 Task: Create Tasks for custom objects Student and course.
Action: Mouse moved to (25, 69)
Screenshot: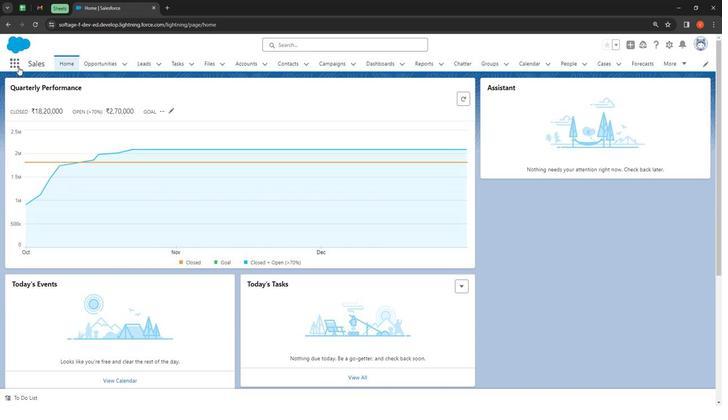 
Action: Mouse pressed left at (25, 69)
Screenshot: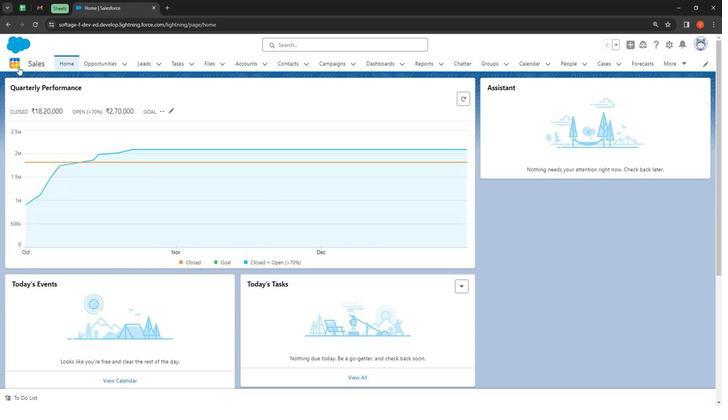
Action: Mouse moved to (132, 151)
Screenshot: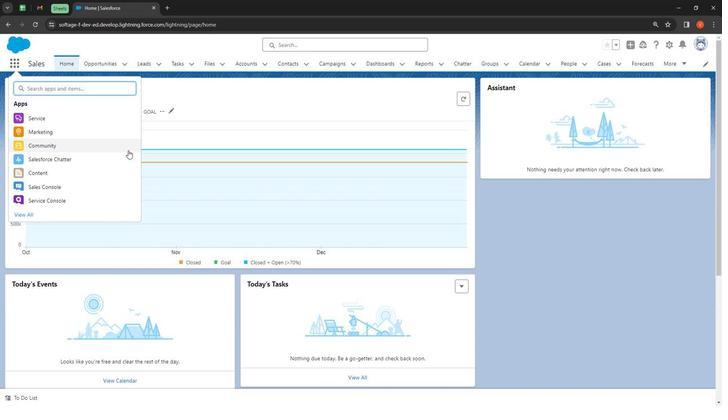 
Action: Key pressed tas
Screenshot: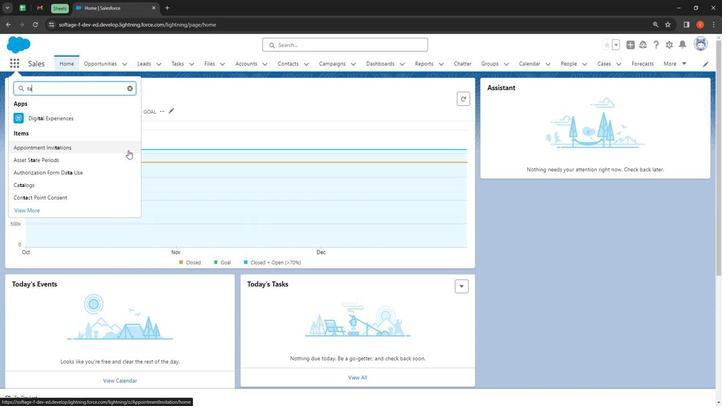 
Action: Mouse moved to (81, 156)
Screenshot: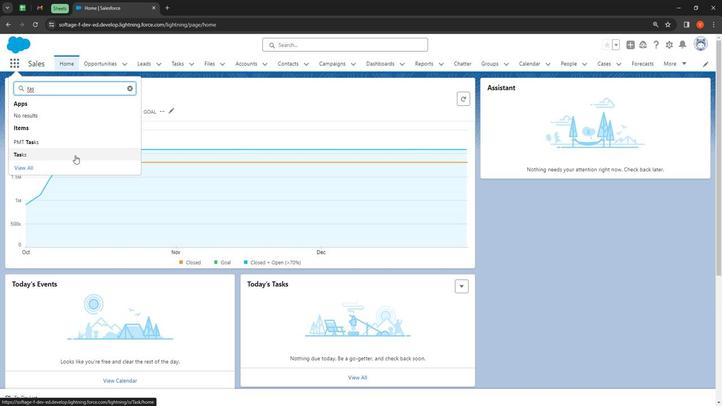 
Action: Mouse pressed left at (81, 156)
Screenshot: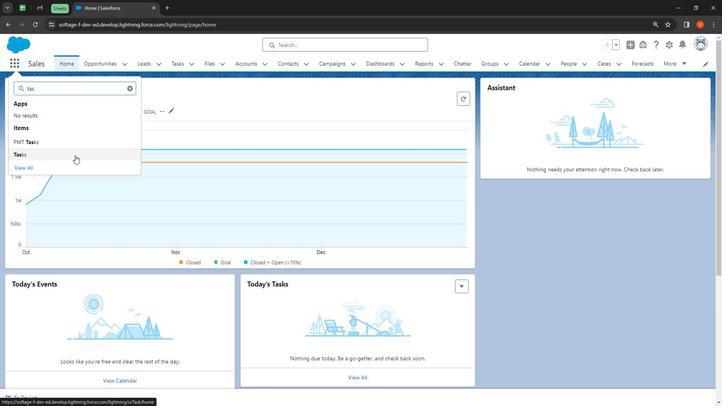 
Action: Mouse moved to (156, 98)
Screenshot: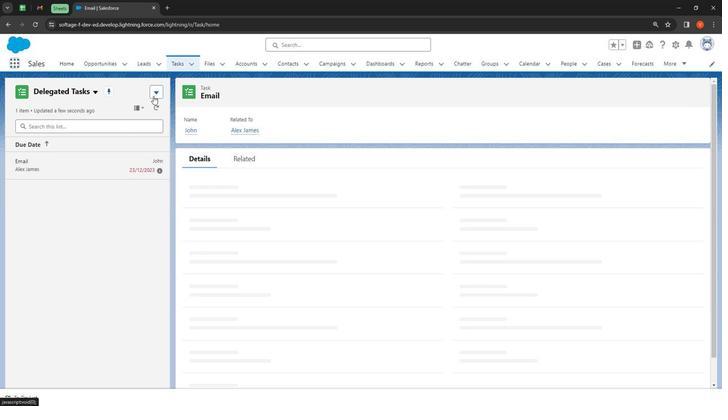 
Action: Mouse pressed left at (156, 98)
Screenshot: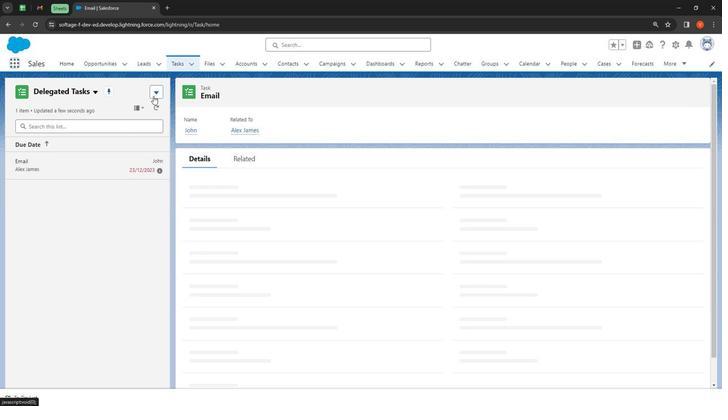 
Action: Mouse moved to (151, 112)
Screenshot: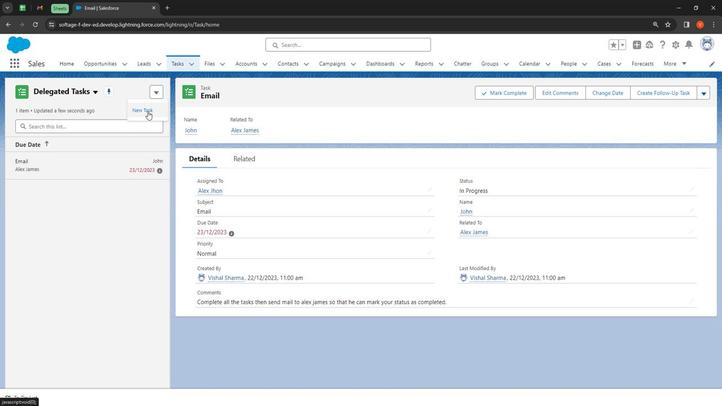 
Action: Mouse pressed left at (151, 112)
Screenshot: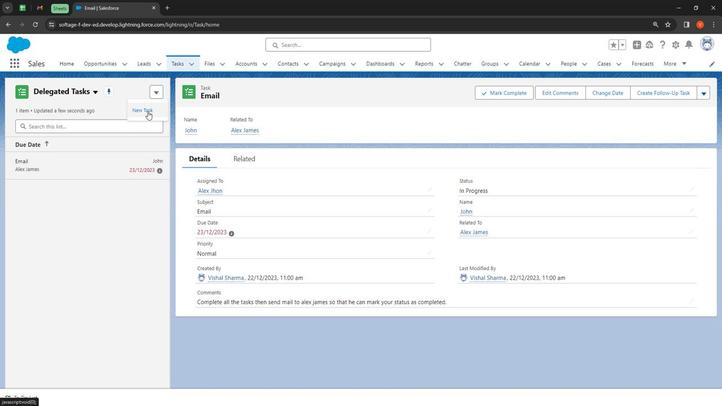 
Action: Mouse moved to (396, 125)
Screenshot: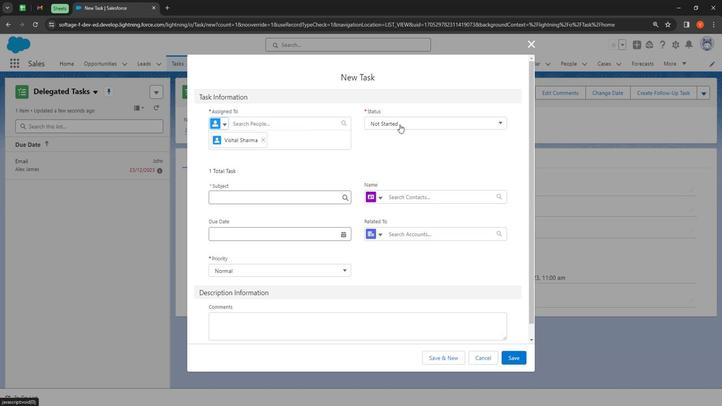 
Action: Mouse pressed left at (396, 125)
Screenshot: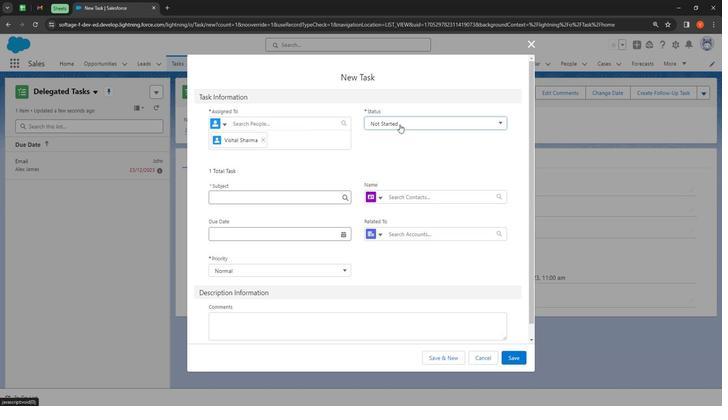 
Action: Mouse moved to (397, 169)
Screenshot: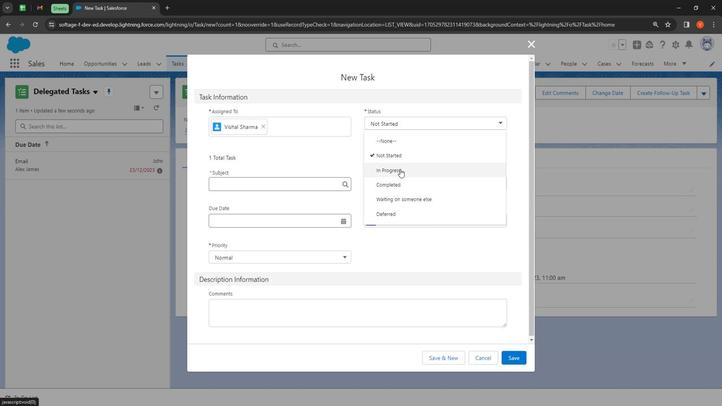 
Action: Mouse pressed left at (397, 169)
Screenshot: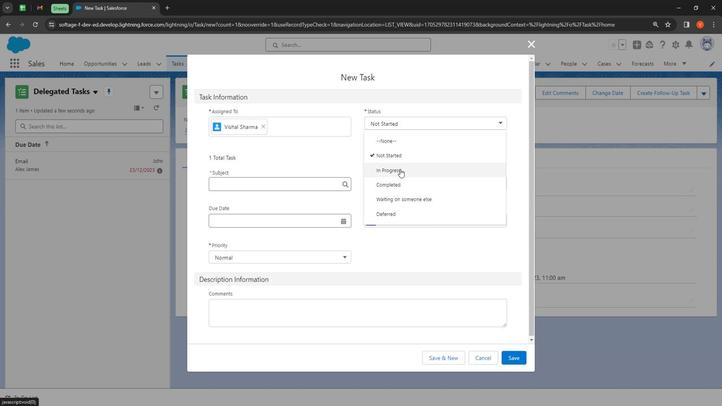 
Action: Mouse moved to (281, 188)
Screenshot: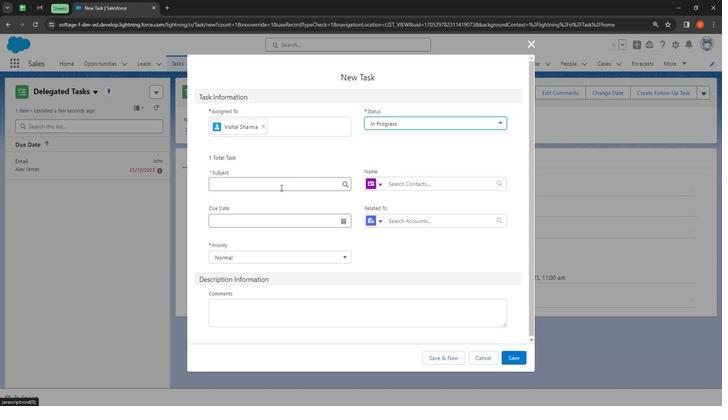 
Action: Mouse pressed left at (281, 188)
Screenshot: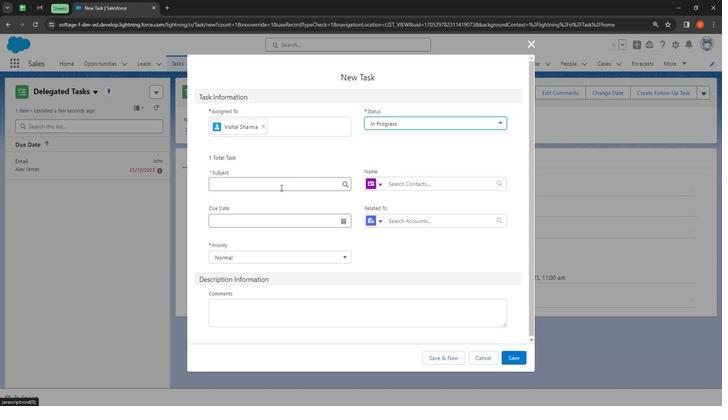 
Action: Mouse moved to (283, 217)
Screenshot: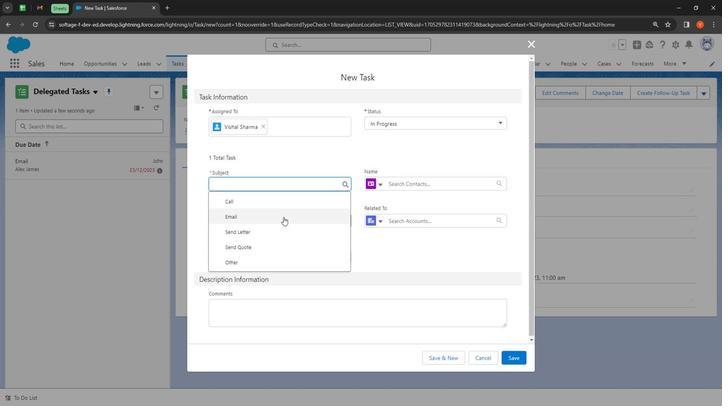 
Action: Mouse pressed left at (283, 217)
Screenshot: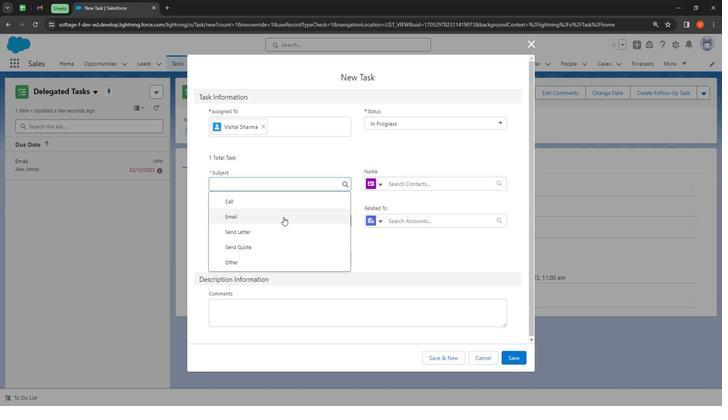 
Action: Mouse moved to (406, 189)
Screenshot: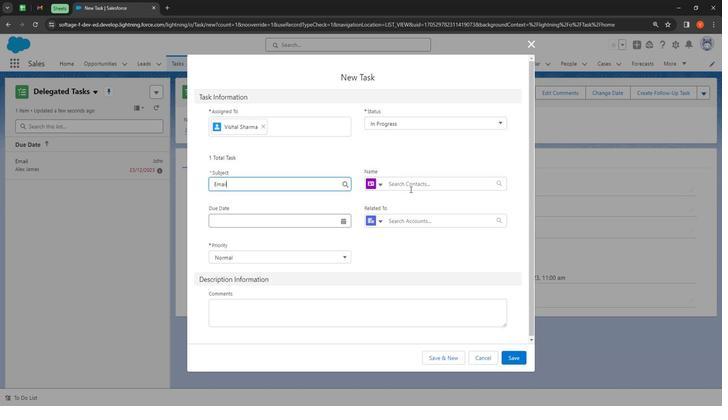 
Action: Mouse pressed left at (406, 189)
Screenshot: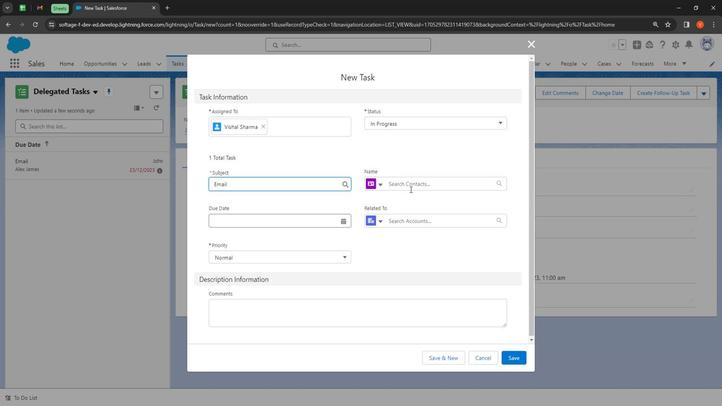 
Action: Mouse moved to (414, 258)
Screenshot: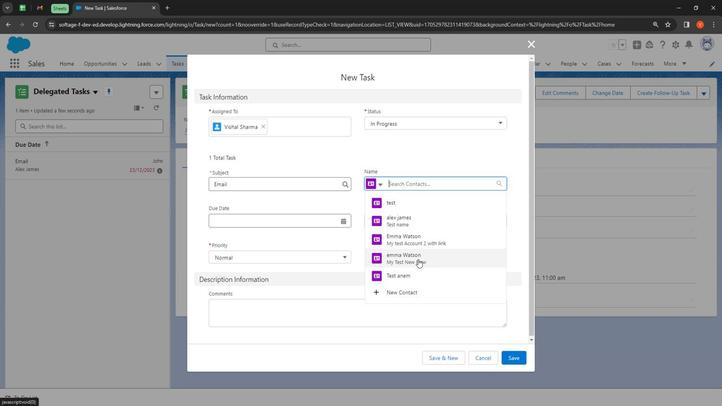 
Action: Mouse pressed left at (414, 258)
Screenshot: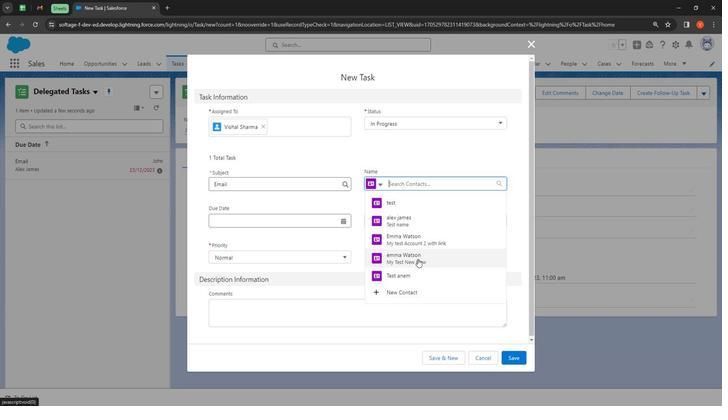 
Action: Mouse moved to (379, 228)
Screenshot: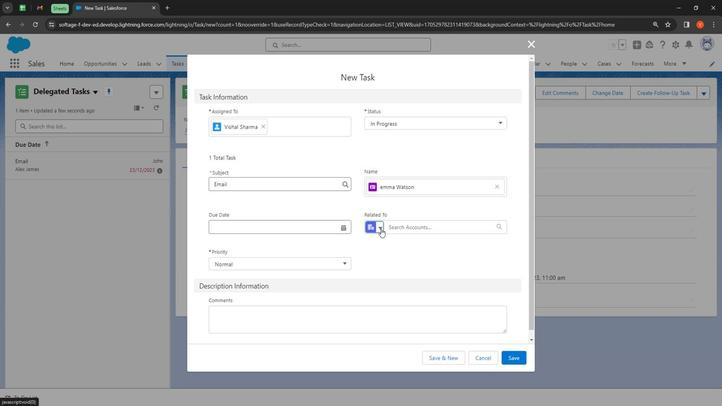
Action: Mouse pressed left at (379, 228)
Screenshot: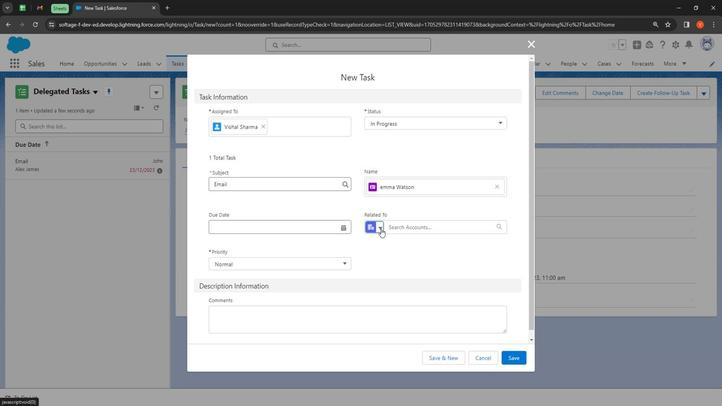 
Action: Mouse moved to (424, 292)
Screenshot: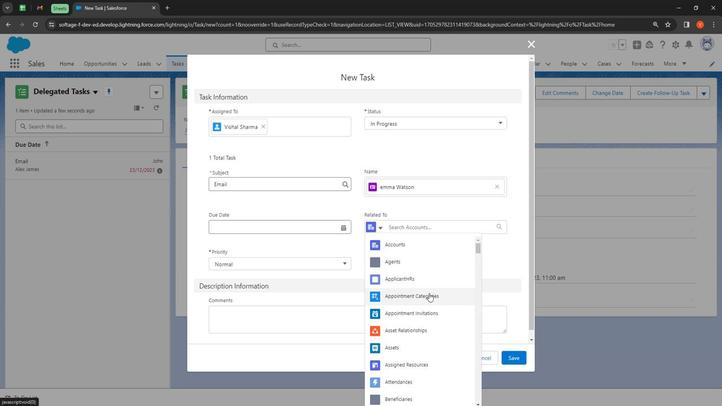 
Action: Mouse scrolled (424, 291) with delta (0, 0)
Screenshot: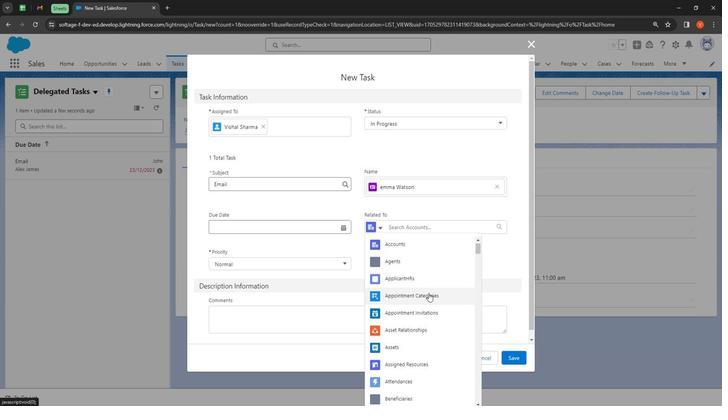
Action: Mouse moved to (424, 292)
Screenshot: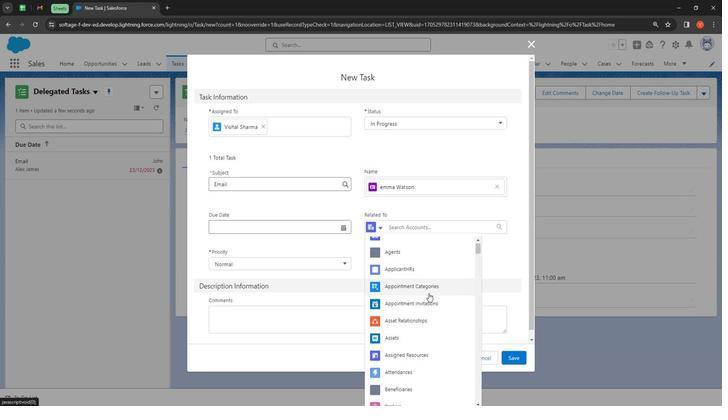 
Action: Mouse scrolled (424, 291) with delta (0, 0)
Screenshot: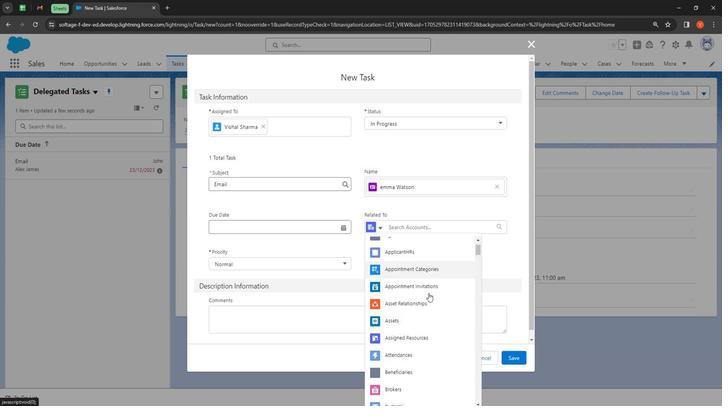 
Action: Mouse scrolled (424, 291) with delta (0, 0)
Screenshot: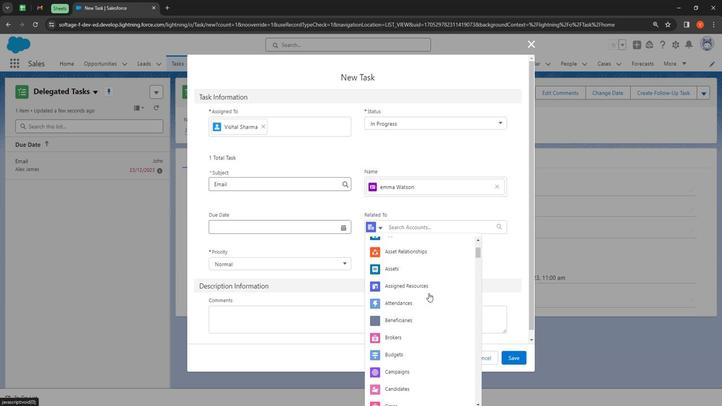 
Action: Mouse moved to (424, 292)
Screenshot: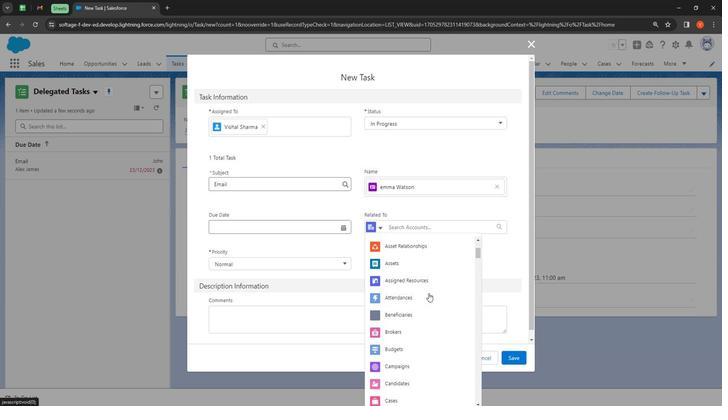 
Action: Mouse scrolled (424, 291) with delta (0, 0)
Screenshot: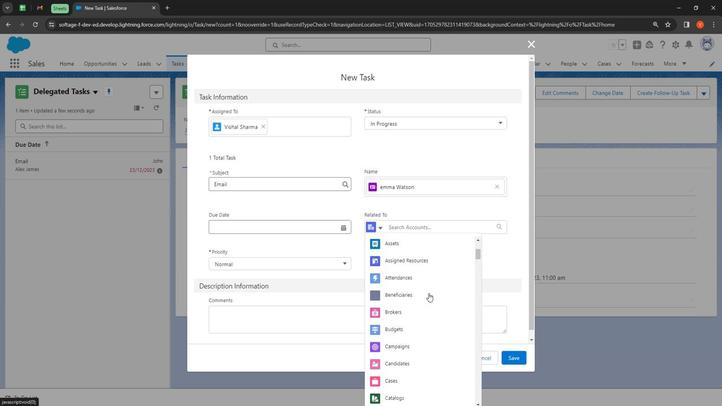 
Action: Mouse moved to (424, 289)
Screenshot: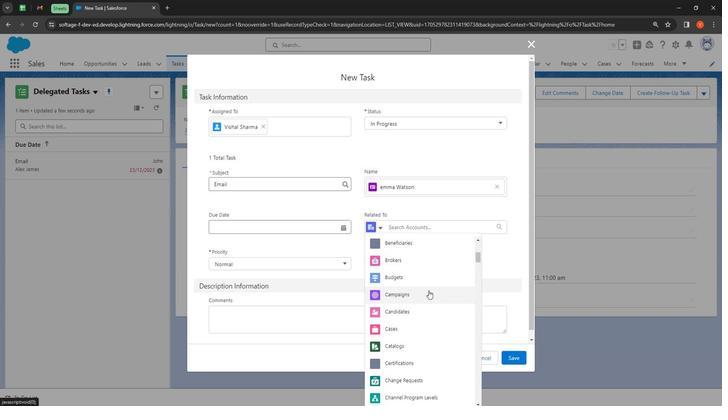 
Action: Mouse scrolled (424, 288) with delta (0, 0)
Screenshot: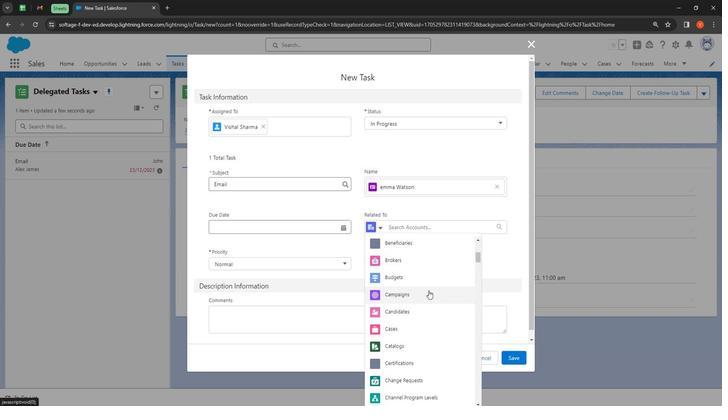 
Action: Mouse moved to (424, 289)
Screenshot: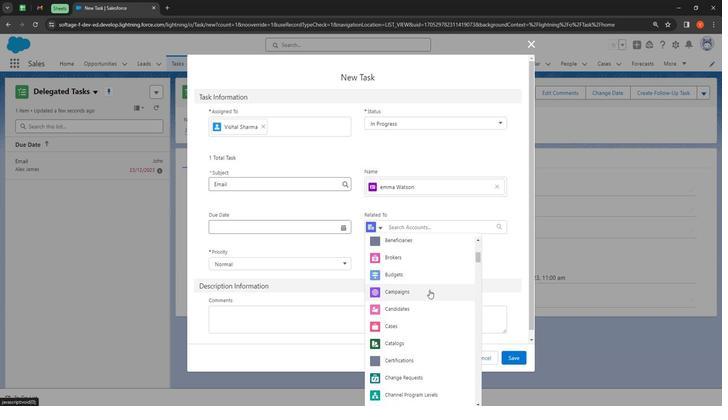 
Action: Mouse scrolled (424, 288) with delta (0, 0)
Screenshot: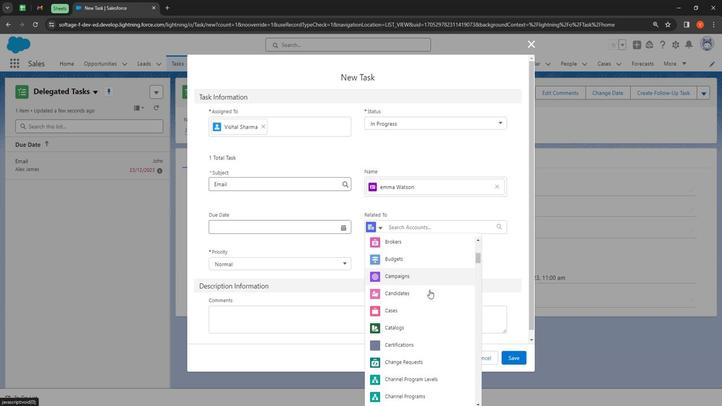 
Action: Mouse moved to (425, 288)
Screenshot: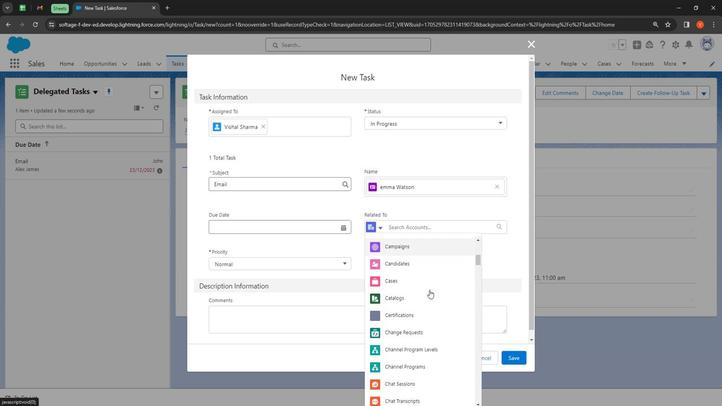 
Action: Mouse scrolled (425, 288) with delta (0, 0)
Screenshot: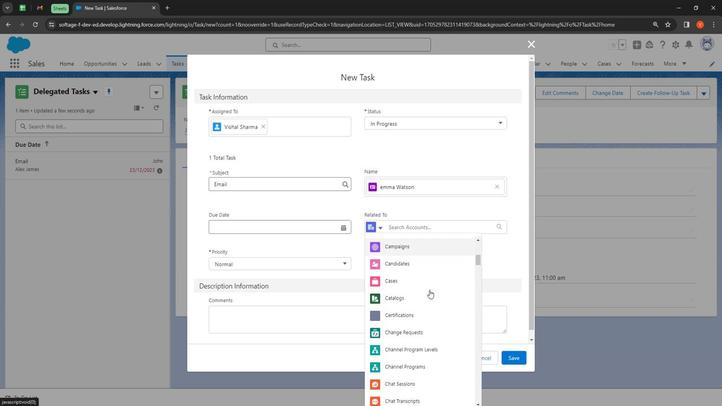 
Action: Mouse scrolled (425, 288) with delta (0, 0)
Screenshot: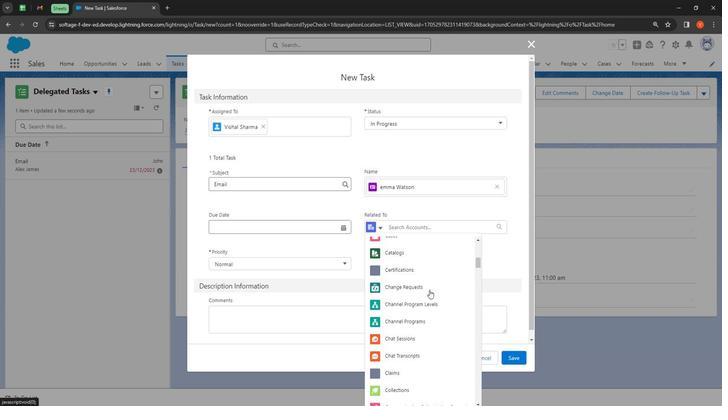 
Action: Mouse scrolled (425, 288) with delta (0, 0)
Screenshot: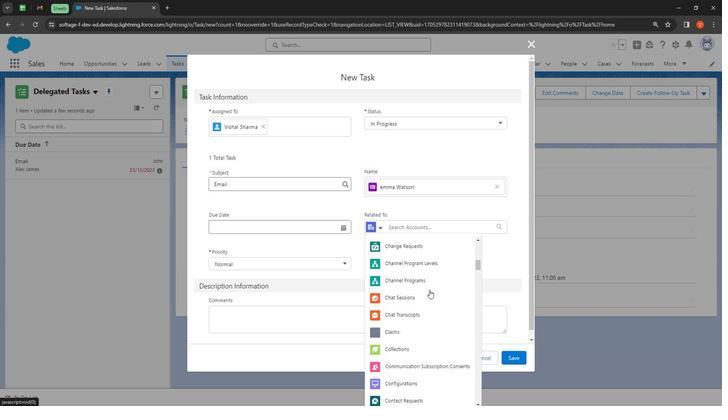 
Action: Mouse scrolled (425, 288) with delta (0, 0)
Screenshot: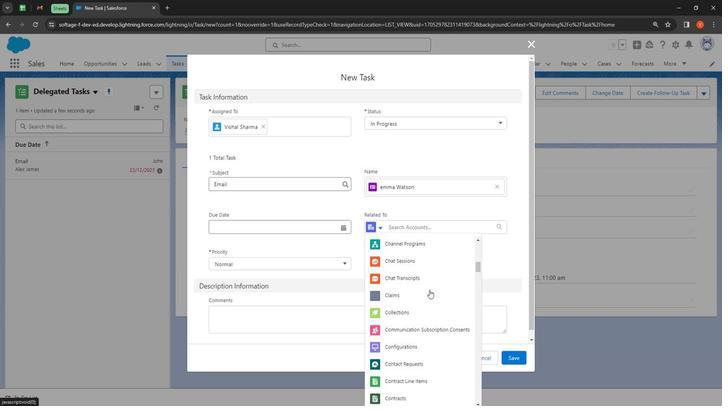 
Action: Mouse moved to (425, 284)
Screenshot: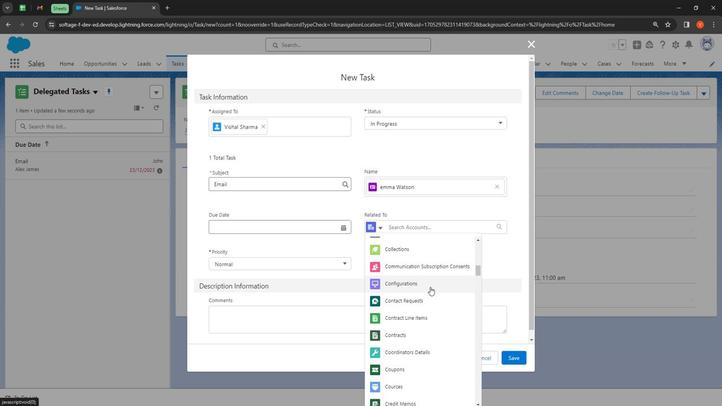 
Action: Mouse scrolled (425, 283) with delta (0, 0)
Screenshot: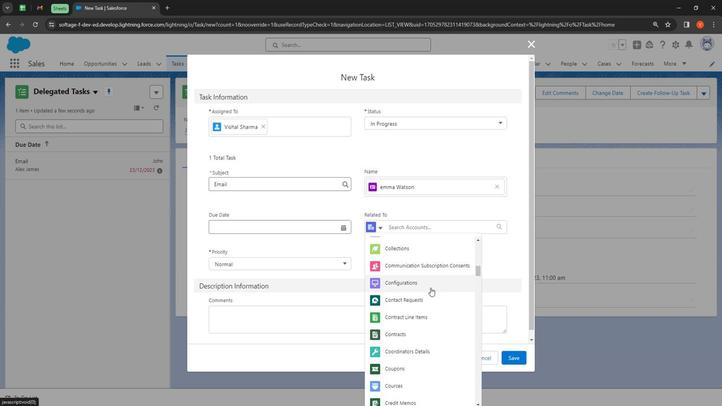 
Action: Mouse moved to (426, 286)
Screenshot: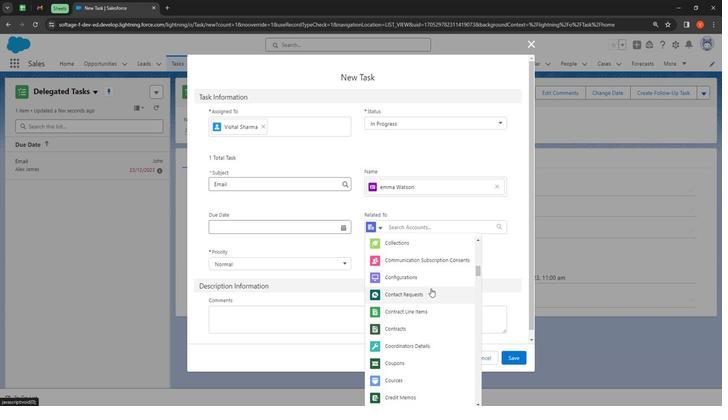 
Action: Mouse scrolled (426, 286) with delta (0, 0)
Screenshot: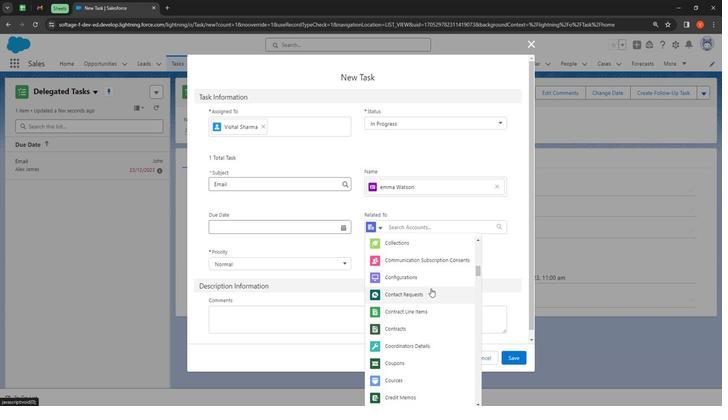 
Action: Mouse moved to (427, 287)
Screenshot: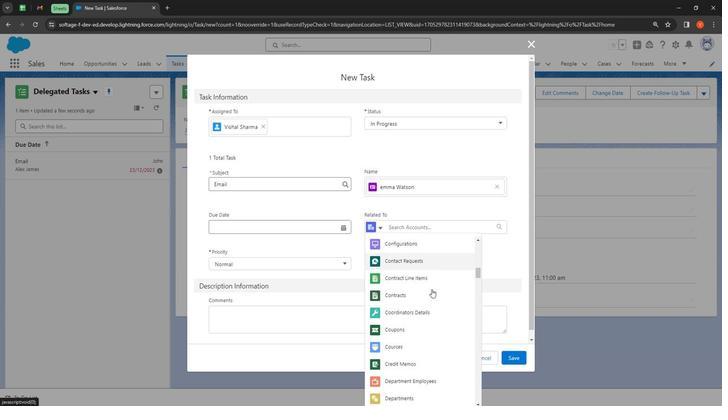 
Action: Mouse scrolled (427, 287) with delta (0, 0)
Screenshot: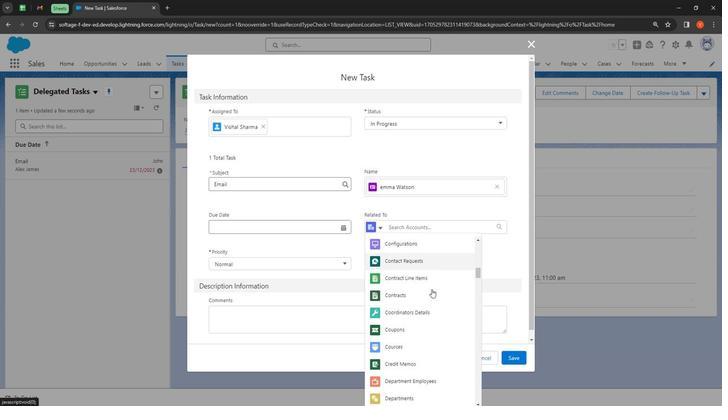 
Action: Mouse moved to (427, 288)
Screenshot: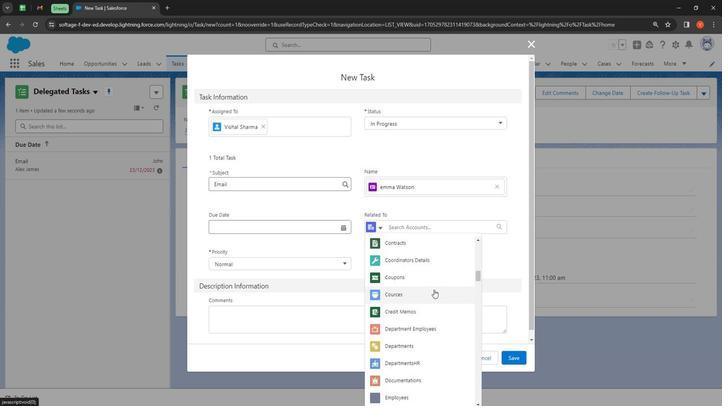 
Action: Mouse scrolled (427, 287) with delta (0, 0)
Screenshot: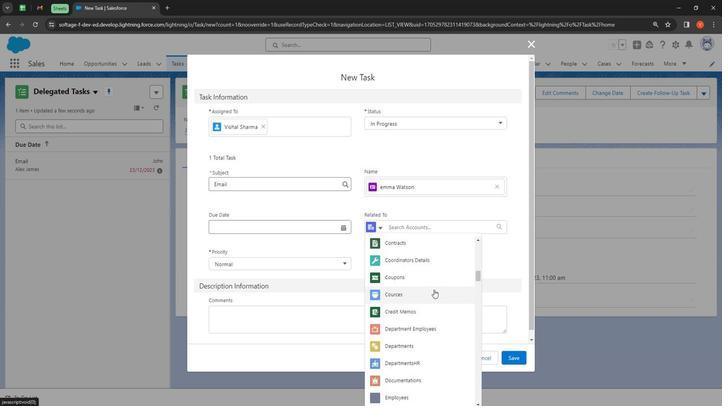 
Action: Mouse moved to (429, 288)
Screenshot: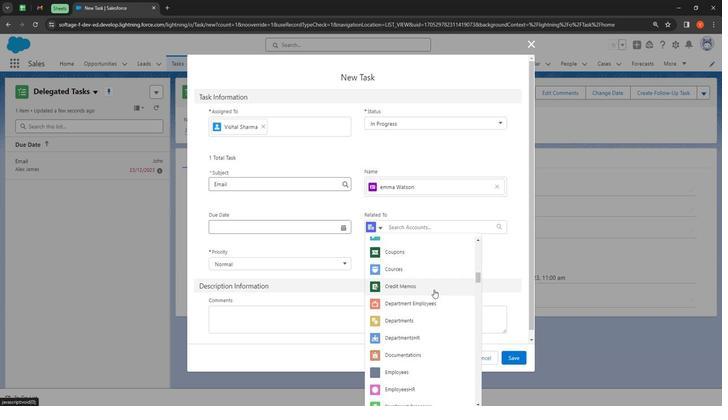 
Action: Mouse scrolled (429, 288) with delta (0, 0)
Screenshot: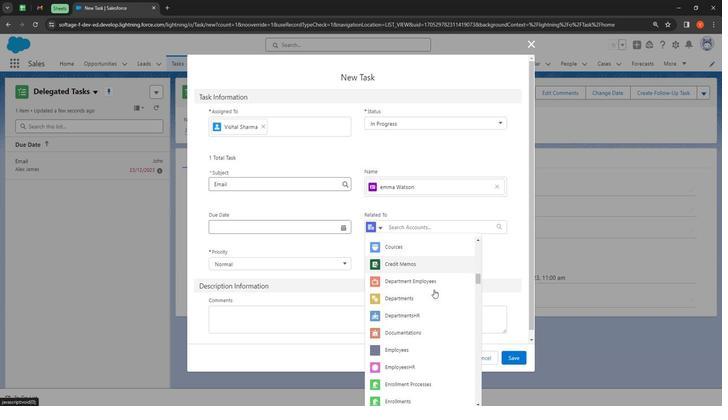 
Action: Mouse scrolled (429, 288) with delta (0, 0)
Screenshot: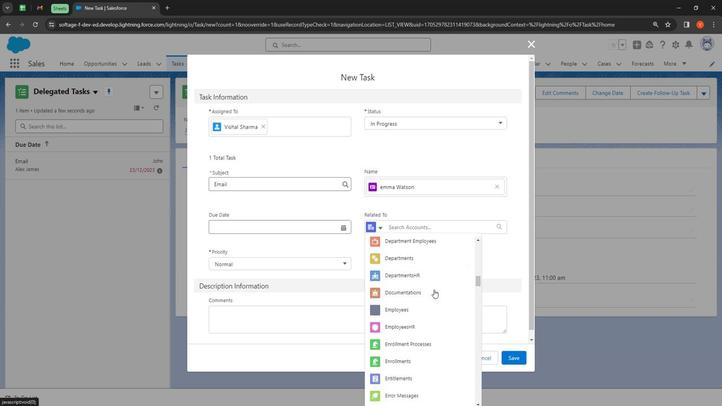 
Action: Mouse moved to (430, 288)
Screenshot: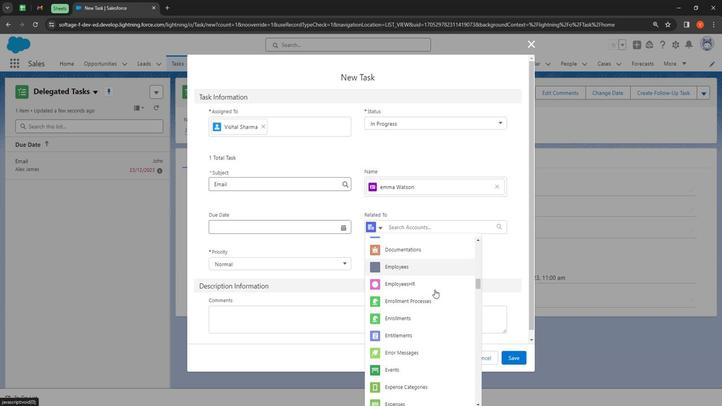 
Action: Mouse scrolled (430, 288) with delta (0, 0)
Screenshot: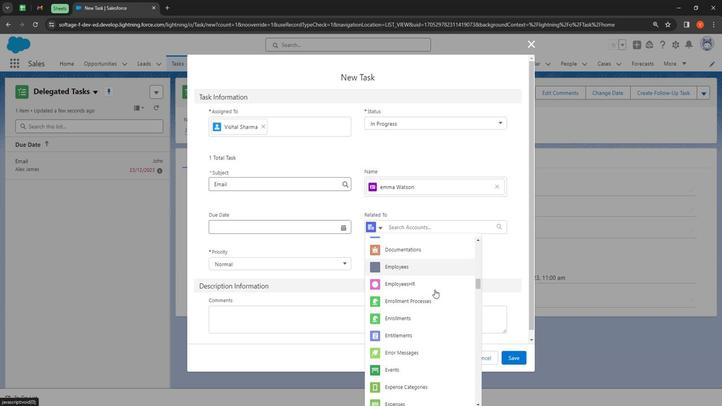 
Action: Mouse moved to (431, 288)
Screenshot: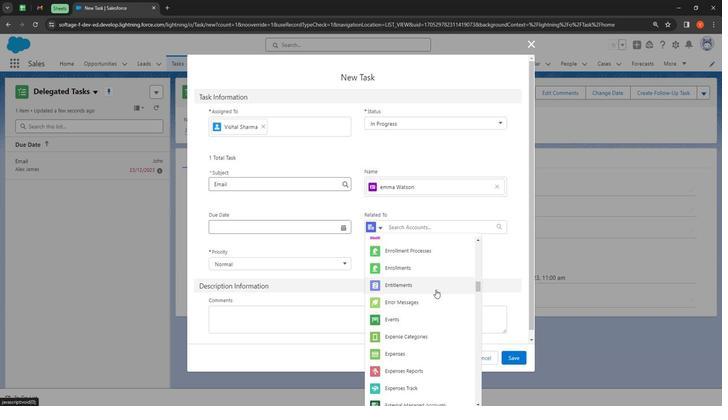 
Action: Mouse scrolled (431, 288) with delta (0, 0)
Screenshot: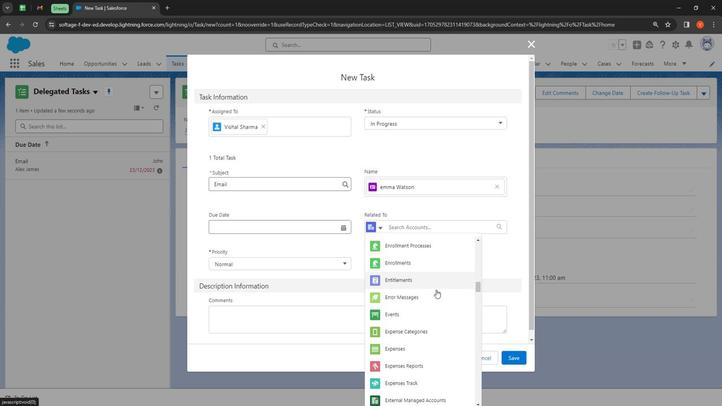 
Action: Mouse moved to (432, 288)
Screenshot: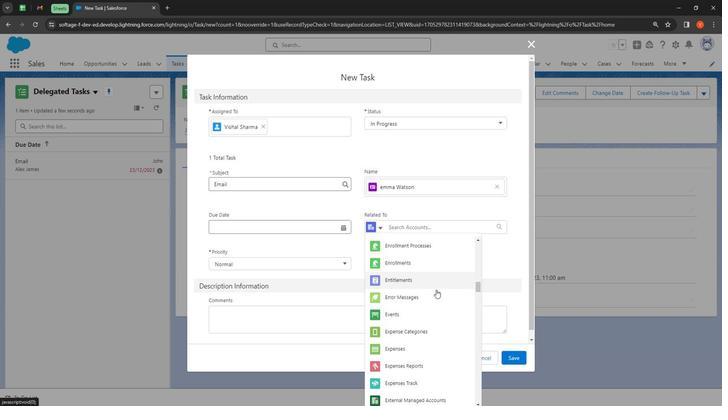 
Action: Mouse scrolled (432, 288) with delta (0, 0)
Screenshot: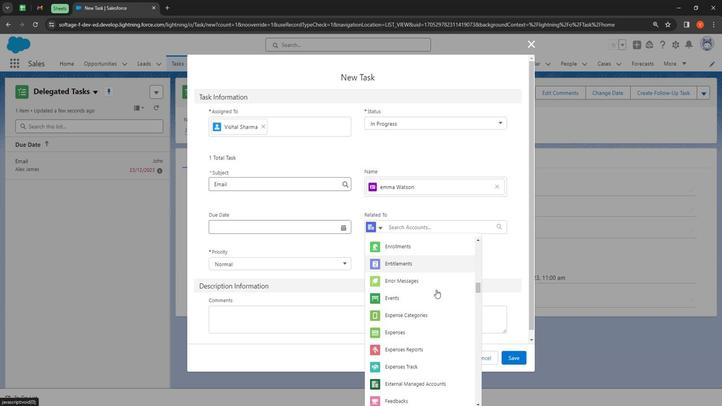 
Action: Mouse scrolled (432, 288) with delta (0, 0)
Screenshot: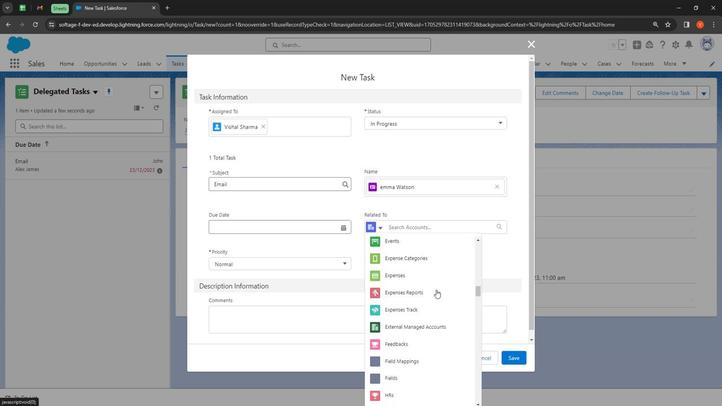 
Action: Mouse moved to (432, 288)
Screenshot: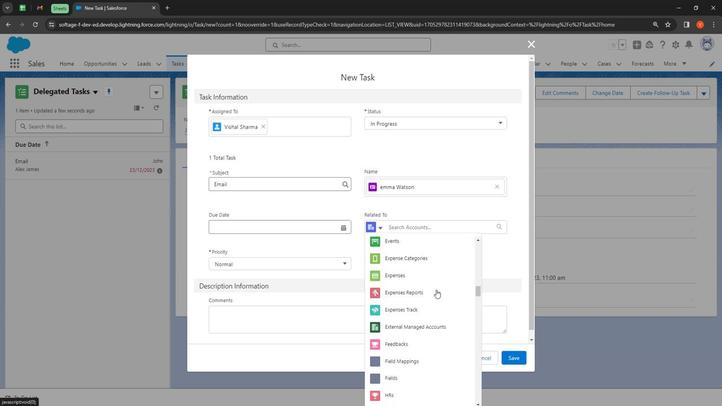 
Action: Mouse scrolled (432, 288) with delta (0, 0)
Screenshot: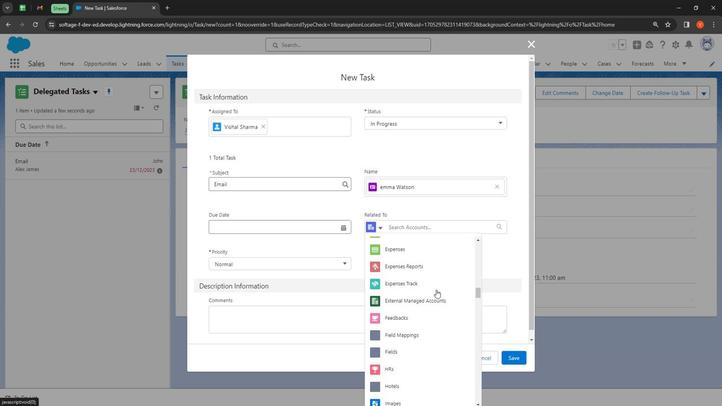 
Action: Mouse scrolled (432, 288) with delta (0, 0)
Screenshot: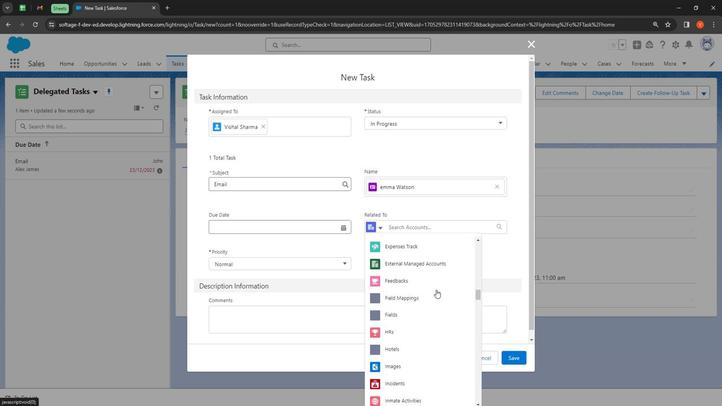 
Action: Mouse scrolled (432, 288) with delta (0, 0)
Screenshot: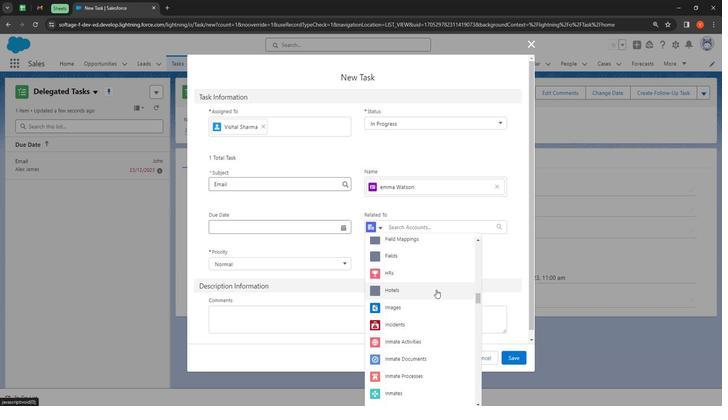 
Action: Mouse scrolled (432, 288) with delta (0, 0)
Screenshot: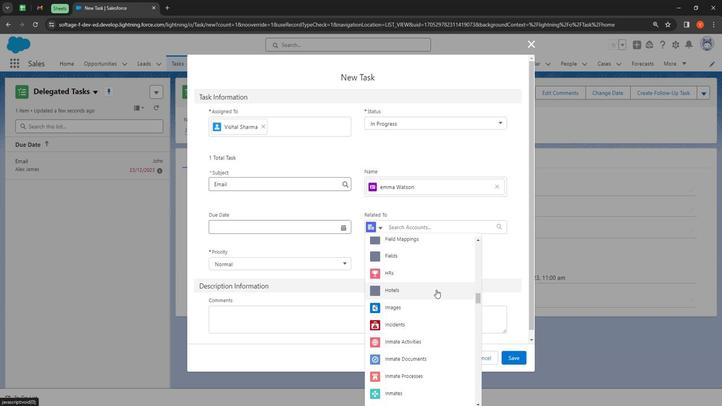 
Action: Mouse scrolled (432, 288) with delta (0, 0)
Screenshot: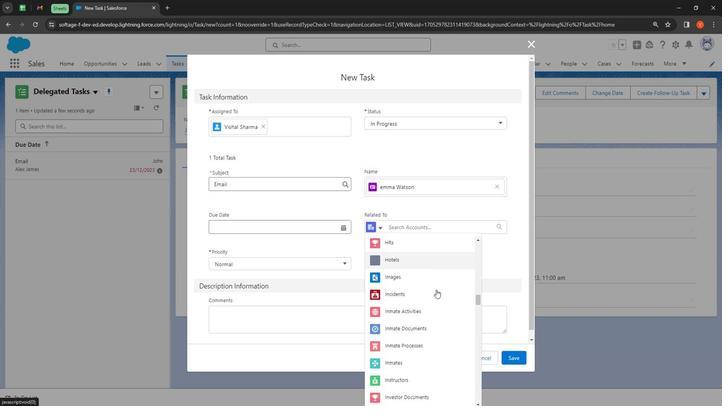 
Action: Mouse scrolled (432, 288) with delta (0, 0)
Screenshot: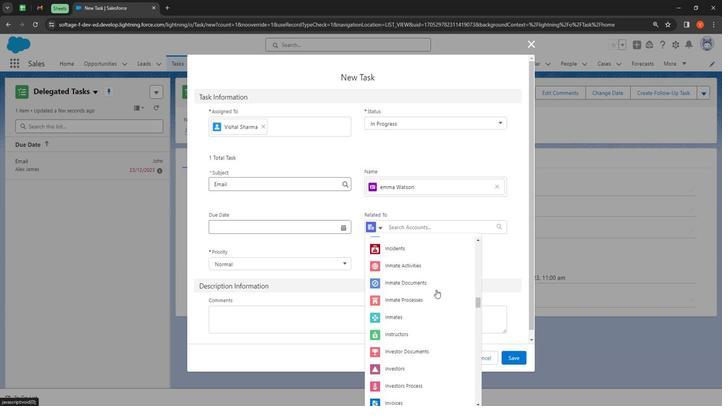 
Action: Mouse scrolled (432, 288) with delta (0, 0)
Screenshot: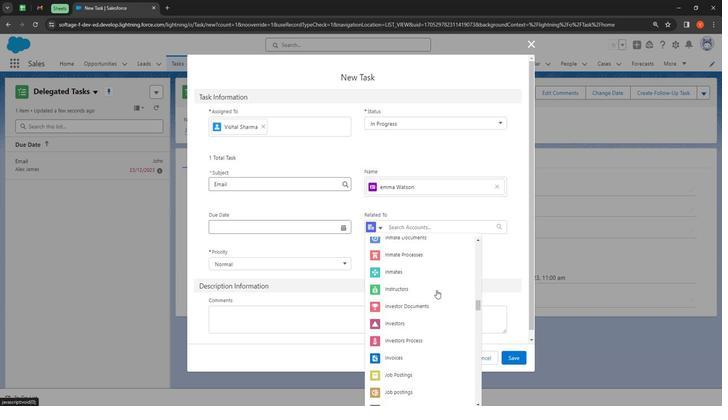 
Action: Mouse moved to (432, 288)
Screenshot: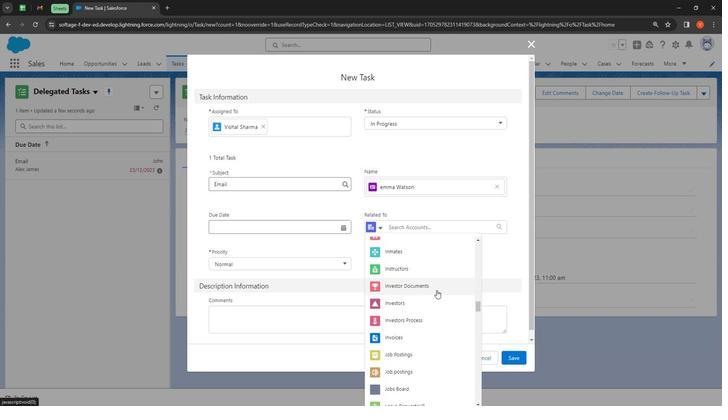 
Action: Mouse scrolled (432, 288) with delta (0, 0)
Screenshot: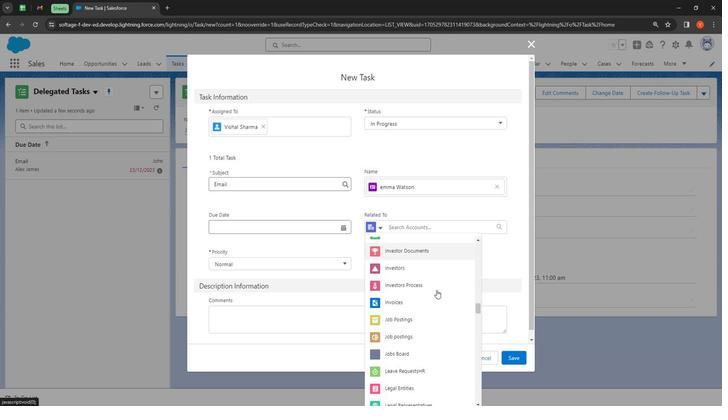 
Action: Mouse moved to (432, 288)
Screenshot: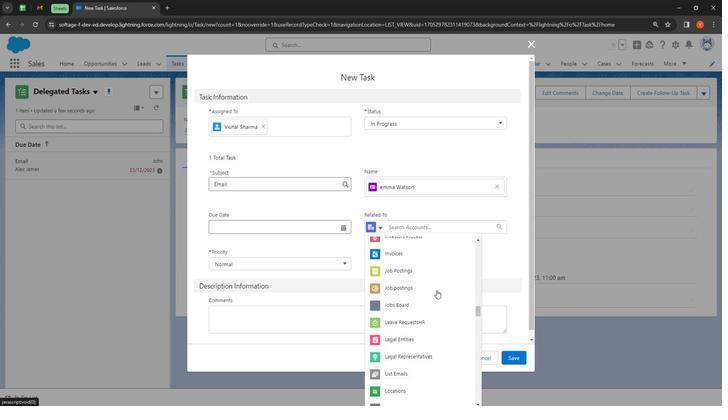 
Action: Mouse scrolled (432, 288) with delta (0, 0)
Screenshot: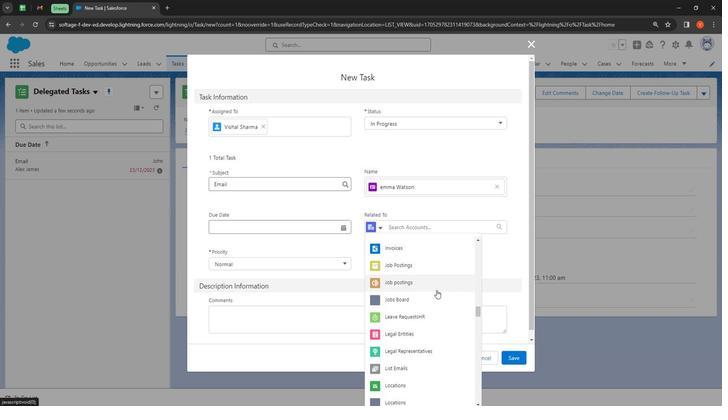 
Action: Mouse scrolled (432, 288) with delta (0, 0)
Screenshot: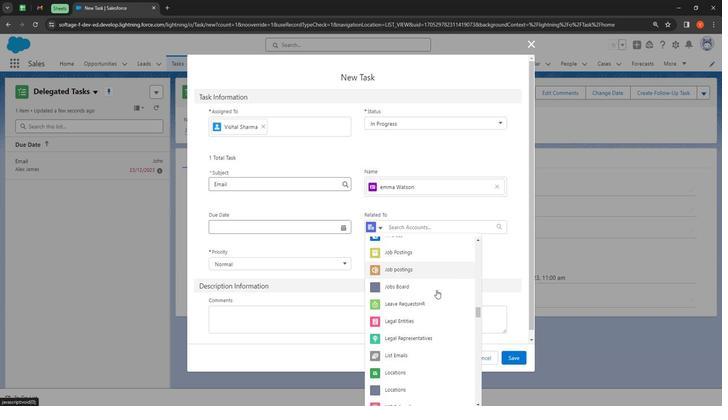 
Action: Mouse scrolled (432, 288) with delta (0, 0)
Screenshot: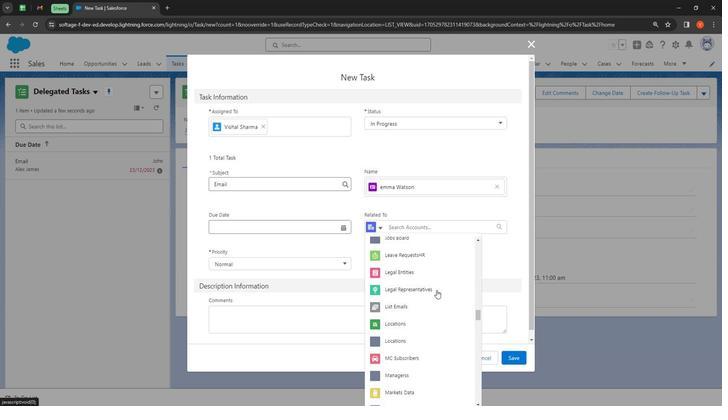 
Action: Mouse scrolled (432, 288) with delta (0, 0)
Screenshot: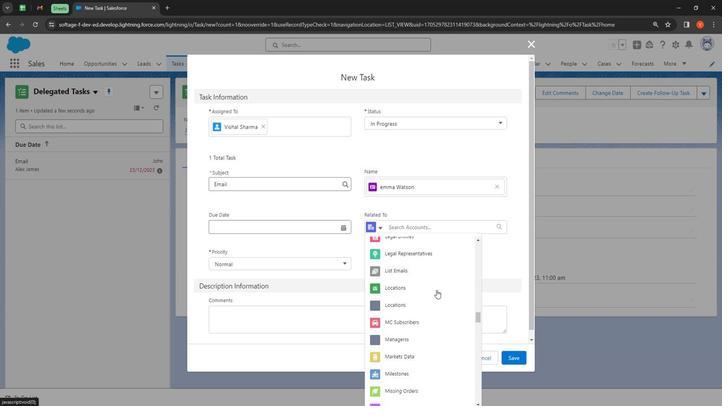 
Action: Mouse scrolled (432, 288) with delta (0, 0)
Screenshot: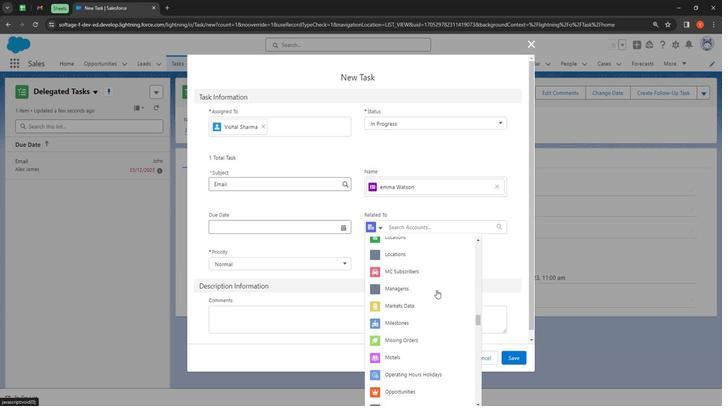 
Action: Mouse moved to (433, 289)
Screenshot: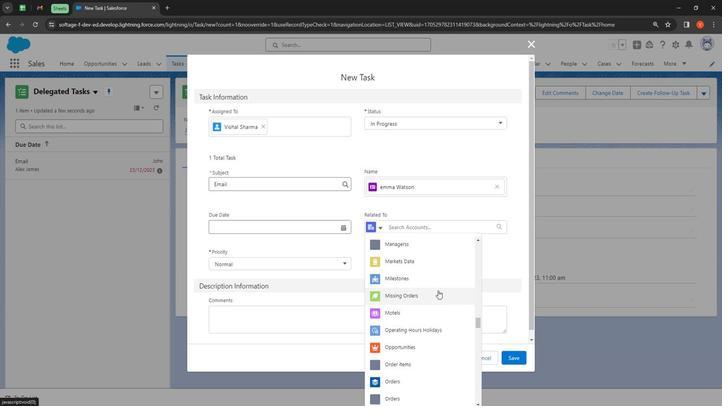 
Action: Mouse scrolled (433, 288) with delta (0, 0)
Screenshot: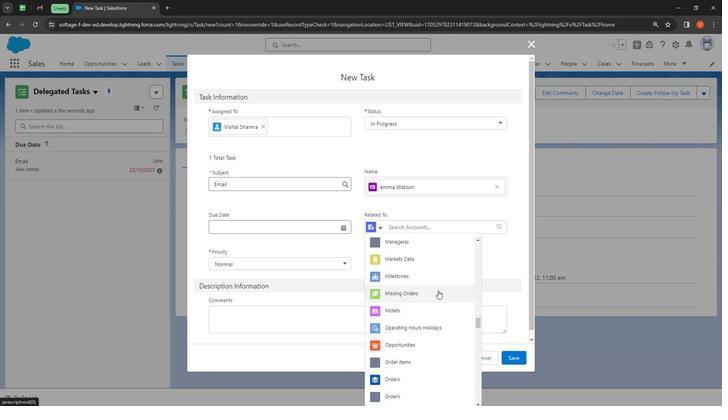
Action: Mouse scrolled (433, 288) with delta (0, 0)
Screenshot: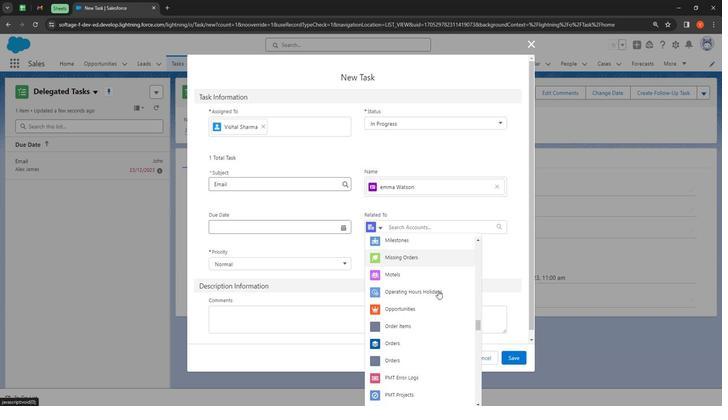 
Action: Mouse scrolled (433, 288) with delta (0, 0)
Screenshot: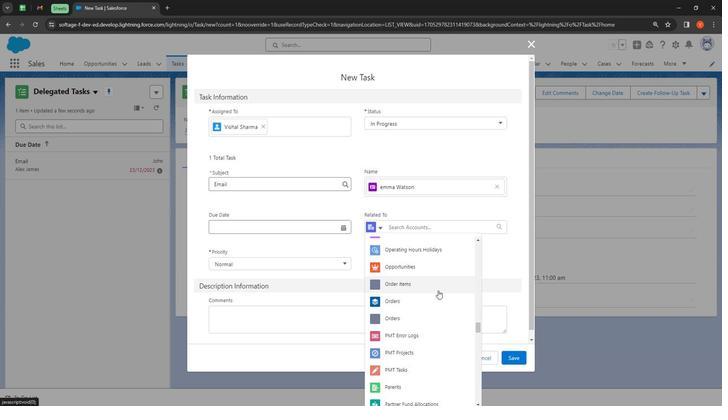 
Action: Mouse scrolled (433, 288) with delta (0, 0)
Screenshot: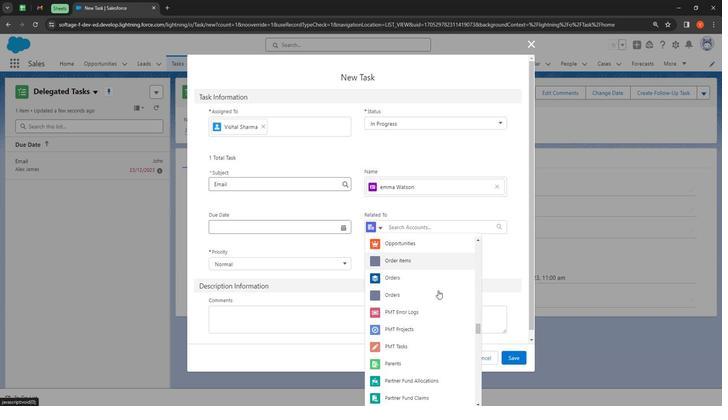 
Action: Mouse scrolled (433, 288) with delta (0, 0)
Screenshot: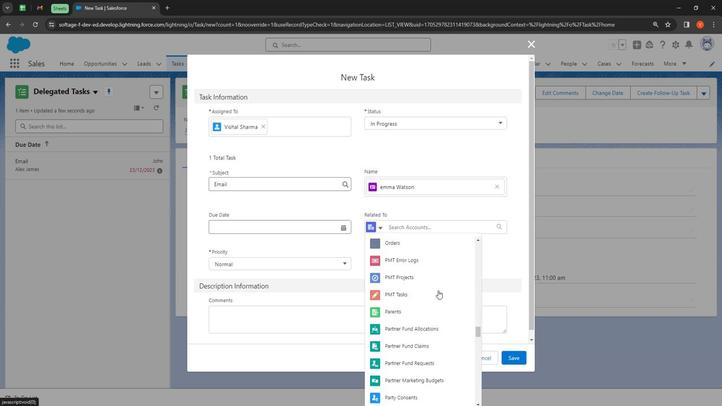 
Action: Mouse scrolled (433, 288) with delta (0, 0)
Screenshot: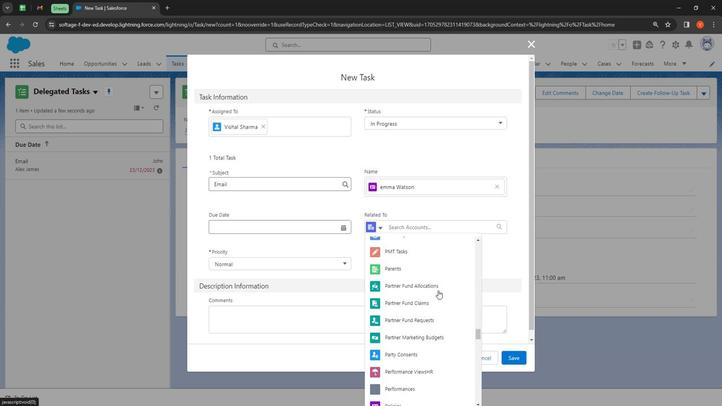 
Action: Mouse moved to (434, 288)
Screenshot: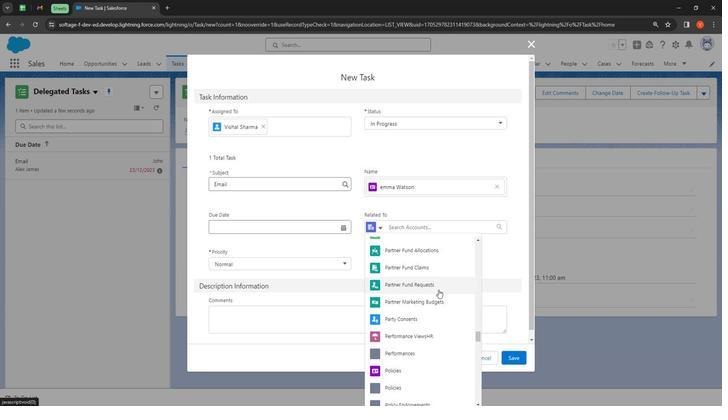 
Action: Mouse scrolled (434, 288) with delta (0, 0)
Screenshot: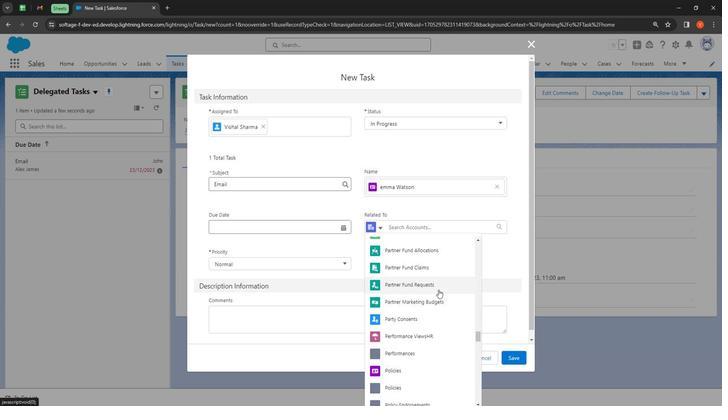 
Action: Mouse scrolled (434, 288) with delta (0, 0)
Screenshot: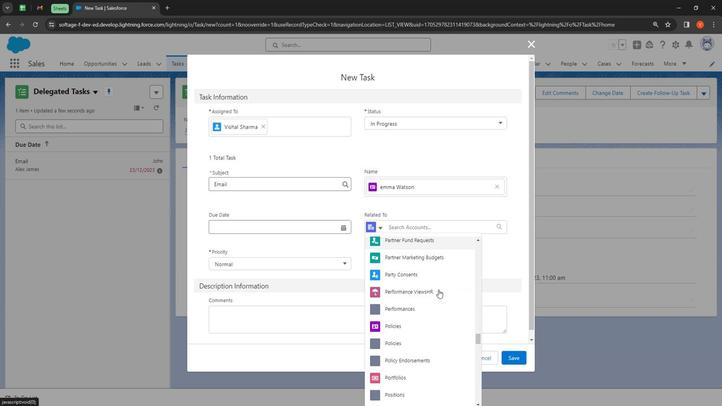 
Action: Mouse moved to (434, 288)
Screenshot: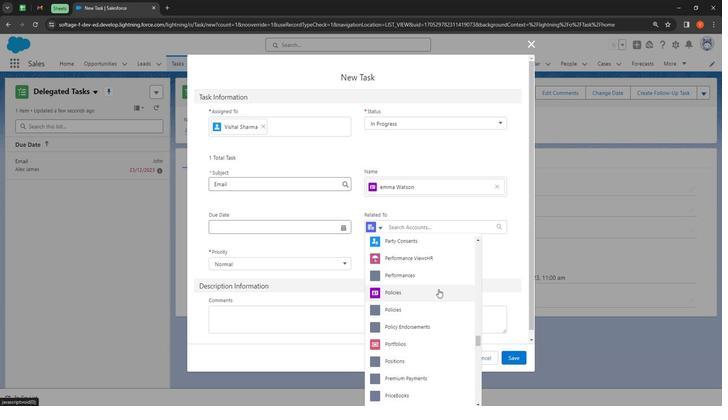 
Action: Mouse scrolled (434, 287) with delta (0, 0)
Screenshot: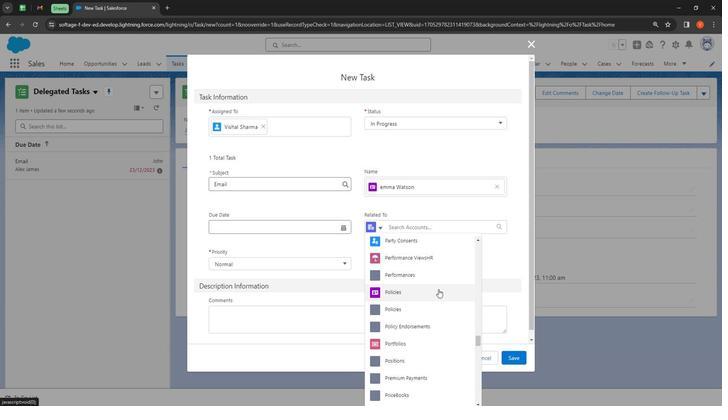 
Action: Mouse scrolled (434, 287) with delta (0, 0)
Screenshot: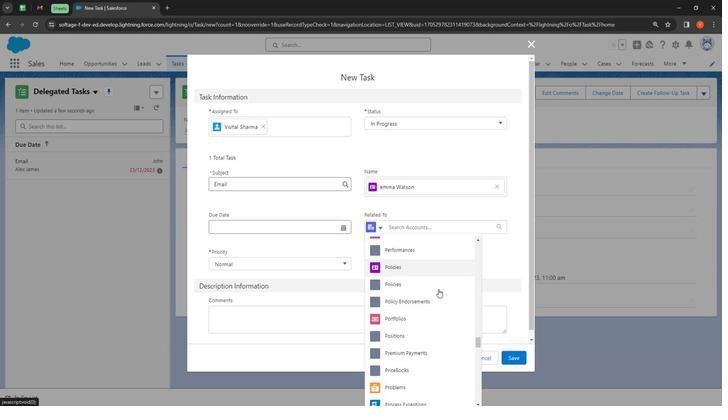 
Action: Mouse moved to (435, 287)
Screenshot: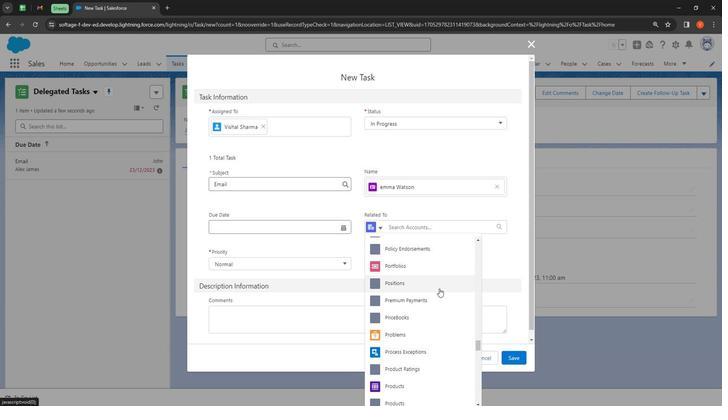 
Action: Mouse scrolled (435, 287) with delta (0, 0)
Screenshot: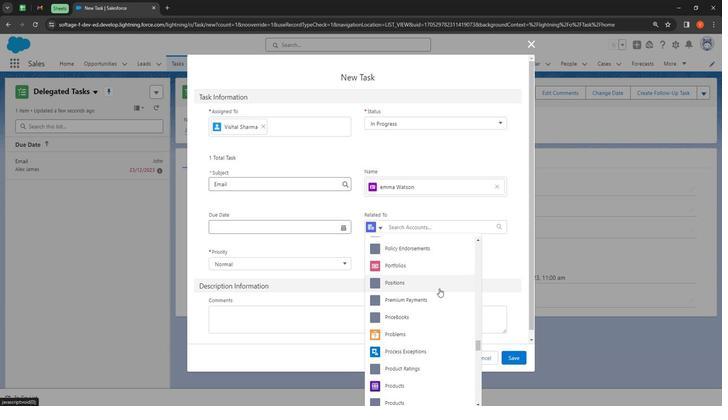 
Action: Mouse scrolled (435, 287) with delta (0, 0)
Screenshot: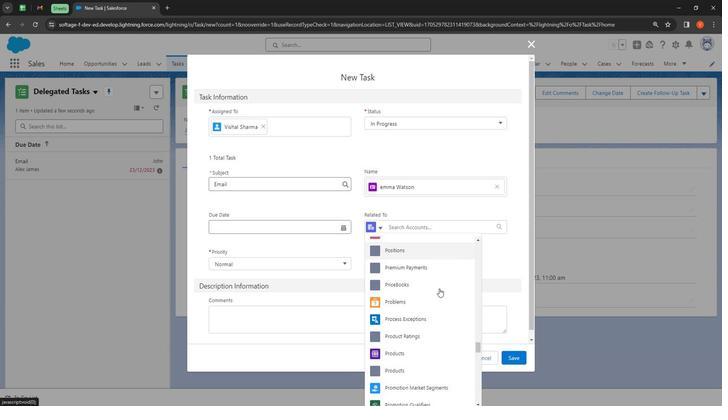 
Action: Mouse moved to (435, 287)
Screenshot: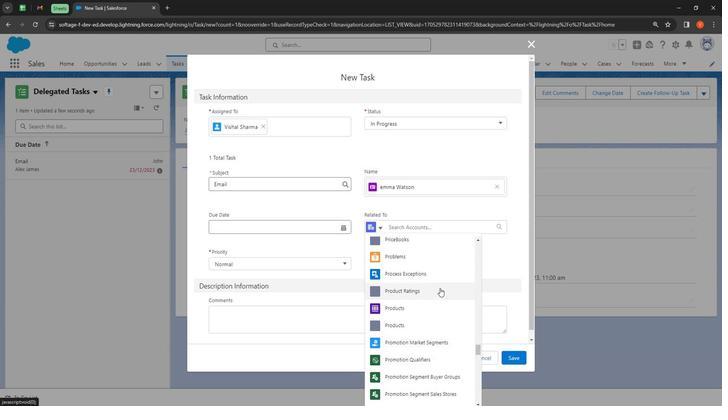 
Action: Mouse scrolled (435, 286) with delta (0, 0)
Screenshot: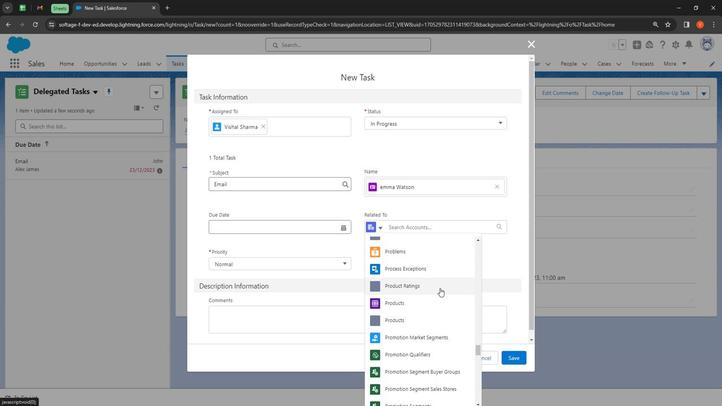 
Action: Mouse scrolled (435, 286) with delta (0, 0)
Screenshot: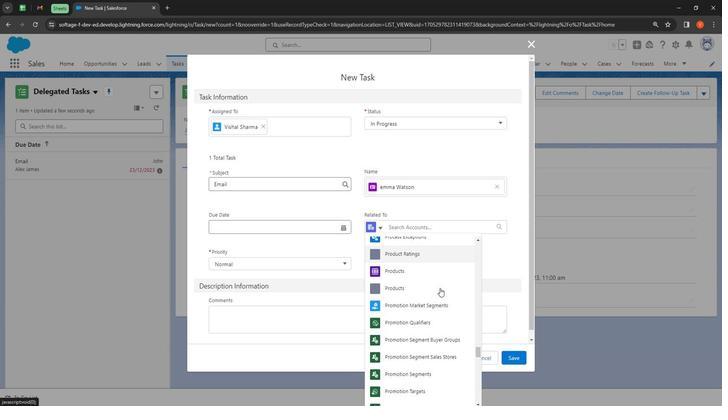 
Action: Mouse scrolled (435, 286) with delta (0, 0)
Screenshot: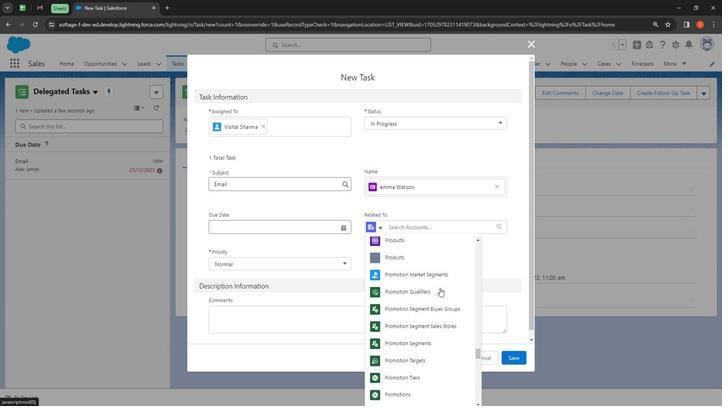 
Action: Mouse scrolled (435, 286) with delta (0, 0)
Screenshot: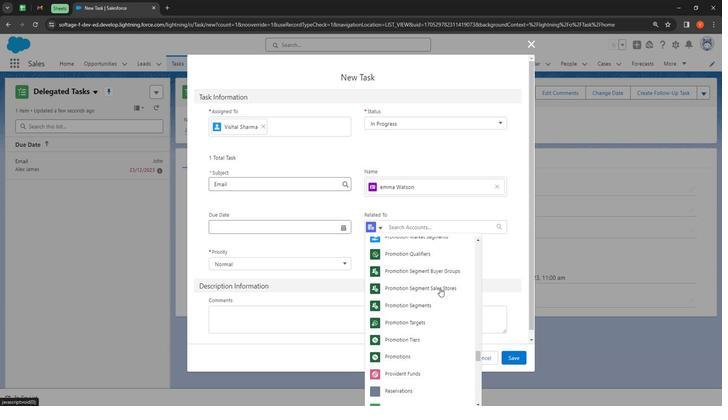 
Action: Mouse scrolled (435, 286) with delta (0, 0)
Screenshot: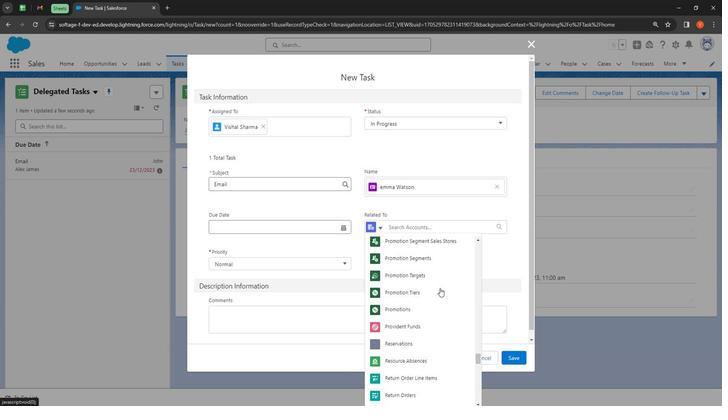 
Action: Mouse moved to (437, 284)
Screenshot: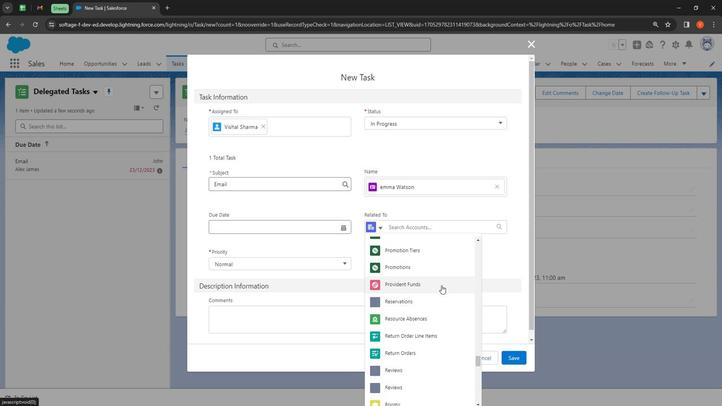 
Action: Mouse scrolled (437, 283) with delta (0, 0)
Screenshot: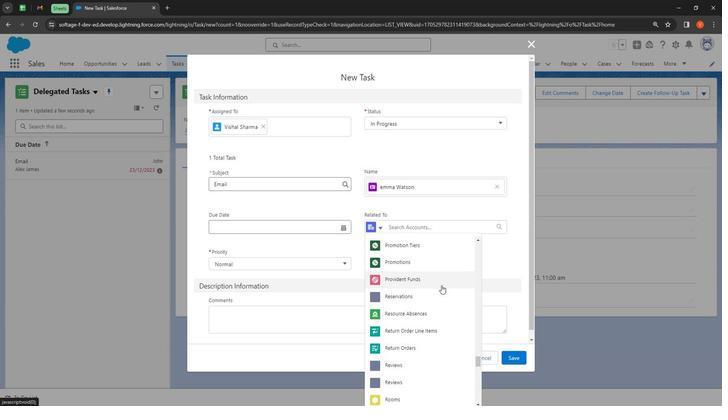
Action: Mouse scrolled (437, 283) with delta (0, 0)
Screenshot: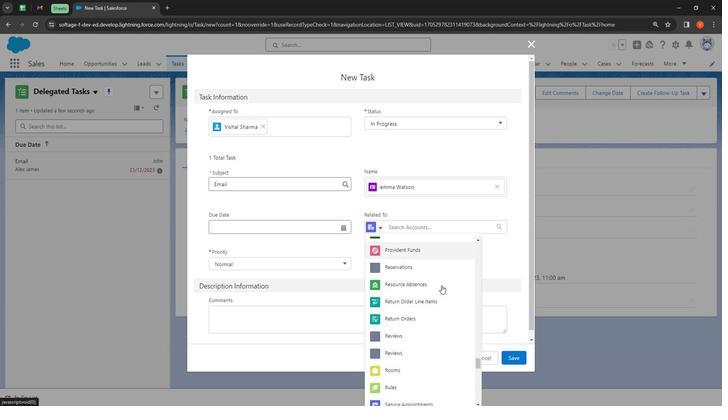 
Action: Mouse scrolled (437, 283) with delta (0, 0)
Screenshot: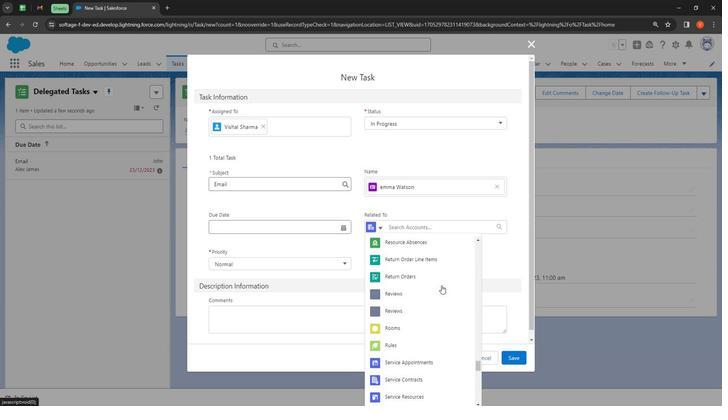 
Action: Mouse scrolled (437, 283) with delta (0, 0)
Screenshot: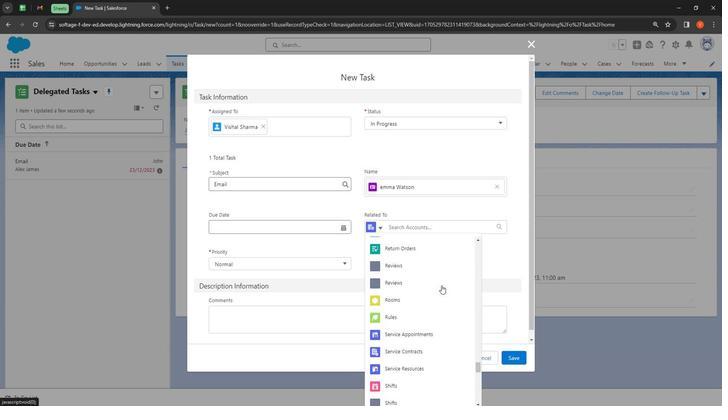 
Action: Mouse scrolled (437, 283) with delta (0, 0)
Screenshot: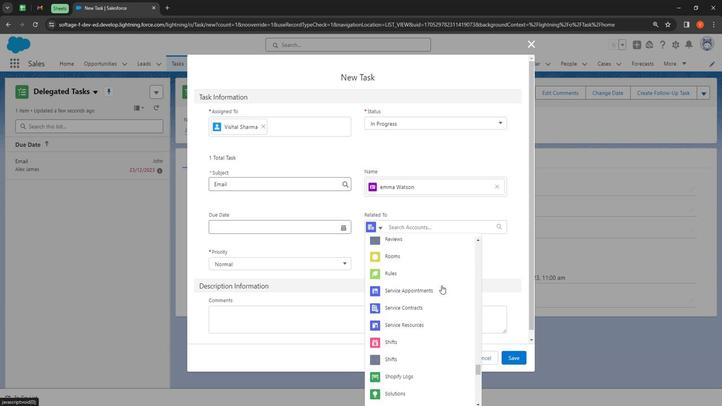 
Action: Mouse moved to (419, 375)
Screenshot: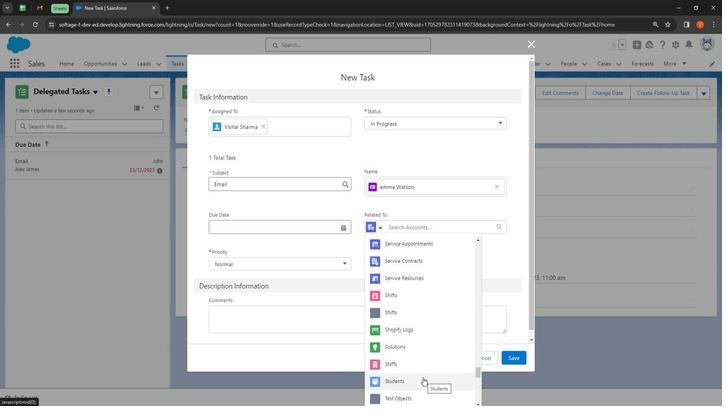 
Action: Mouse pressed left at (419, 375)
Screenshot: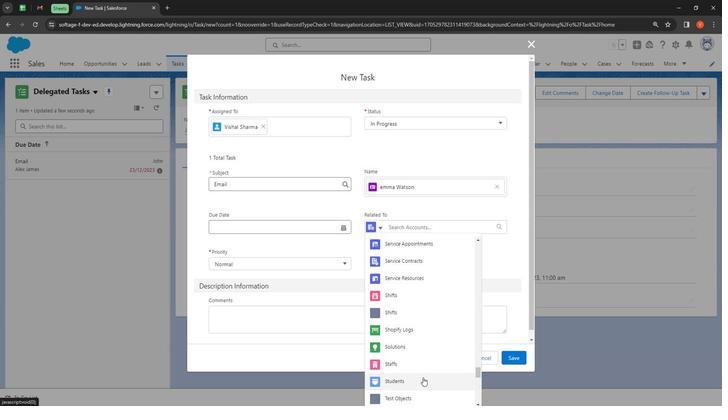 
Action: Mouse moved to (409, 229)
Screenshot: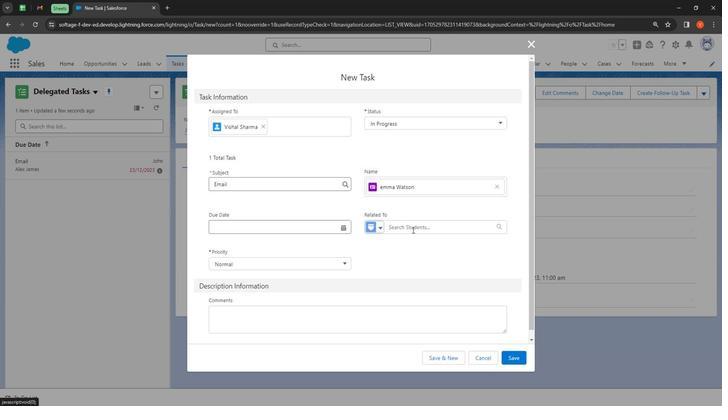 
Action: Mouse pressed left at (409, 229)
Screenshot: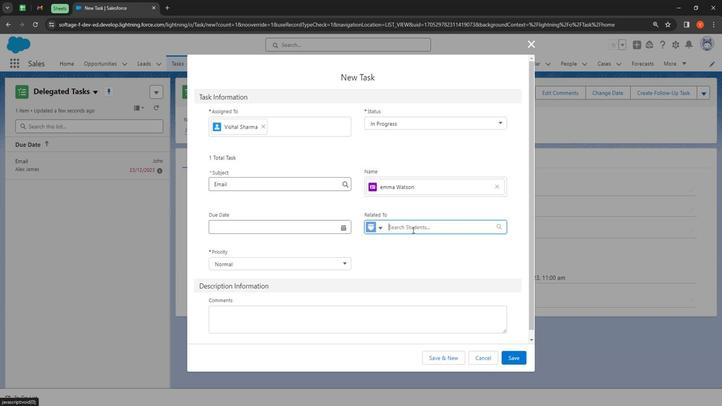 
Action: Mouse moved to (410, 247)
Screenshot: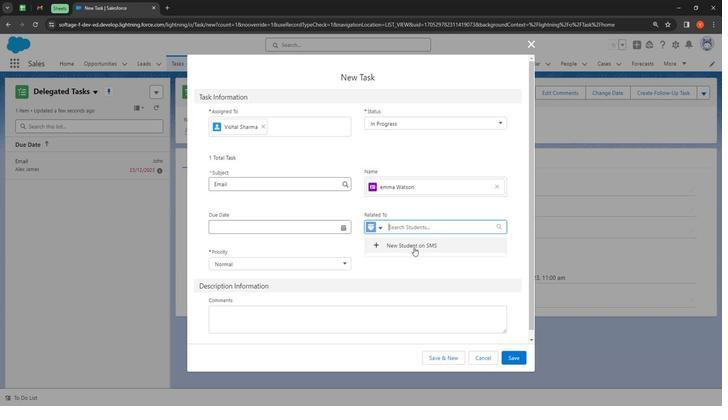 
Action: Mouse pressed left at (410, 247)
Screenshot: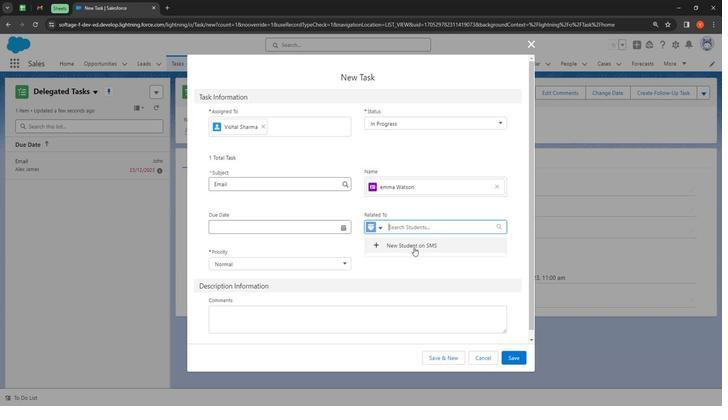 
Action: Mouse moved to (268, 132)
Screenshot: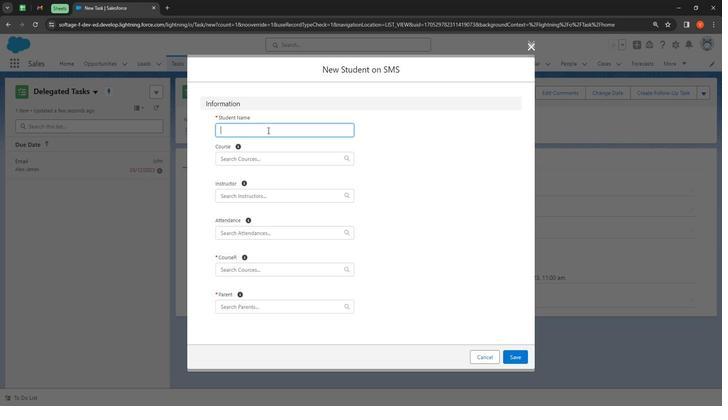
Action: Mouse pressed left at (268, 132)
Screenshot: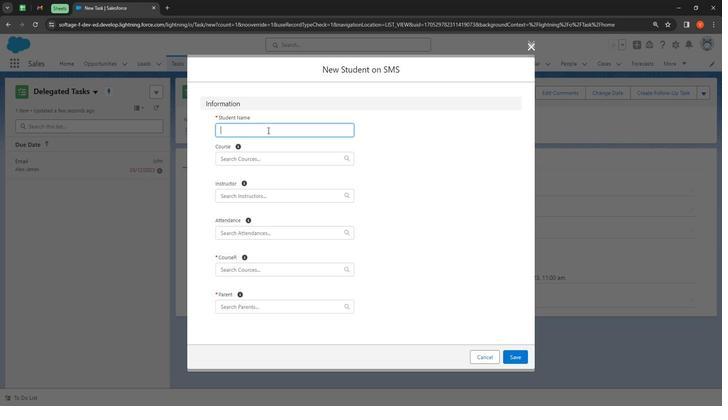 
Action: Mouse moved to (281, 145)
Screenshot: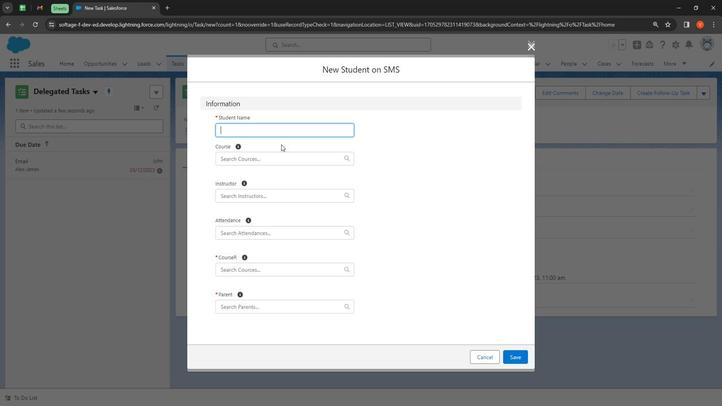 
Action: Key pressed jimmy
Screenshot: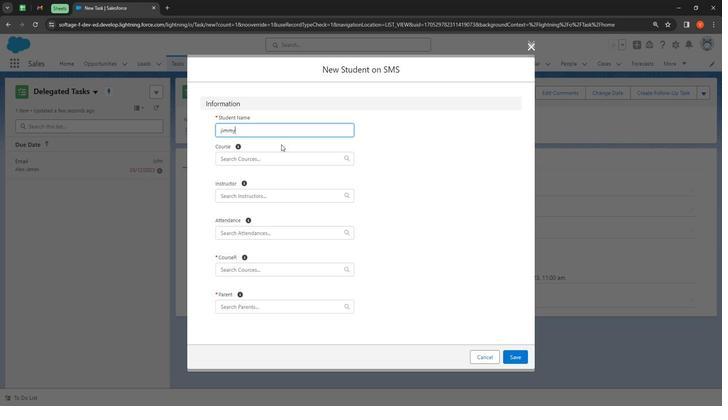 
Action: Mouse moved to (297, 159)
Screenshot: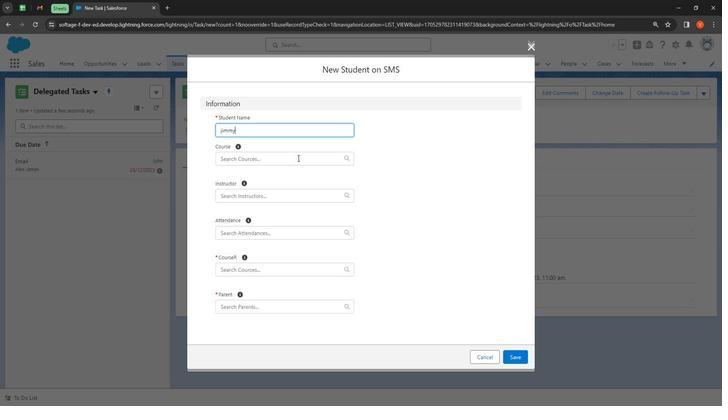 
Action: Mouse pressed left at (297, 159)
Screenshot: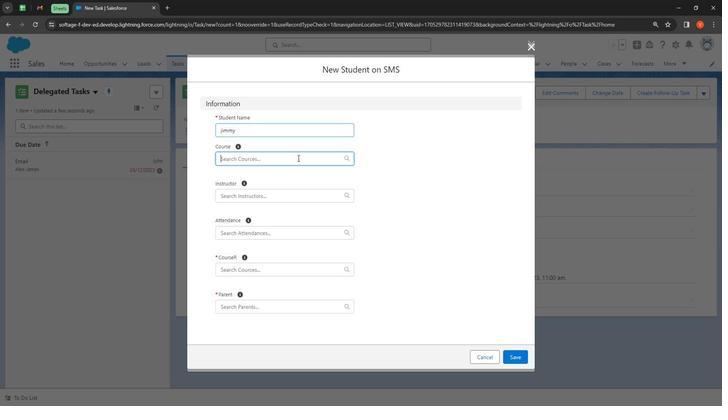 
Action: Mouse moved to (431, 176)
Screenshot: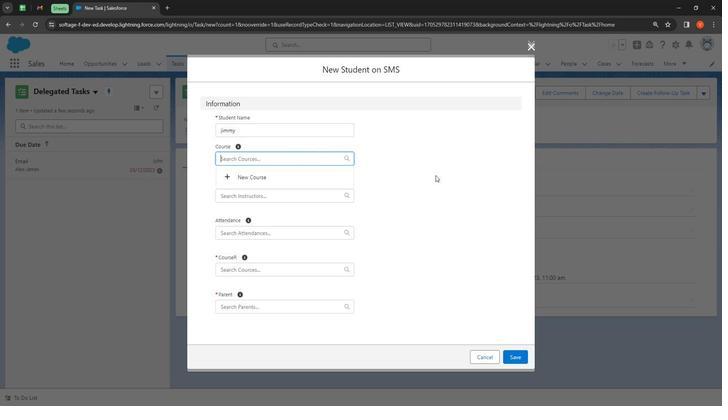 
Action: Mouse pressed left at (431, 176)
Screenshot: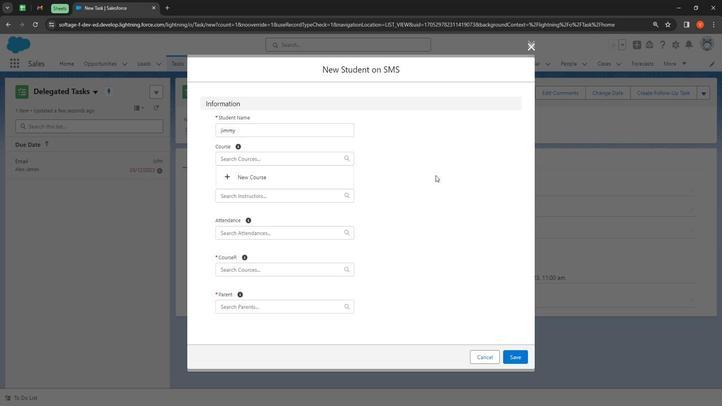 
Action: Mouse moved to (287, 269)
Screenshot: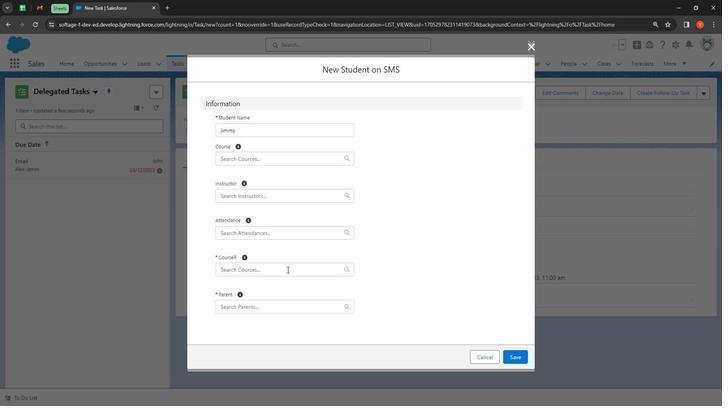 
Action: Mouse pressed left at (287, 269)
Screenshot: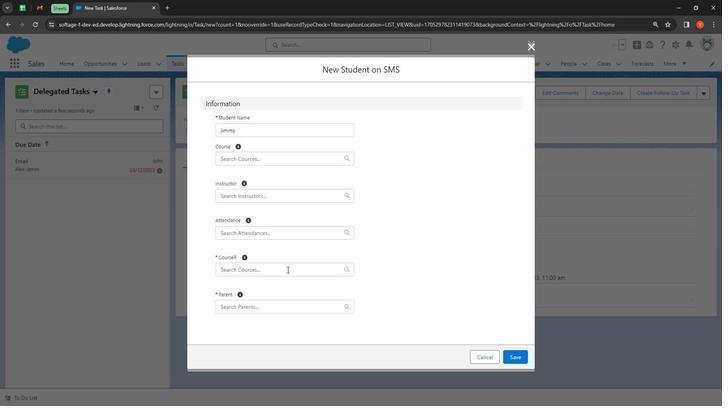
Action: Mouse moved to (283, 284)
Screenshot: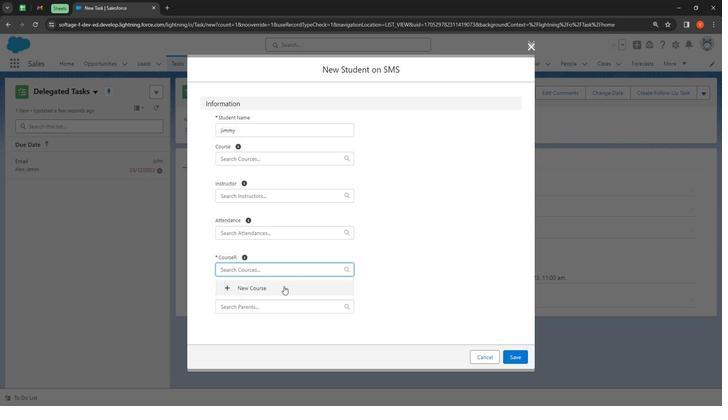 
Action: Mouse pressed left at (283, 284)
Screenshot: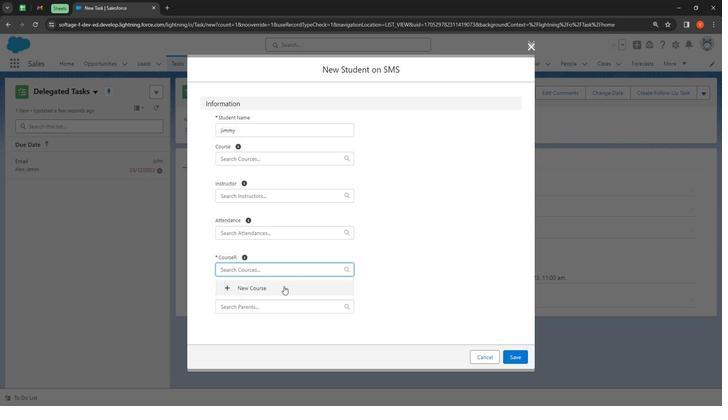 
Action: Mouse moved to (262, 135)
Screenshot: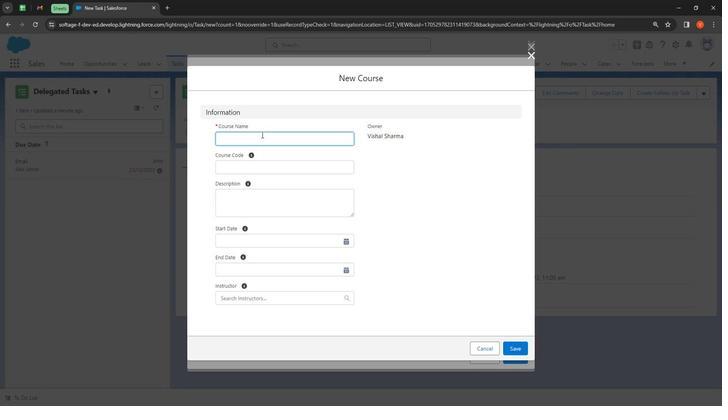 
Action: Mouse pressed left at (262, 135)
Screenshot: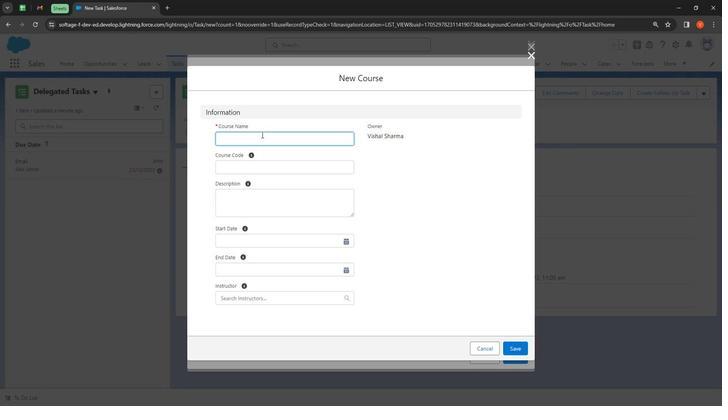 
Action: Mouse moved to (307, 159)
Screenshot: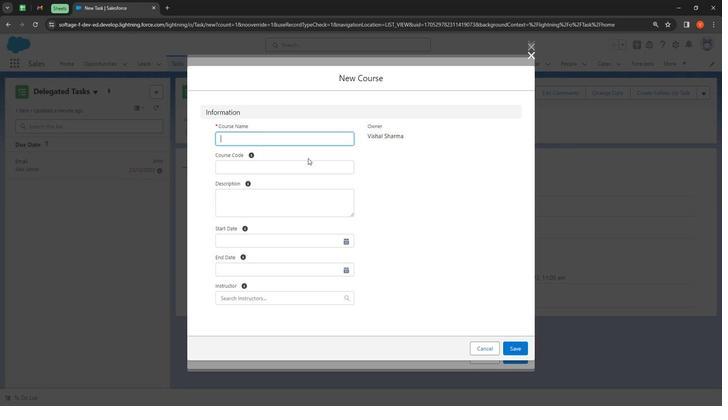 
Action: Key pressed <Key.shift_r><Key.shift_r><Key.shift_r><Key.shift_r><Key.shift_r><Key.shift_r><Key.shift_r><Key.shift_r><Key.shift_r><Key.shift_r><Key.shift_r><Key.shift_r>Cse<Key.space><Key.shift_r><Key.shift_r><Key.shift_r>Btech
Screenshot: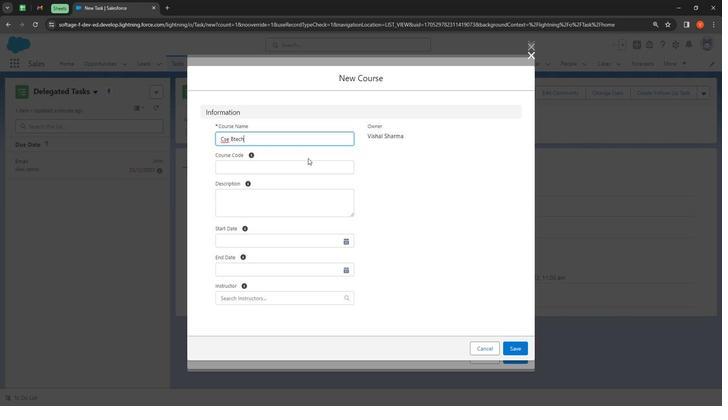 
Action: Mouse moved to (513, 348)
Screenshot: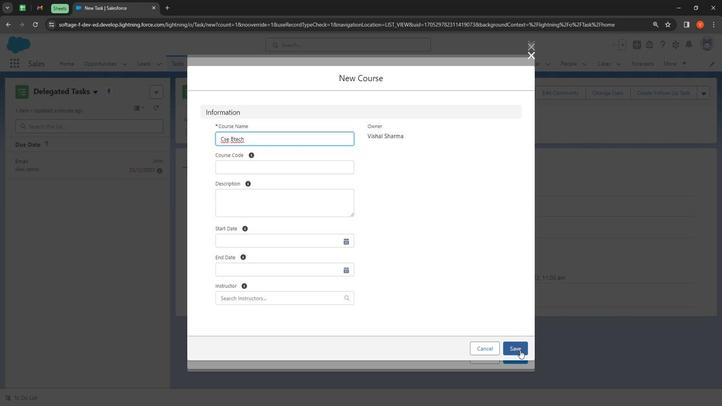 
Action: Mouse pressed left at (513, 348)
Screenshot: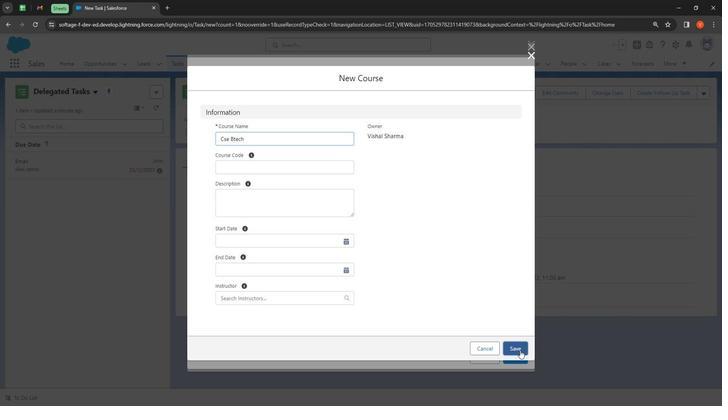 
Action: Mouse moved to (312, 303)
Screenshot: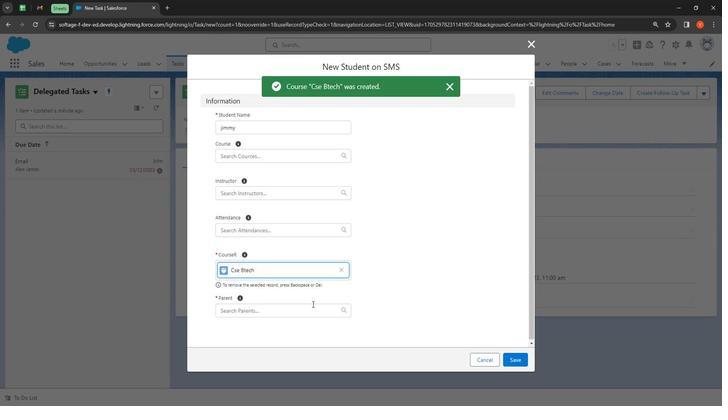 
Action: Mouse pressed left at (312, 303)
Screenshot: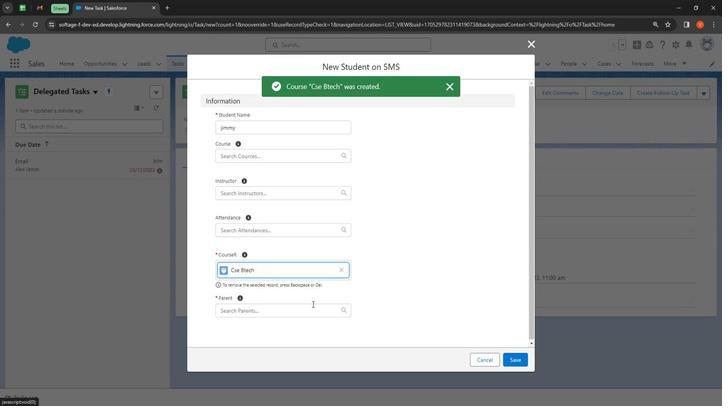 
Action: Mouse moved to (284, 322)
Screenshot: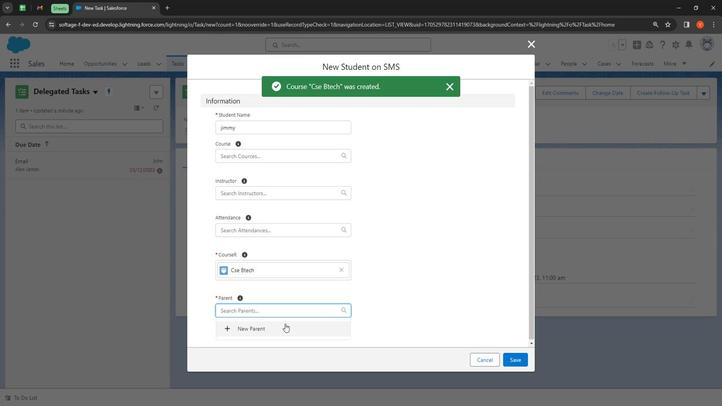 
Action: Mouse pressed left at (284, 322)
Screenshot: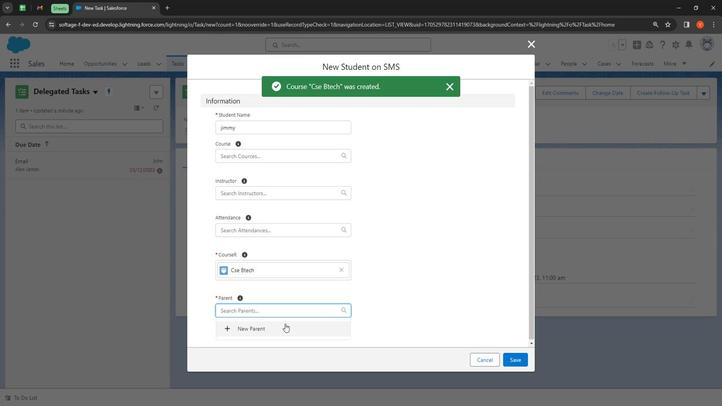 
Action: Mouse moved to (249, 133)
Screenshot: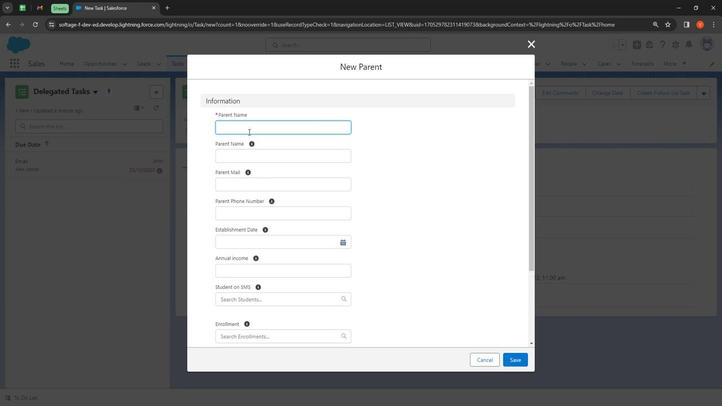 
Action: Mouse pressed left at (249, 133)
Screenshot: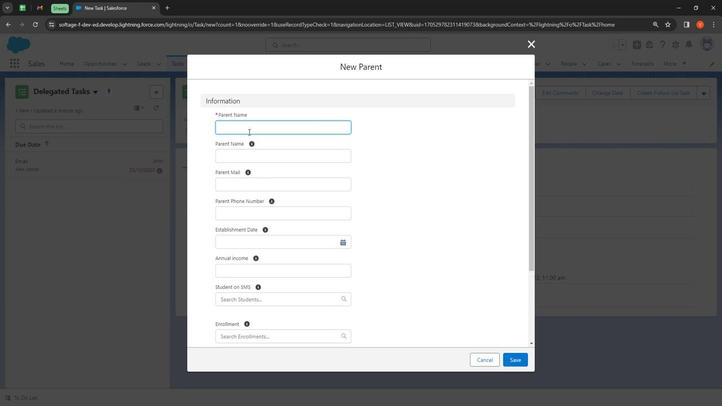 
Action: Mouse moved to (248, 132)
Screenshot: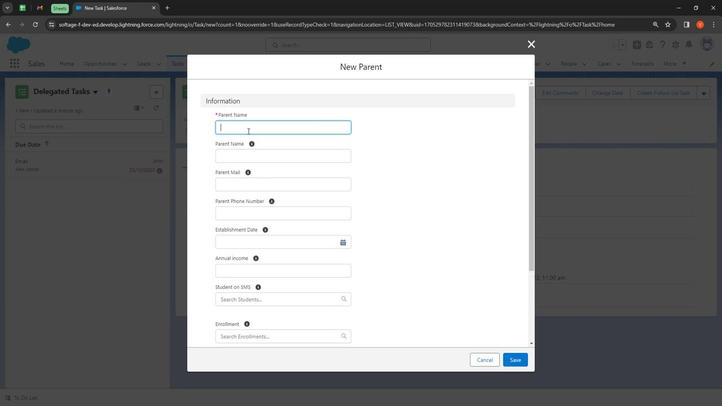 
Action: Key pressed <Key.shift_r><Key.shift><Key.shift><Key.shift><Key.shift><Key.shift><Key.shift><Key.shift><Key.shift>Emma
Screenshot: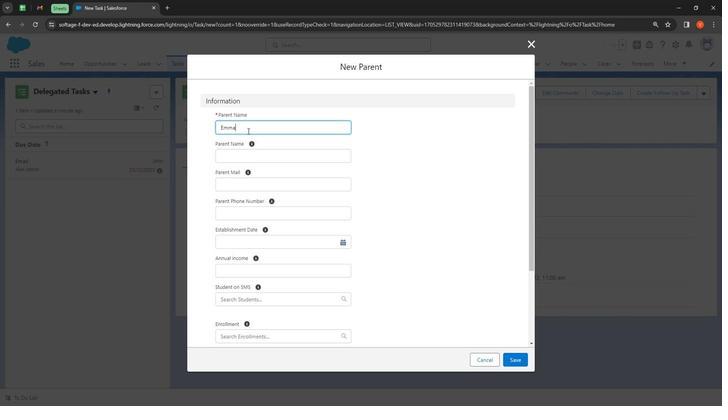 
Action: Mouse moved to (327, 236)
Screenshot: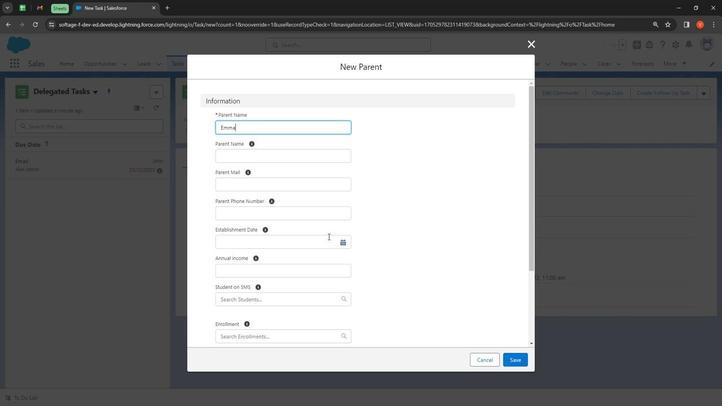 
Action: Mouse pressed left at (327, 236)
Screenshot: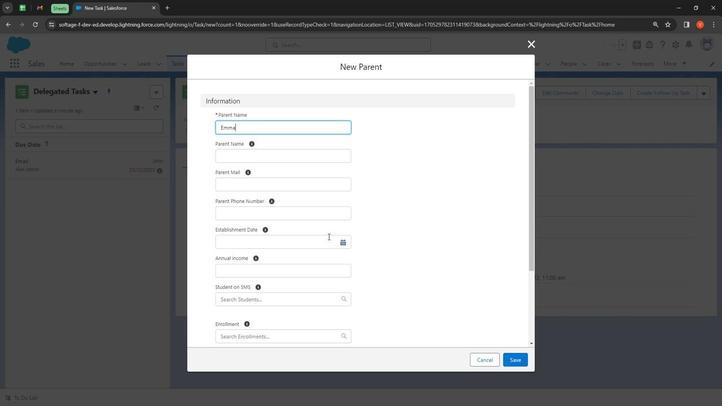 
Action: Mouse moved to (271, 248)
Screenshot: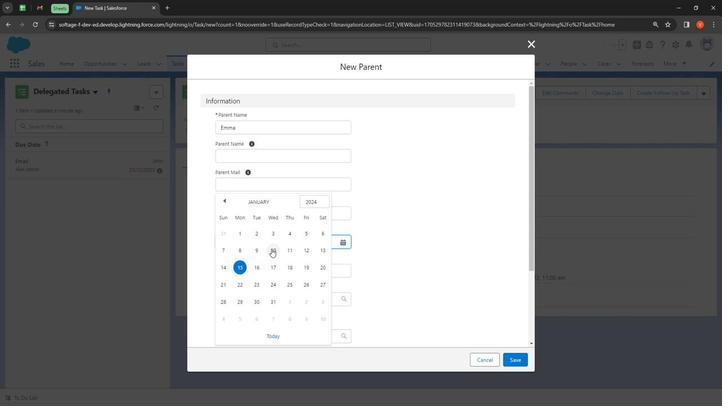 
Action: Mouse pressed left at (271, 248)
Screenshot: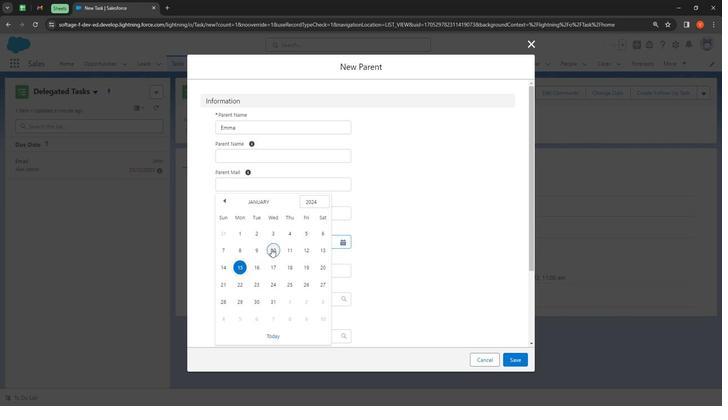 
Action: Mouse moved to (407, 298)
Screenshot: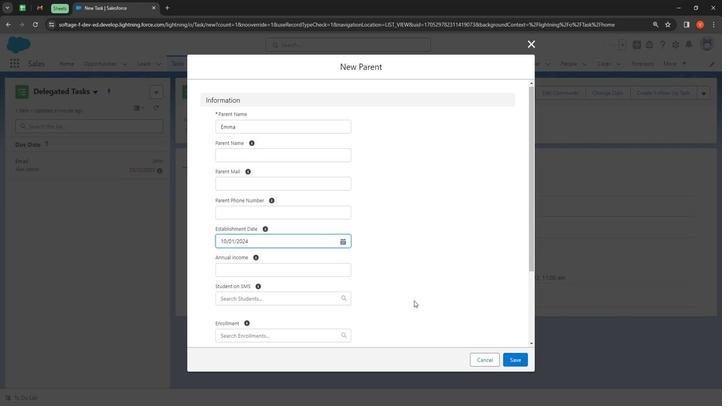 
Action: Mouse scrolled (407, 297) with delta (0, 0)
Screenshot: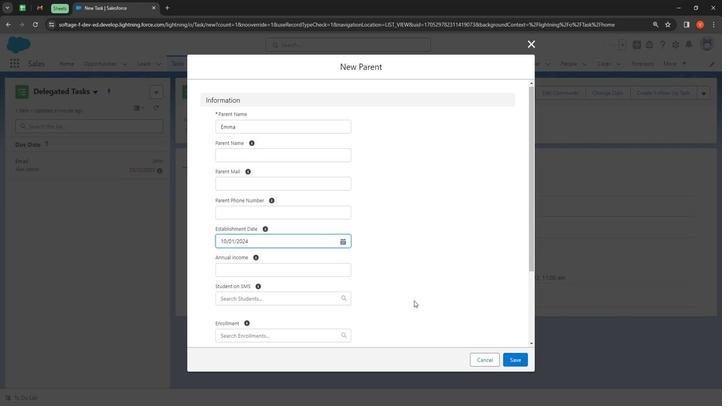 
Action: Mouse moved to (408, 299)
Screenshot: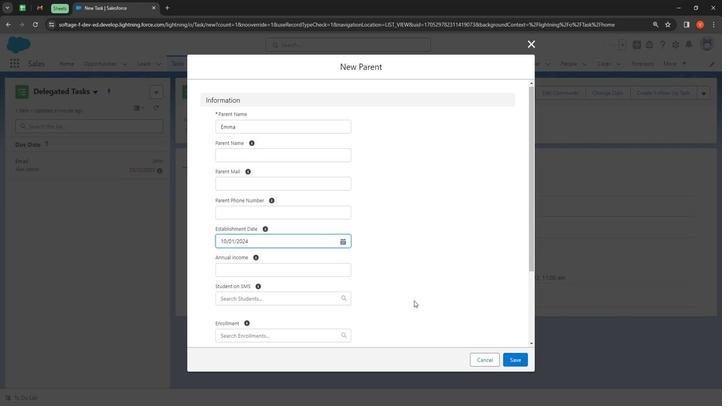 
Action: Mouse scrolled (408, 299) with delta (0, 0)
Screenshot: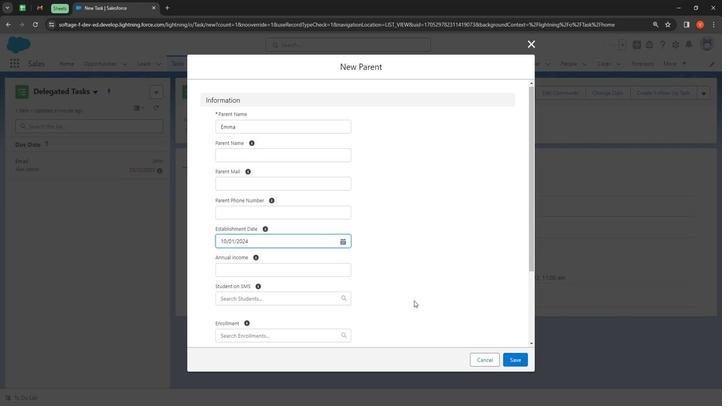 
Action: Mouse moved to (409, 299)
Screenshot: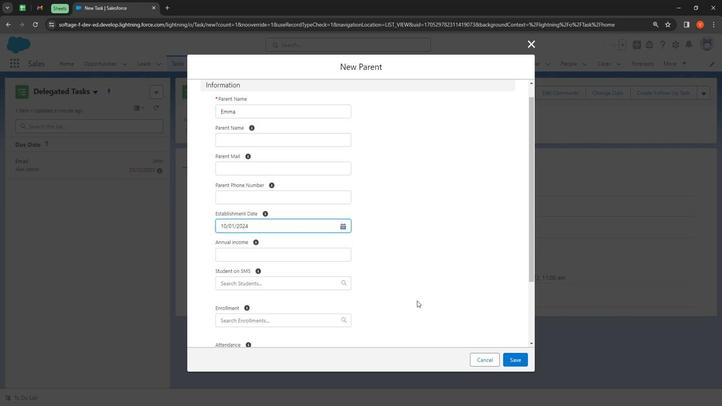 
Action: Mouse scrolled (409, 299) with delta (0, 0)
Screenshot: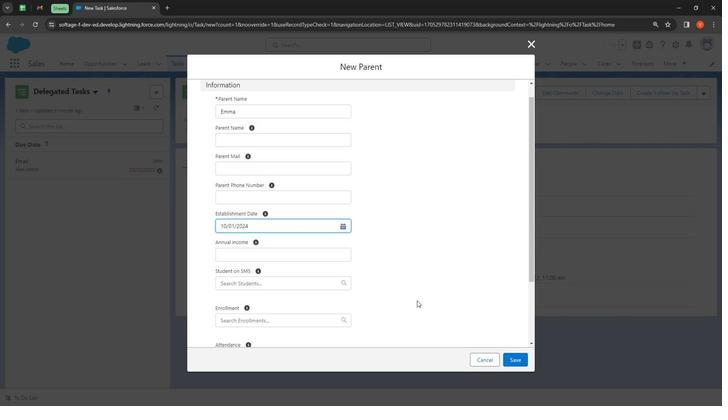 
Action: Mouse moved to (411, 299)
Screenshot: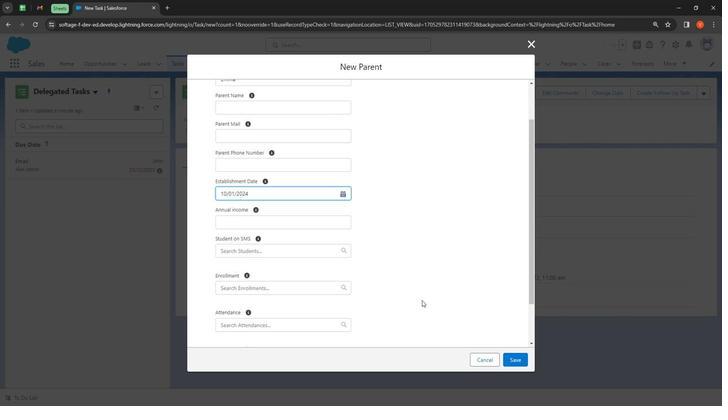 
Action: Mouse scrolled (411, 299) with delta (0, 0)
Screenshot: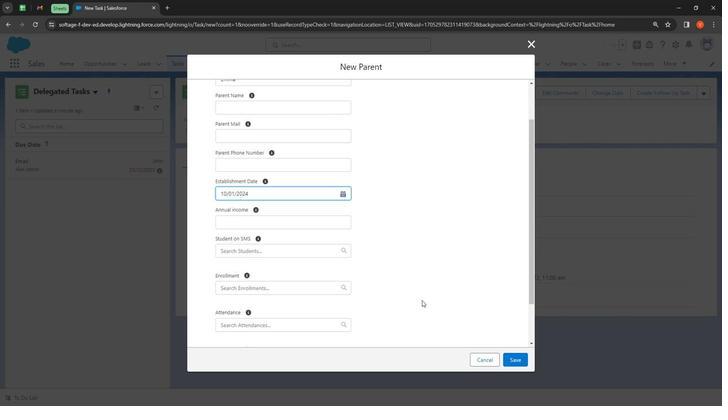 
Action: Mouse moved to (414, 299)
Screenshot: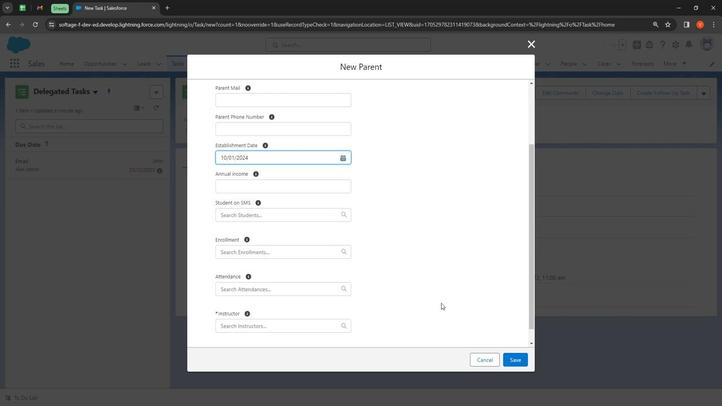 
Action: Mouse scrolled (414, 298) with delta (0, 0)
Screenshot: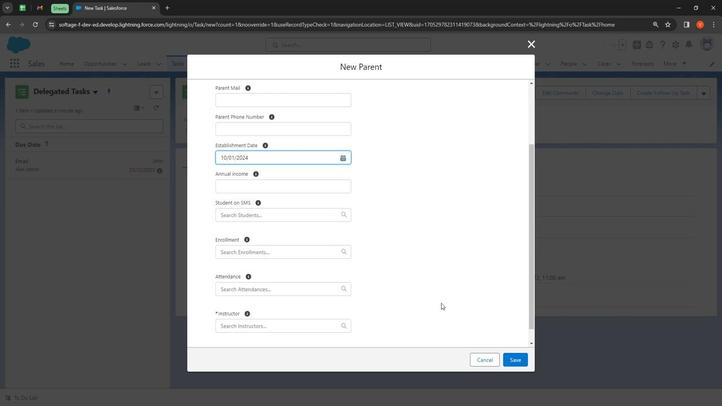 
Action: Mouse moved to (422, 299)
Screenshot: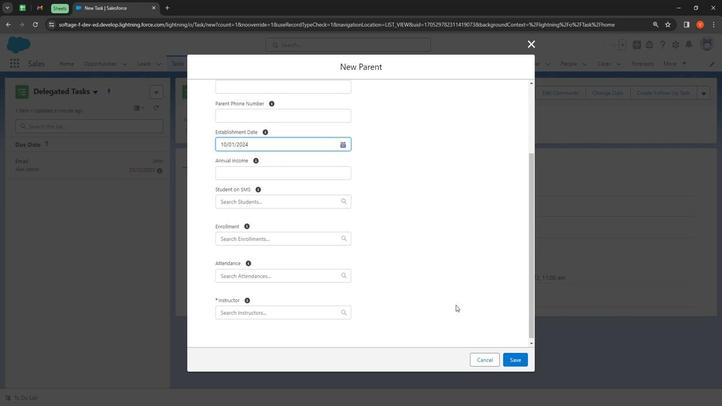 
Action: Mouse scrolled (422, 299) with delta (0, 0)
Screenshot: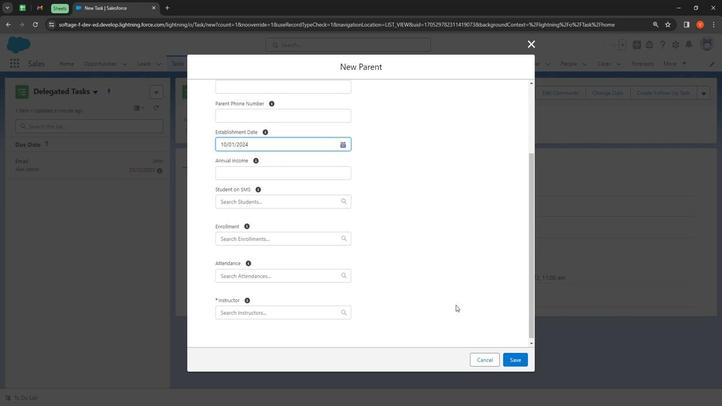 
Action: Mouse moved to (294, 313)
Screenshot: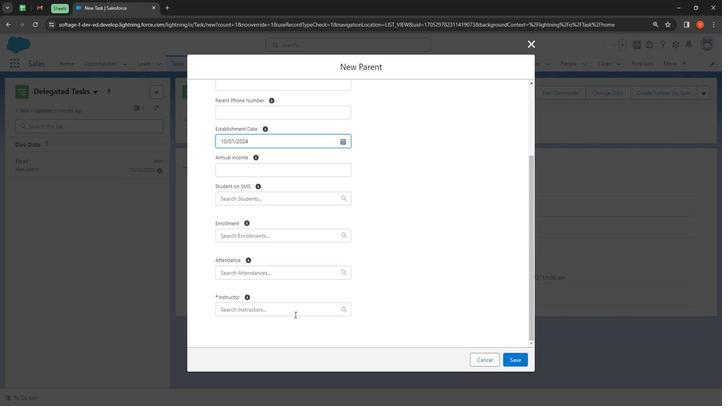 
Action: Mouse pressed left at (294, 313)
Screenshot: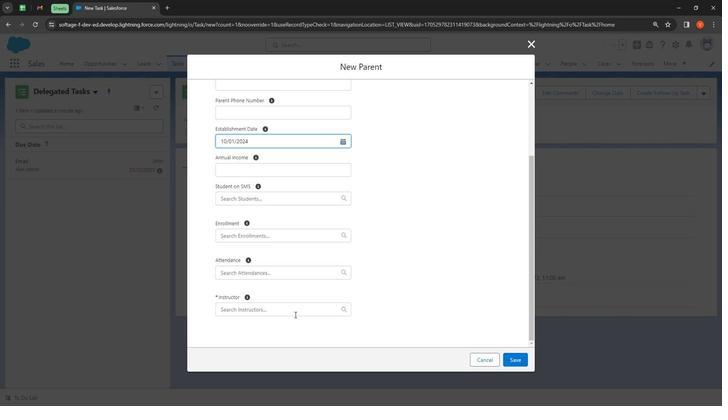 
Action: Mouse moved to (293, 329)
Screenshot: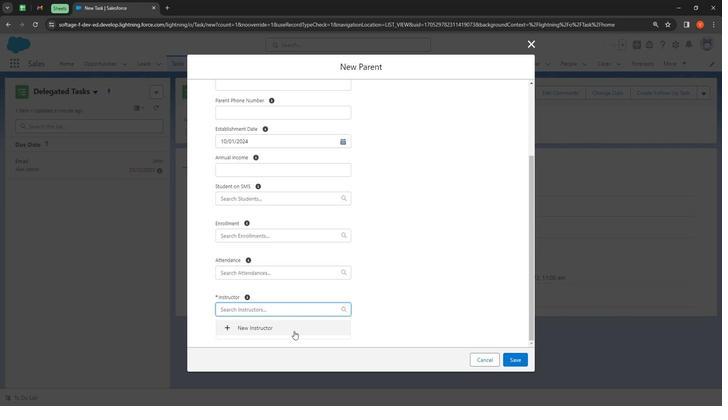 
Action: Mouse pressed left at (293, 329)
Screenshot: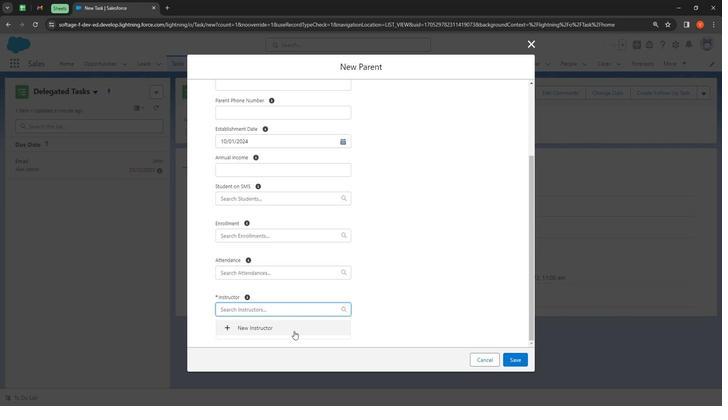 
Action: Mouse moved to (264, 165)
Screenshot: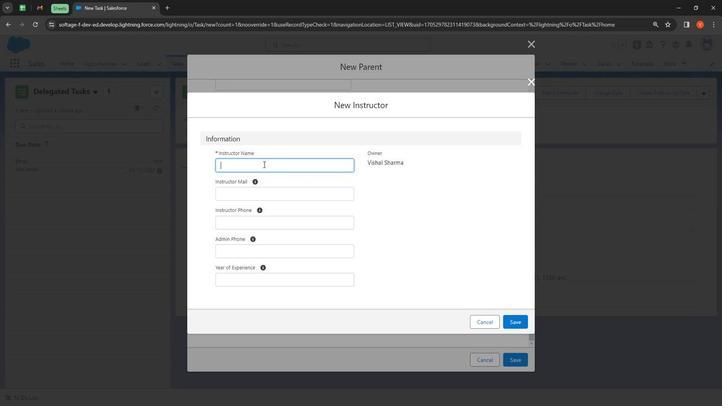 
Action: Mouse pressed left at (264, 165)
Screenshot: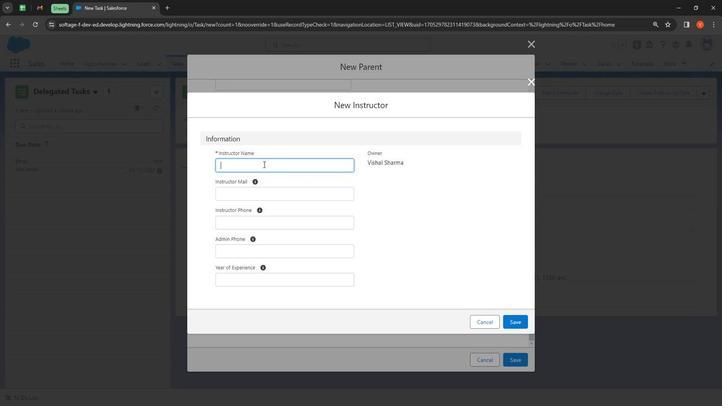 
Action: Mouse moved to (284, 173)
Screenshot: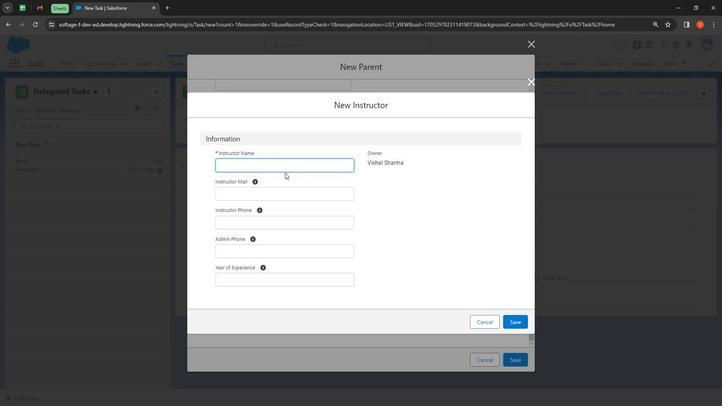 
Action: Key pressed <Key.shift_r><Key.shift_r><Key.shift_r><Key.shift_r><Key.shift_r><Key.shift_r><Key.shift_r><Key.shift_r><Key.shift_r><Key.shift_r><Key.shift_r><Key.shift_r><Key.shift_r><Key.shift_r><Key.shift_r><Key.shift_r><Key.shift_r><Key.shift_r><Key.shift_r><Key.shift_r><Key.shift_r><Key.shift_r><Key.shift_r><Key.shift_r><Key.shift_r>alex
Screenshot: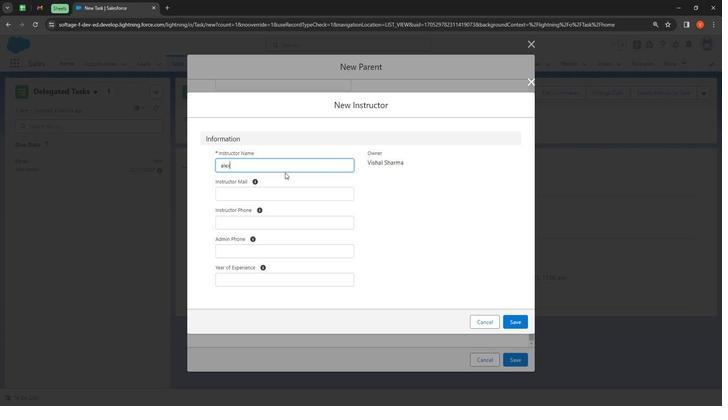 
Action: Mouse moved to (287, 223)
Screenshot: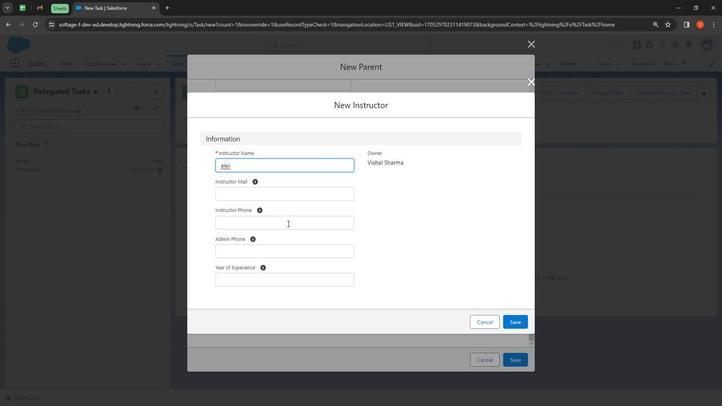 
Action: Mouse pressed left at (287, 223)
Screenshot: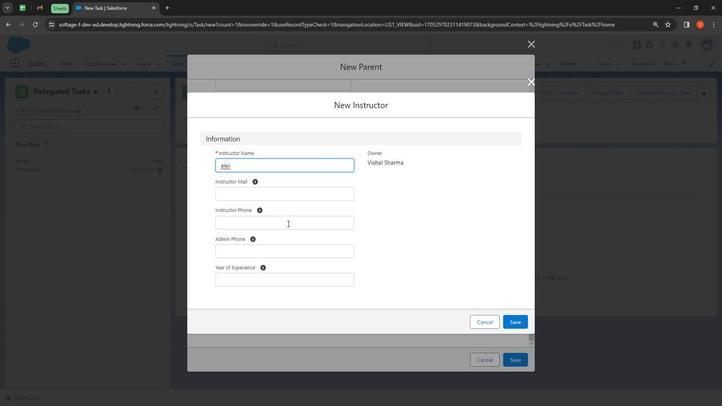 
Action: Mouse moved to (286, 219)
Screenshot: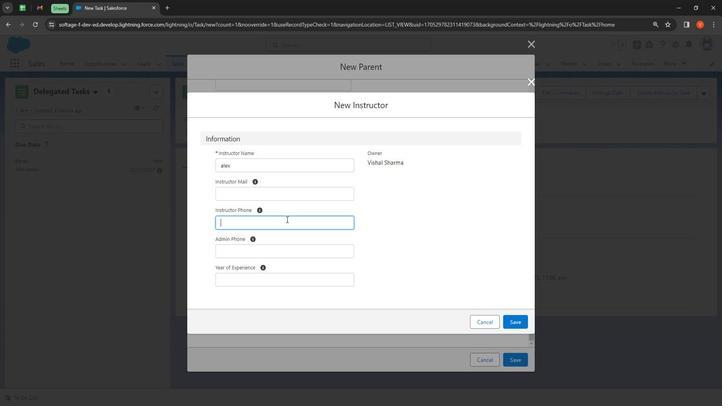 
Action: Key pressed 9854785
Screenshot: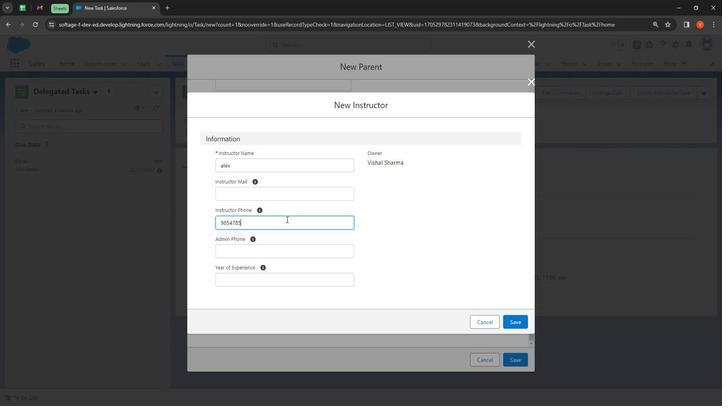
Action: Mouse moved to (279, 199)
Screenshot: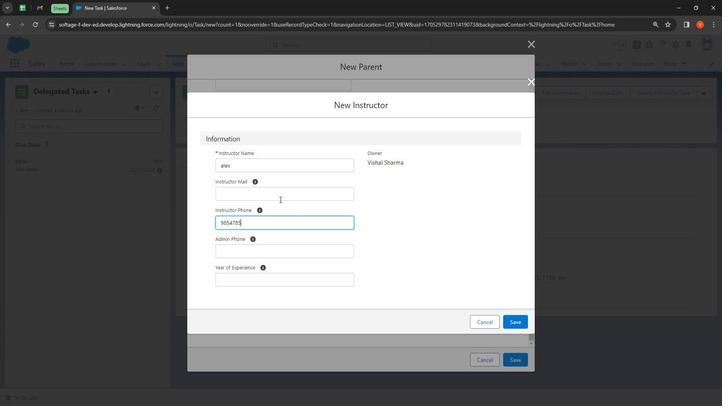 
Action: Mouse pressed left at (279, 199)
Screenshot: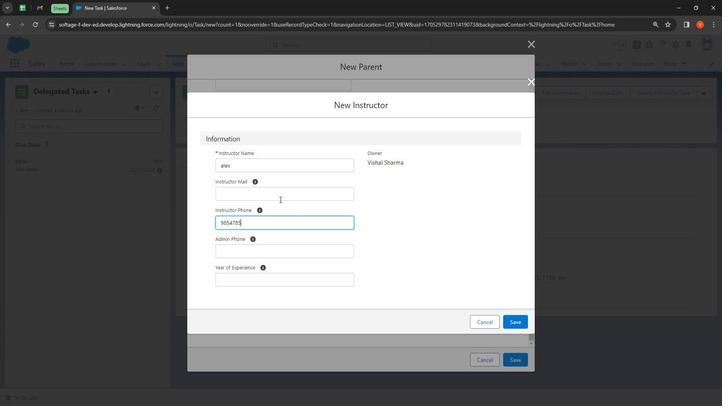 
Action: Mouse moved to (280, 200)
Screenshot: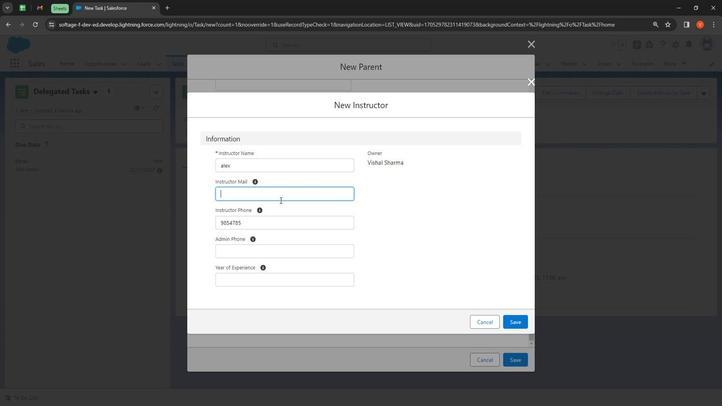 
Action: Key pressed alex<Key.shift>@edu.net
Screenshot: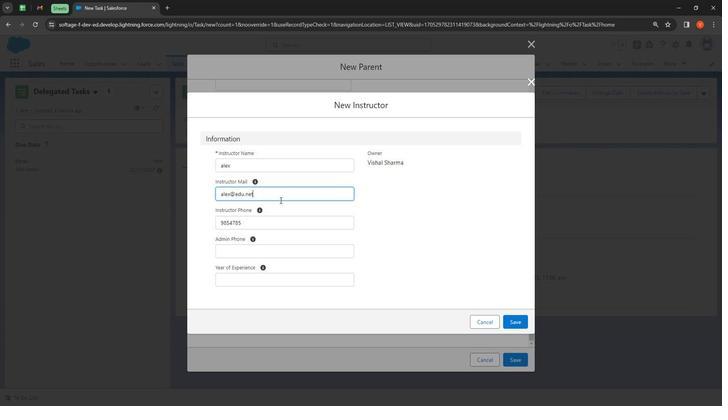 
Action: Mouse moved to (281, 199)
Screenshot: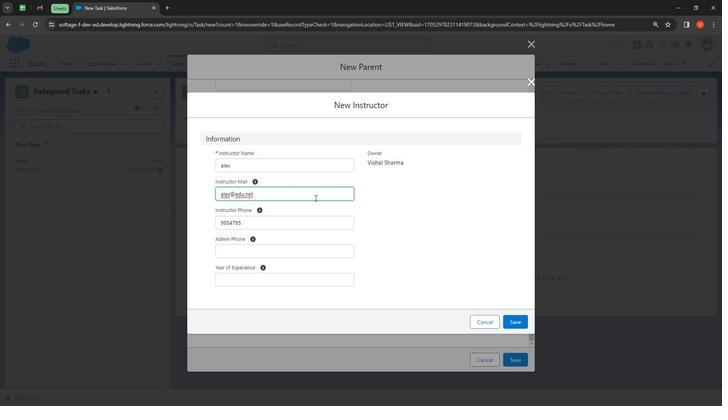 
Action: Mouse scrolled (281, 199) with delta (0, 0)
Screenshot: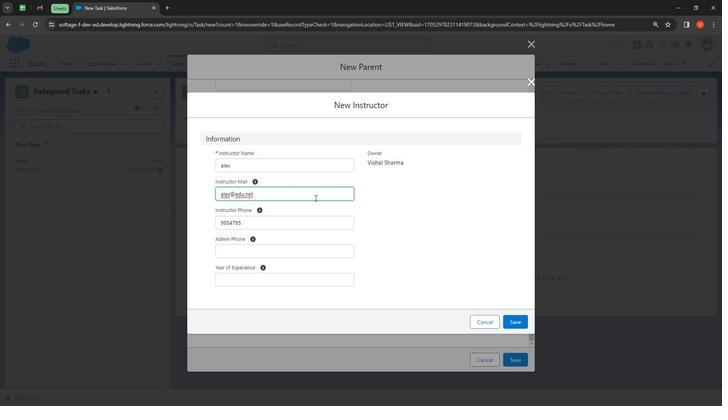 
Action: Mouse moved to (319, 274)
Screenshot: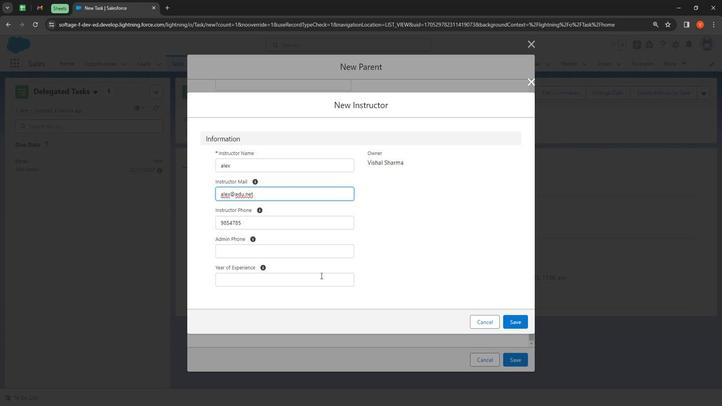 
Action: Mouse pressed left at (319, 274)
Screenshot: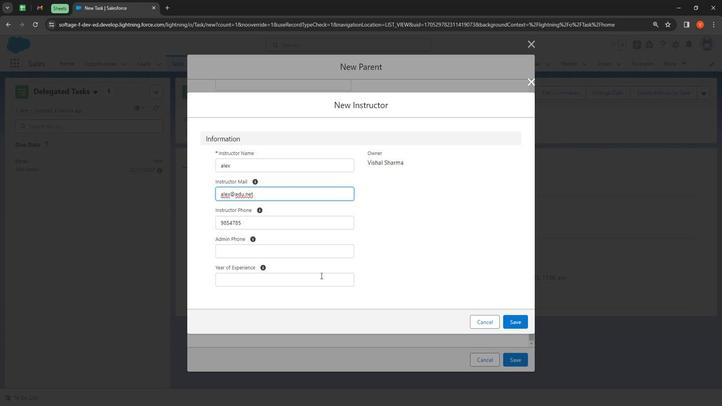 
Action: Mouse moved to (321, 284)
Screenshot: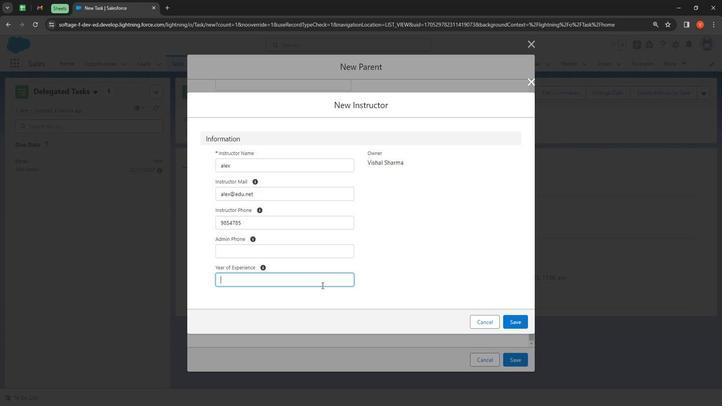 
Action: Key pressed 5
Screenshot: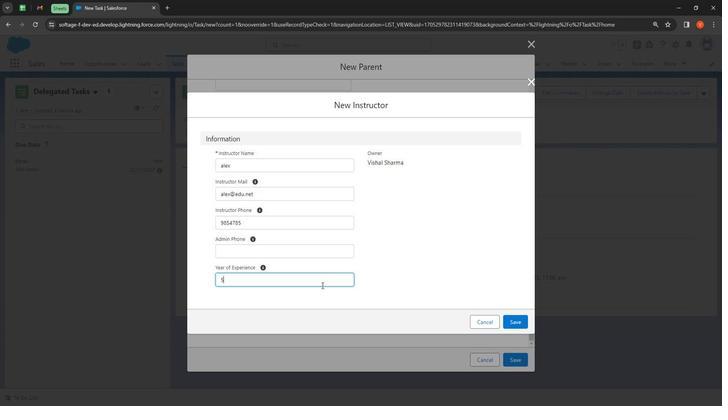 
Action: Mouse moved to (304, 252)
Screenshot: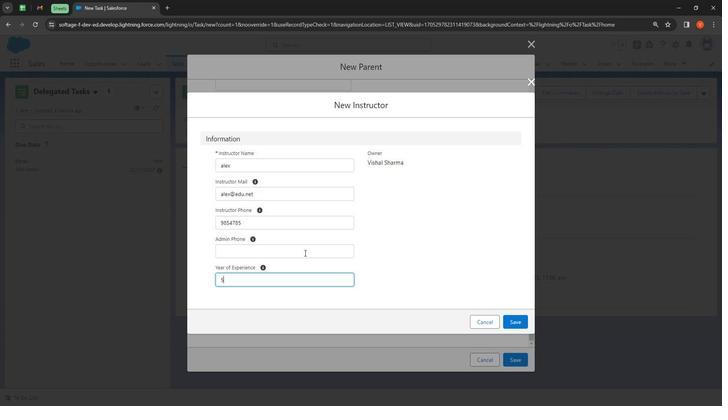 
Action: Mouse pressed left at (304, 252)
Screenshot: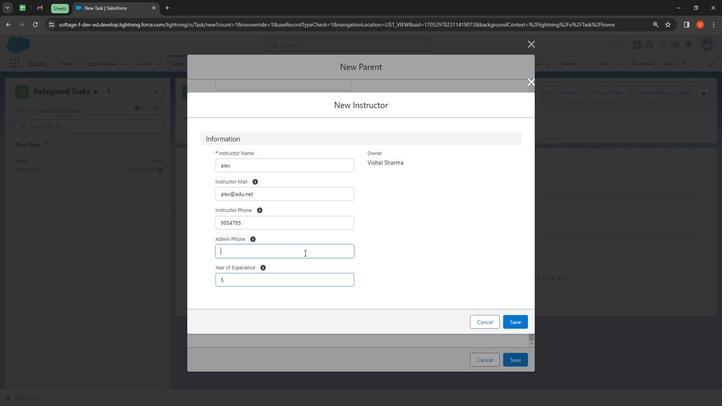 
Action: Mouse moved to (306, 260)
Screenshot: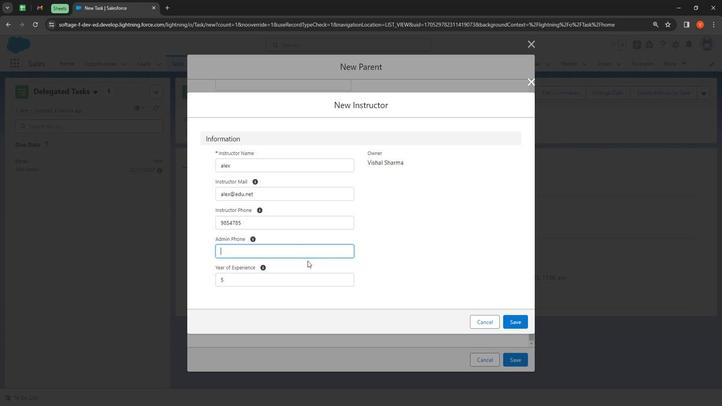 
Action: Key pressed 965236448
Screenshot: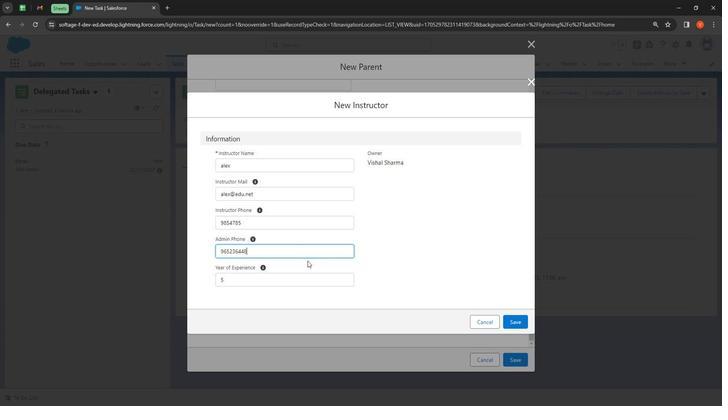 
Action: Mouse moved to (270, 231)
Screenshot: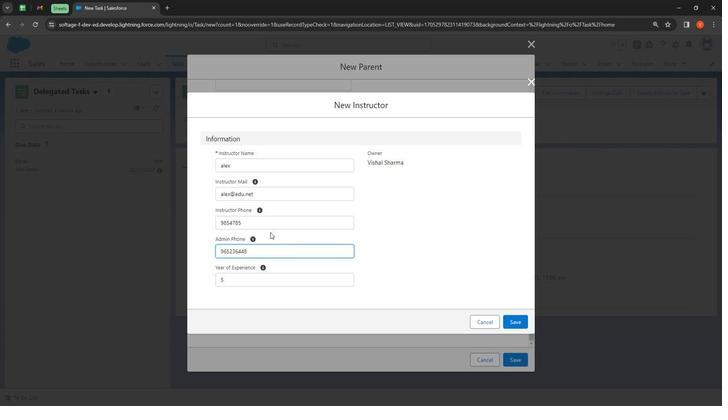 
Action: Mouse pressed left at (270, 231)
Screenshot: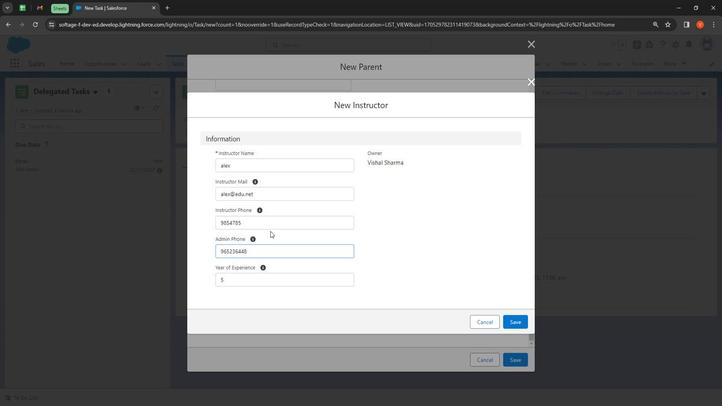 
Action: Mouse moved to (266, 224)
Screenshot: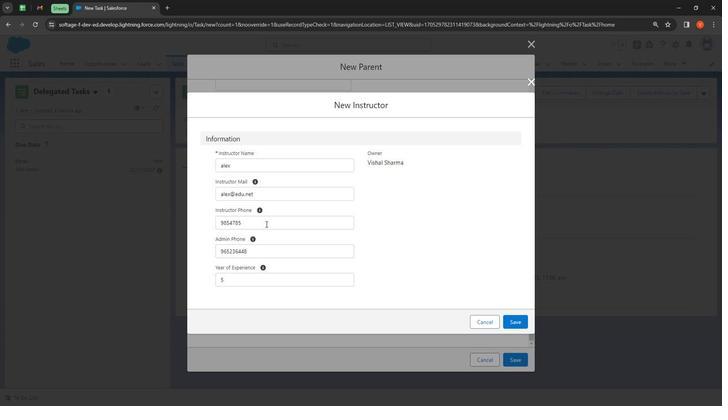 
Action: Mouse pressed left at (266, 224)
Screenshot: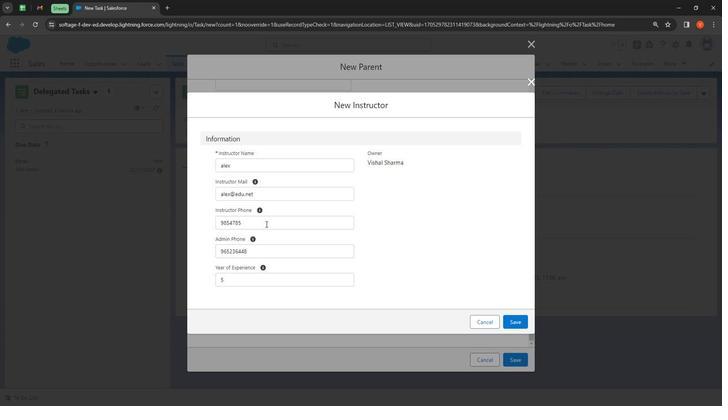 
Action: Mouse moved to (266, 225)
Screenshot: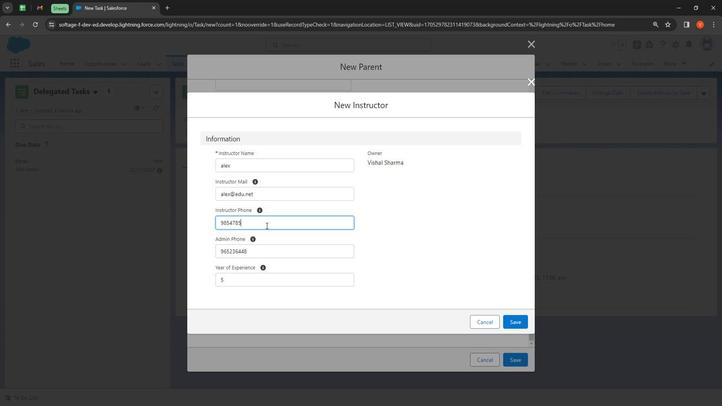 
Action: Key pressed 87
Screenshot: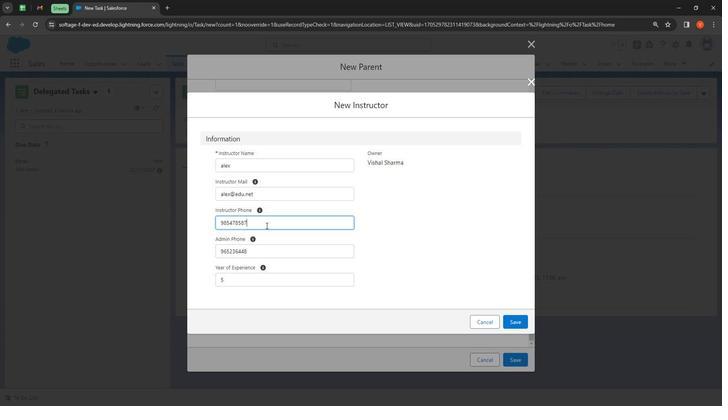 
Action: Mouse moved to (512, 321)
Screenshot: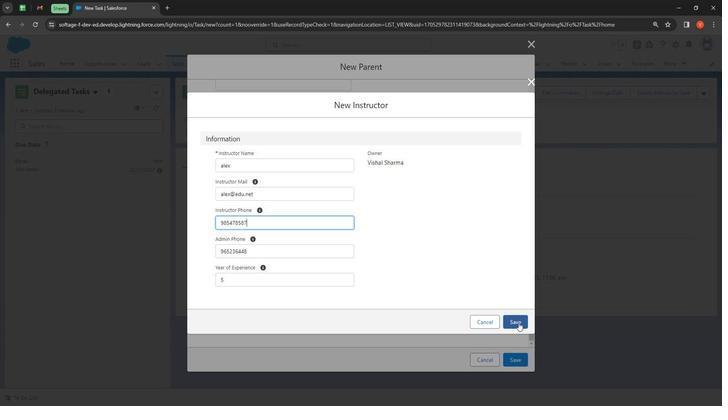 
Action: Mouse pressed left at (512, 321)
Screenshot: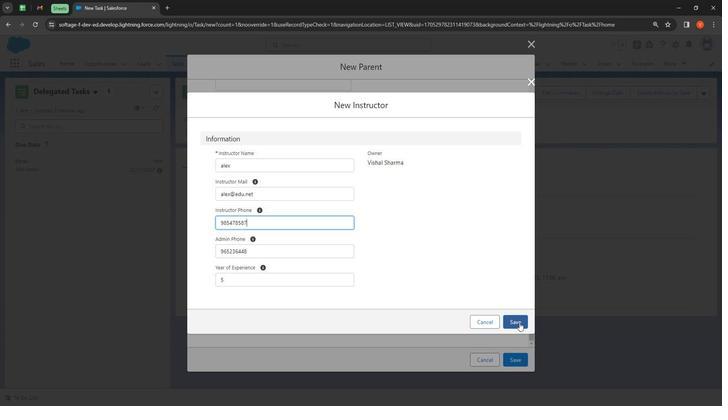 
Action: Mouse moved to (442, 283)
Screenshot: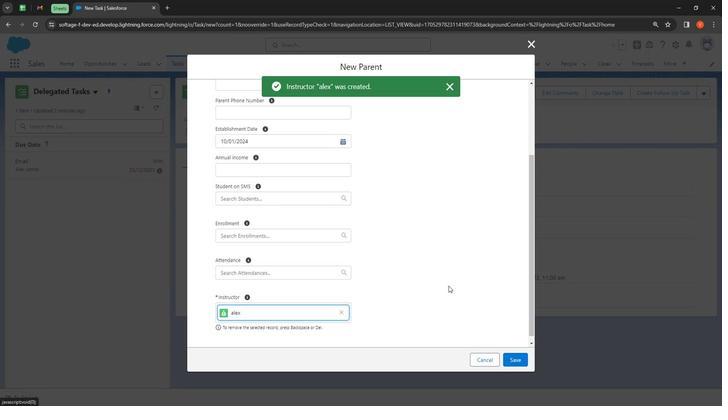 
Action: Mouse scrolled (442, 282) with delta (0, 0)
Screenshot: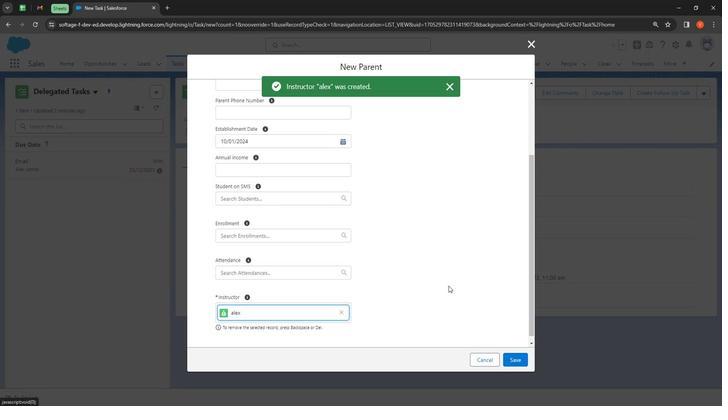 
Action: Mouse moved to (444, 283)
Screenshot: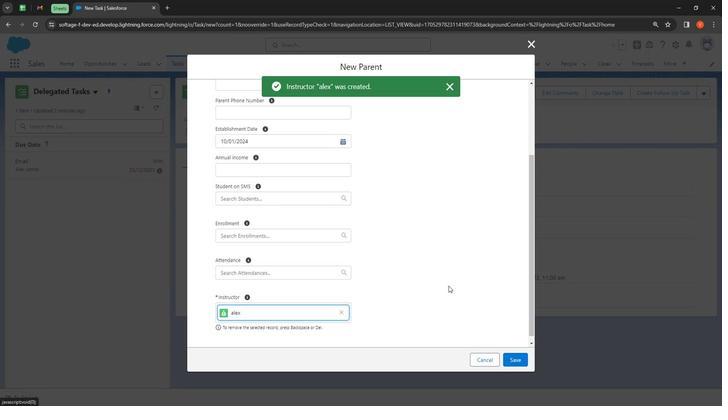 
Action: Mouse scrolled (444, 283) with delta (0, 0)
Screenshot: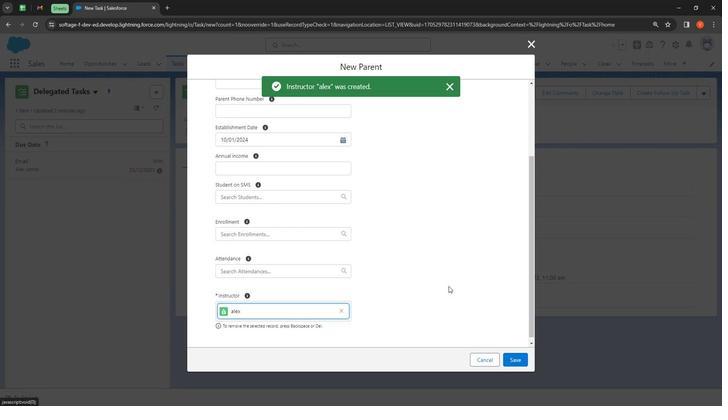 
Action: Mouse moved to (444, 284)
Screenshot: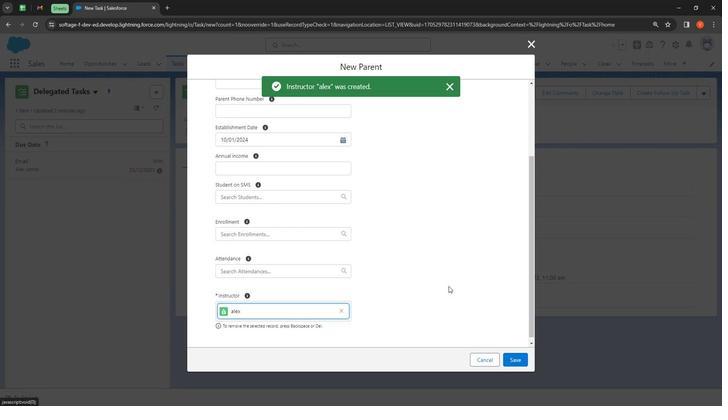 
Action: Mouse scrolled (444, 284) with delta (0, 0)
Screenshot: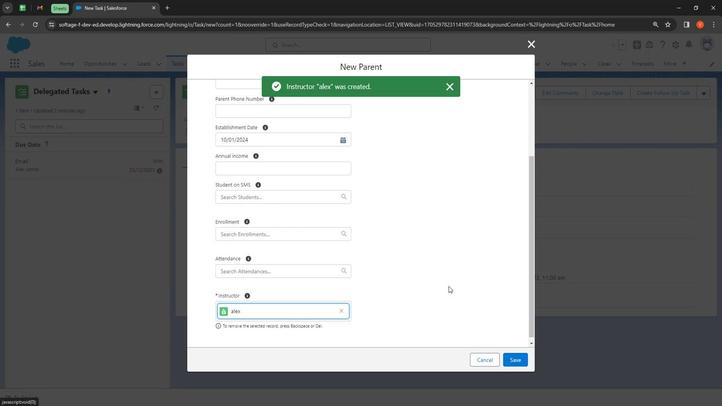 
Action: Mouse scrolled (444, 284) with delta (0, 0)
Screenshot: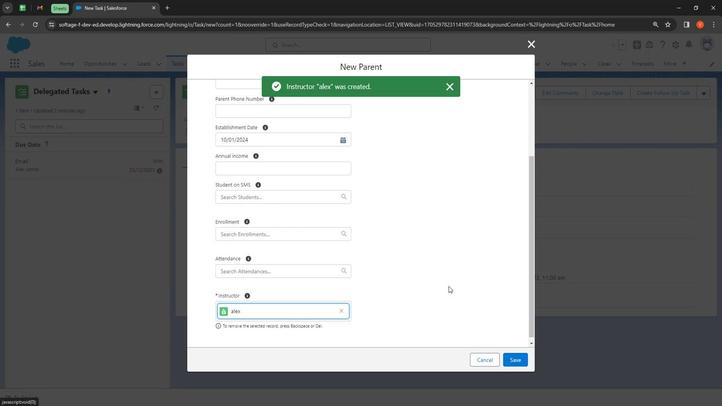 
Action: Mouse moved to (444, 285)
Screenshot: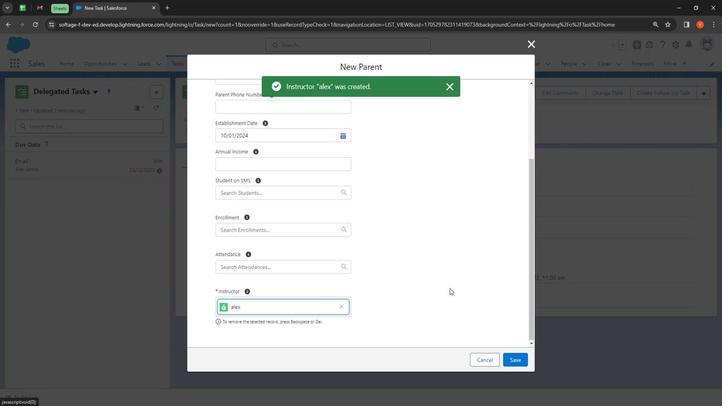 
Action: Mouse scrolled (444, 284) with delta (0, 0)
Screenshot: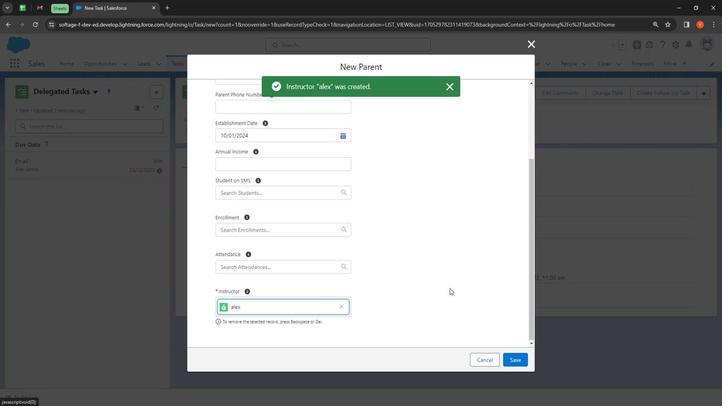 
Action: Mouse moved to (509, 355)
Screenshot: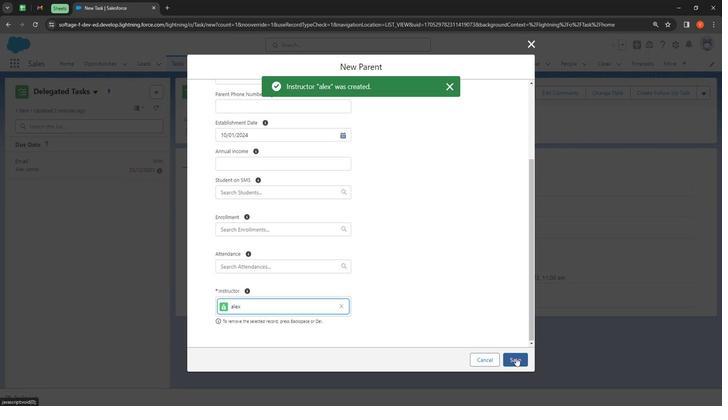 
Action: Mouse pressed left at (509, 355)
Screenshot: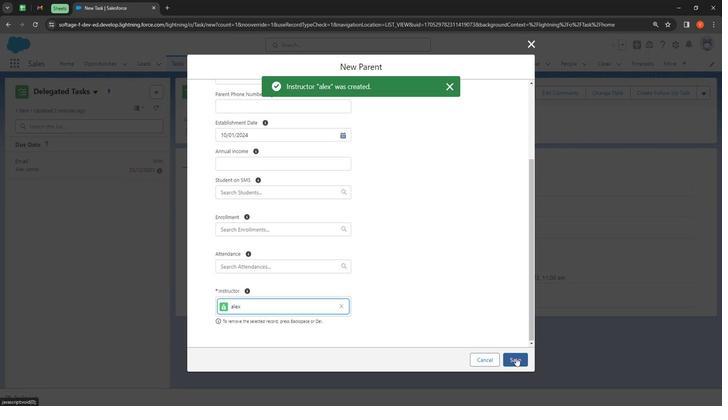 
Action: Mouse moved to (509, 359)
Screenshot: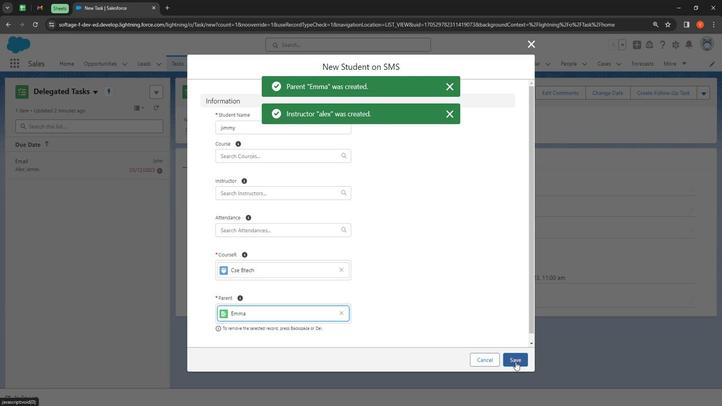 
Action: Mouse pressed left at (509, 359)
Screenshot: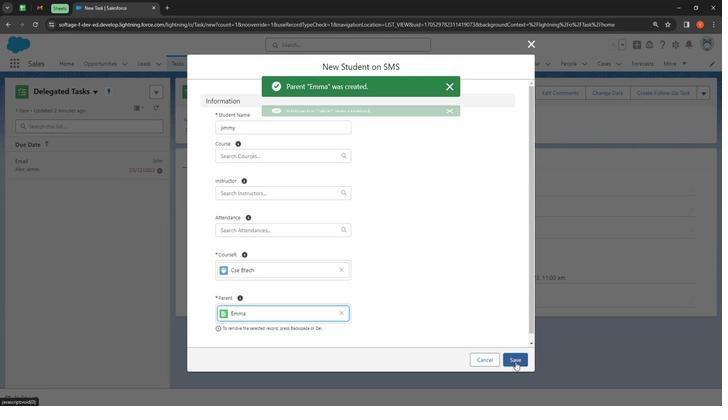 
Action: Mouse moved to (419, 257)
Screenshot: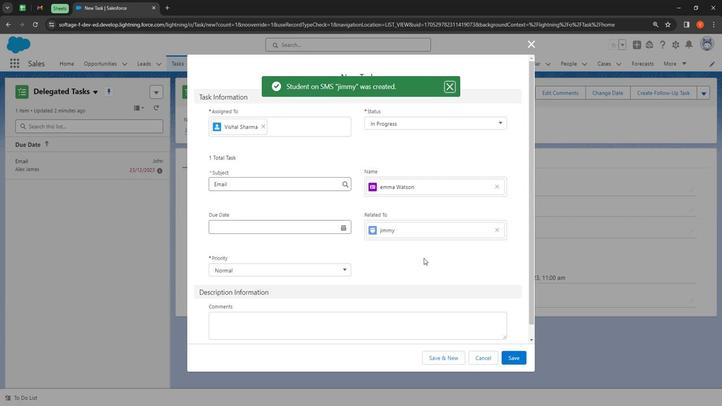 
Action: Mouse pressed left at (419, 257)
Screenshot: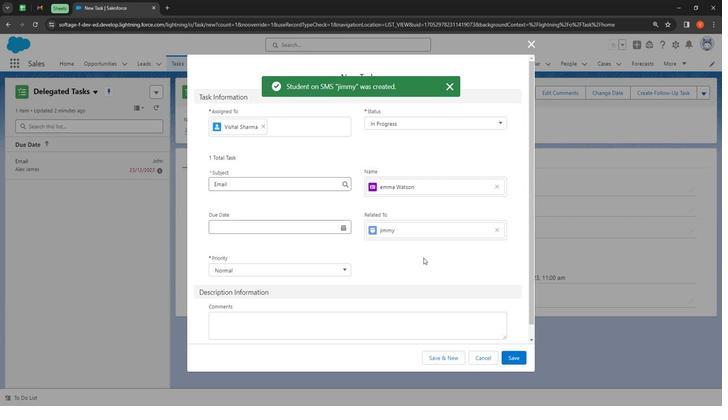 
Action: Mouse moved to (279, 225)
Screenshot: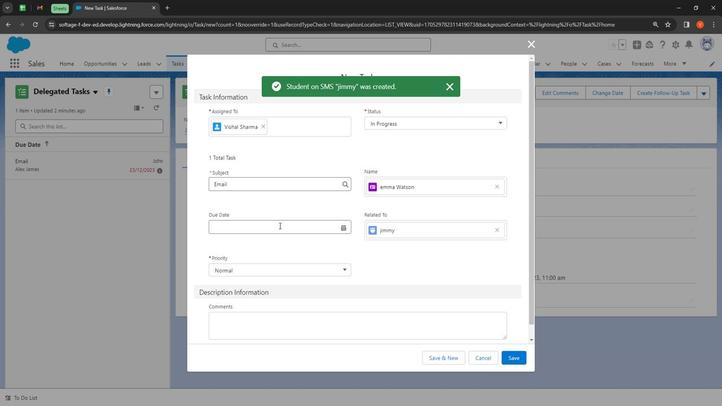 
Action: Mouse pressed left at (279, 225)
Screenshot: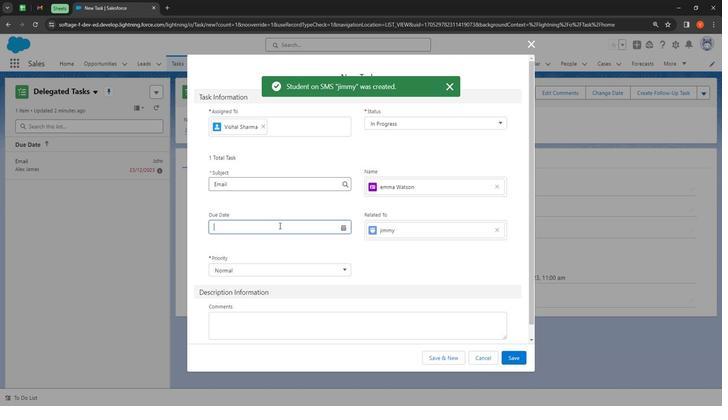
Action: Mouse moved to (332, 243)
Screenshot: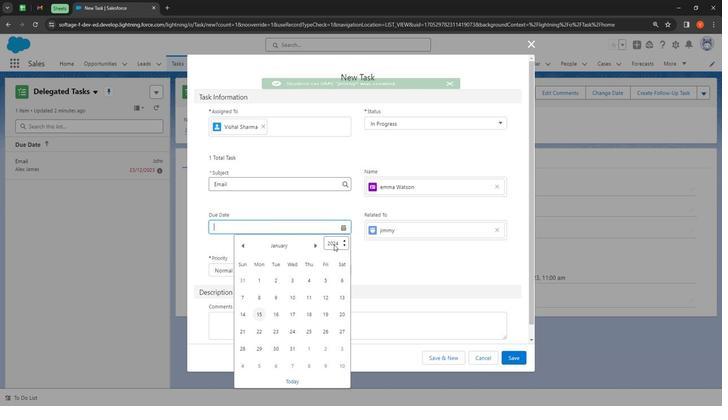 
Action: Mouse pressed left at (332, 243)
Screenshot: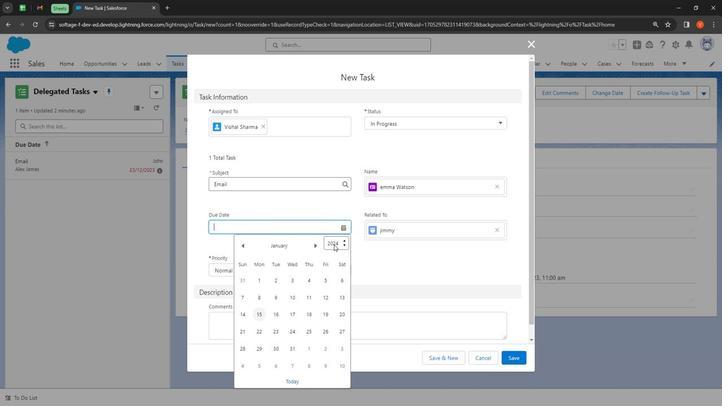 
Action: Mouse moved to (333, 378)
Screenshot: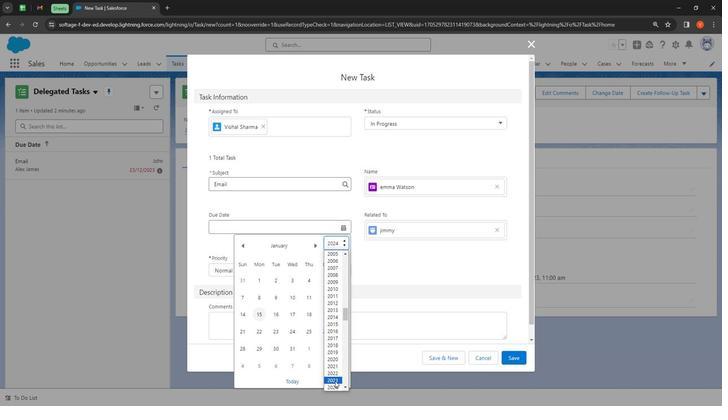 
Action: Mouse scrolled (333, 378) with delta (0, 0)
Screenshot: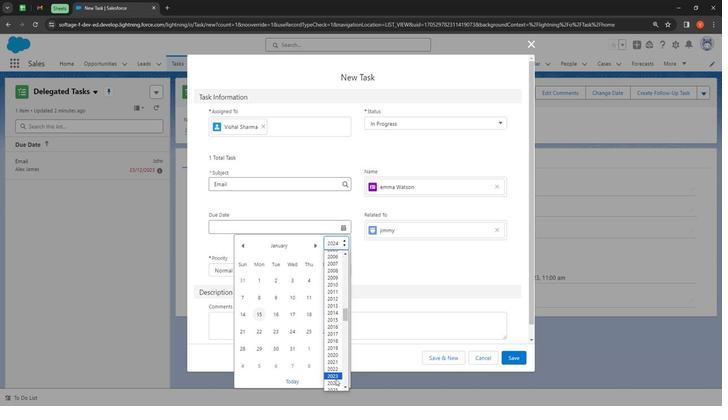 
Action: Mouse moved to (330, 312)
Screenshot: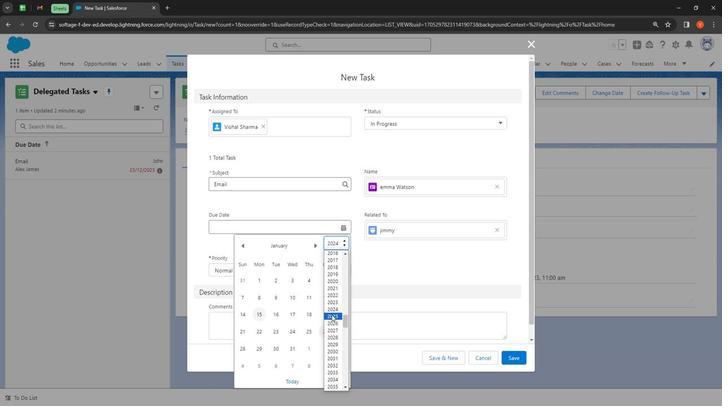 
Action: Mouse pressed left at (330, 312)
Screenshot: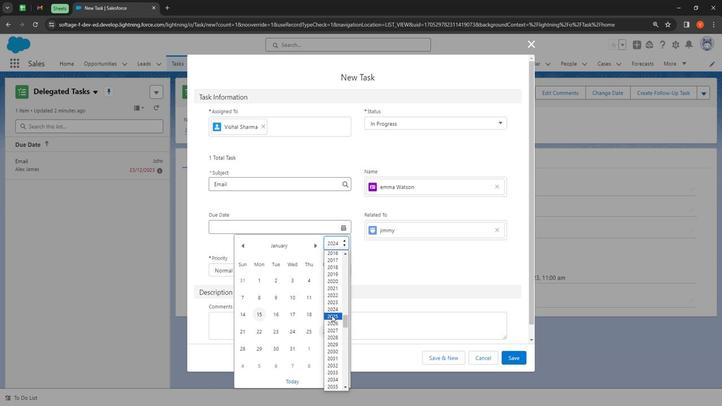 
Action: Mouse moved to (308, 275)
Screenshot: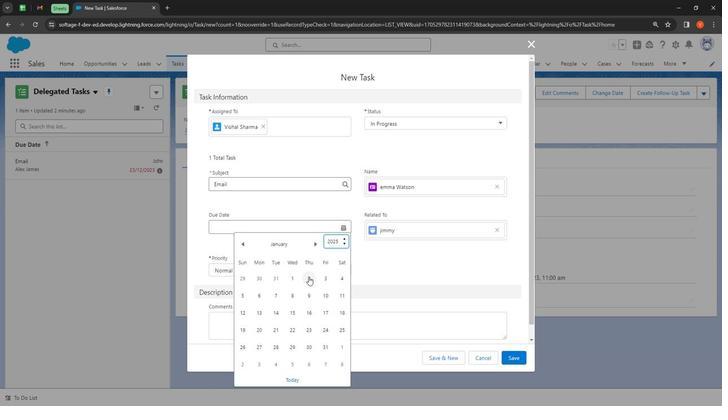 
Action: Mouse pressed left at (308, 275)
Screenshot: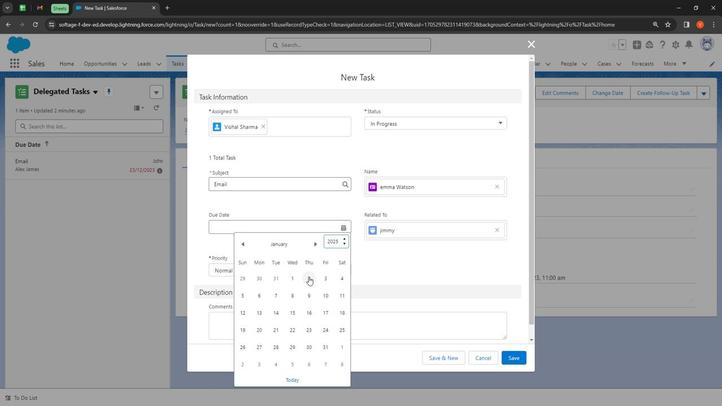 
Action: Mouse moved to (273, 271)
Screenshot: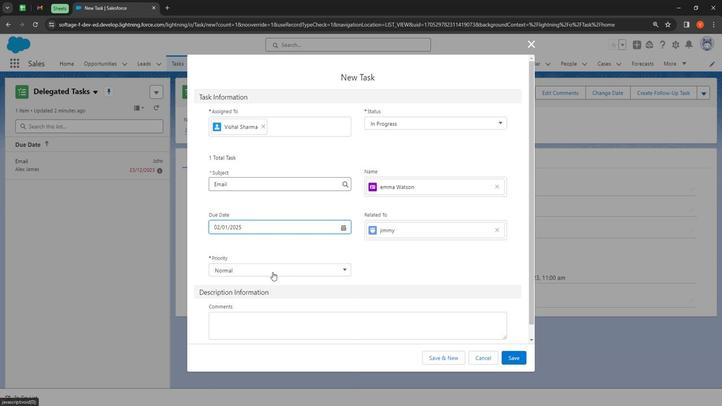 
Action: Mouse pressed left at (273, 271)
Screenshot: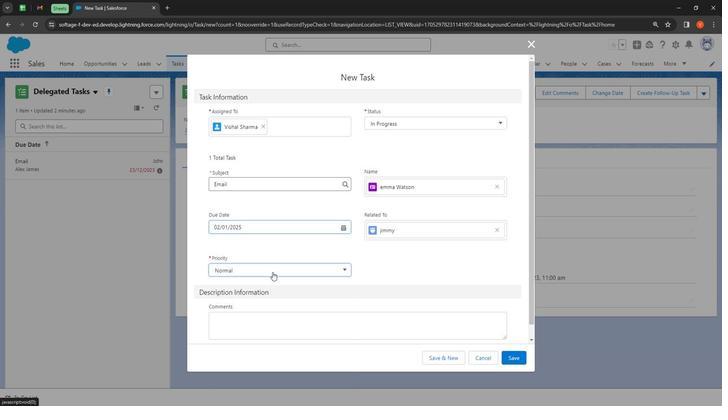 
Action: Mouse moved to (273, 320)
Screenshot: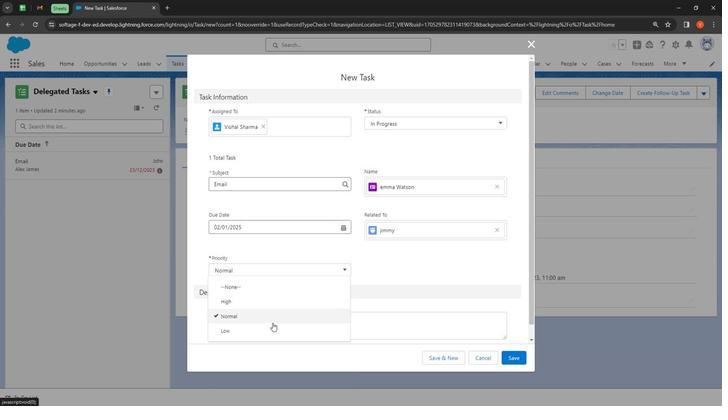 
Action: Mouse pressed left at (273, 320)
Screenshot: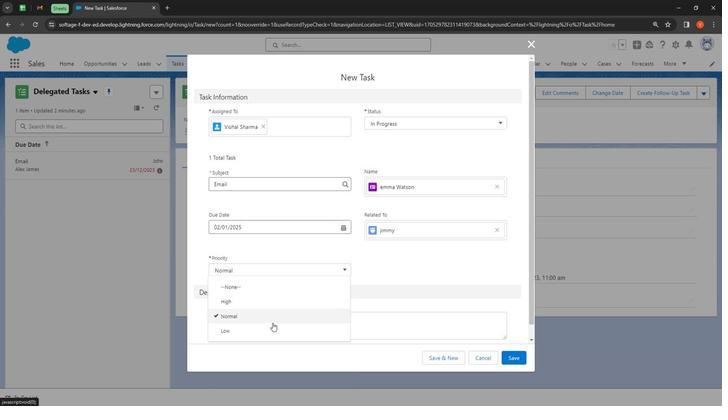 
Action: Mouse moved to (273, 325)
Screenshot: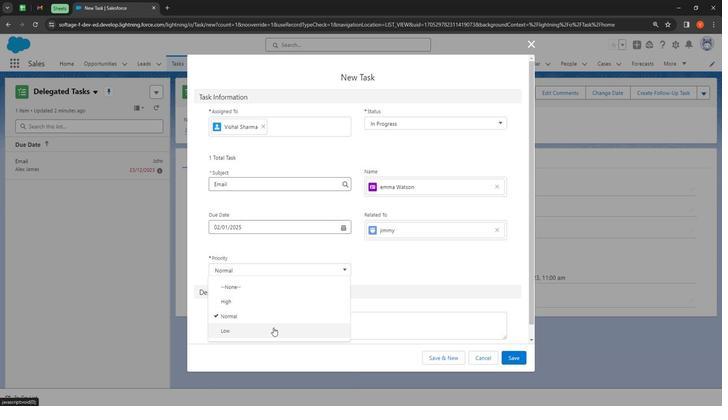 
Action: Mouse pressed left at (273, 325)
Screenshot: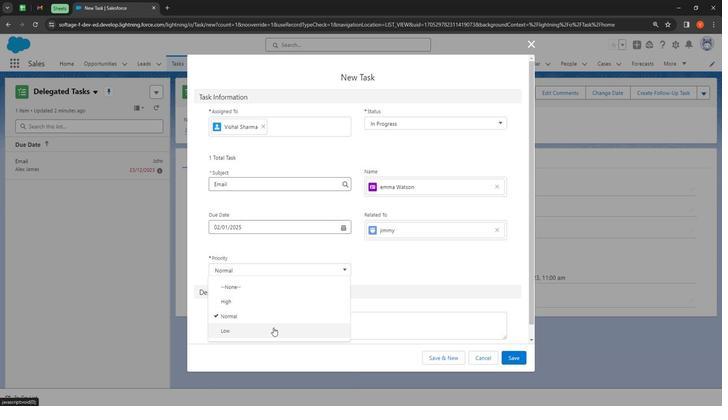 
Action: Mouse moved to (274, 326)
Screenshot: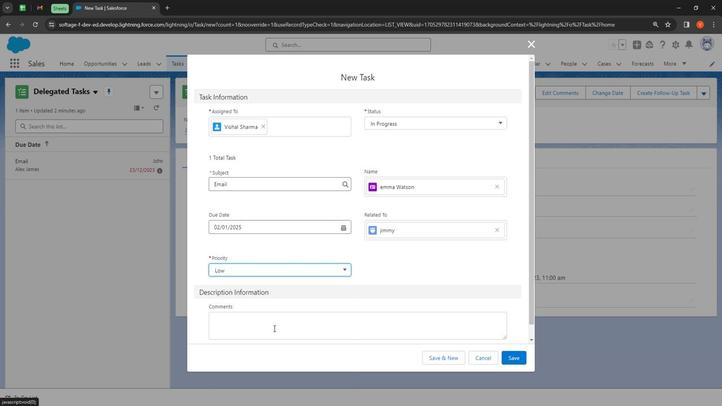
Action: Mouse pressed left at (274, 326)
Screenshot: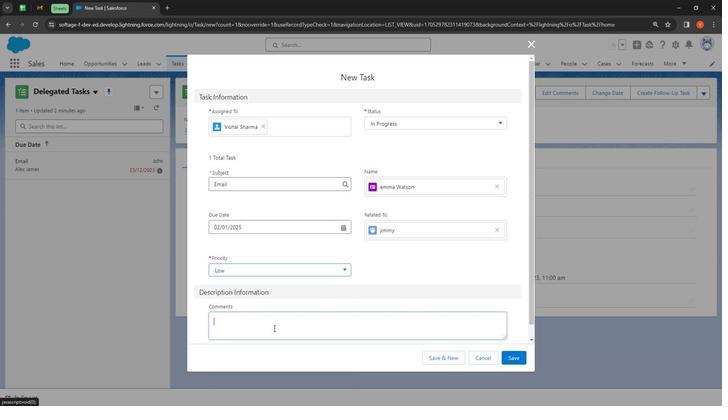 
Action: Mouse moved to (232, 293)
Screenshot: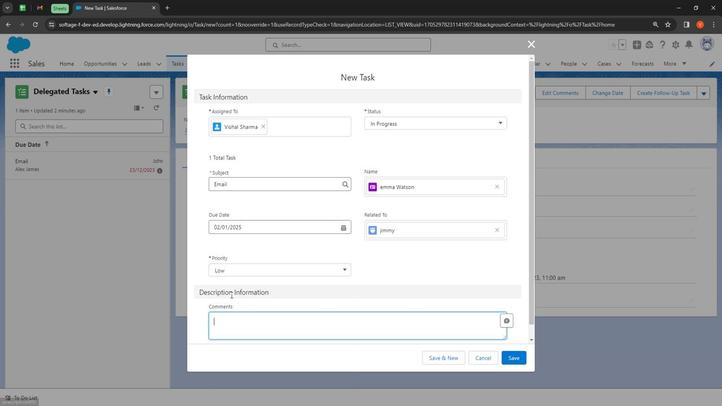 
Action: Key pressed you<Key.space>have<Key.space>a<Key.space>lot<Key.space>of<Key.space>time<Key.space>to<Key.space>complete<Key.space>your<Key.space>couu<Key.backspace>rse<Key.space>please<Key.space>d<Key.space>it<Key.space><Key.backspace><Key.backspace><Key.backspace><Key.backspace>o<Key.space>it<Key.space>seriously
Screenshot: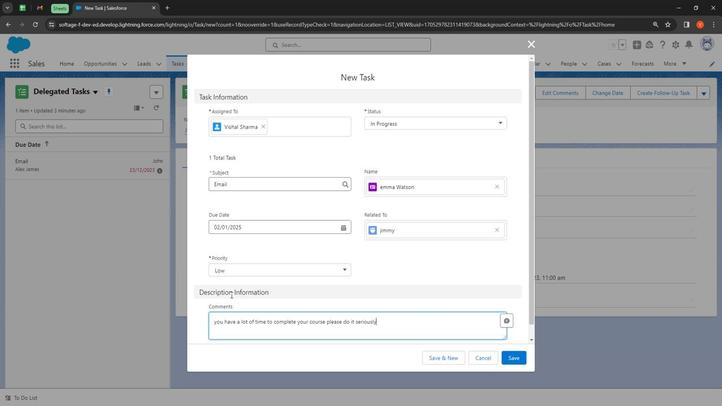
Action: Mouse moved to (504, 358)
Screenshot: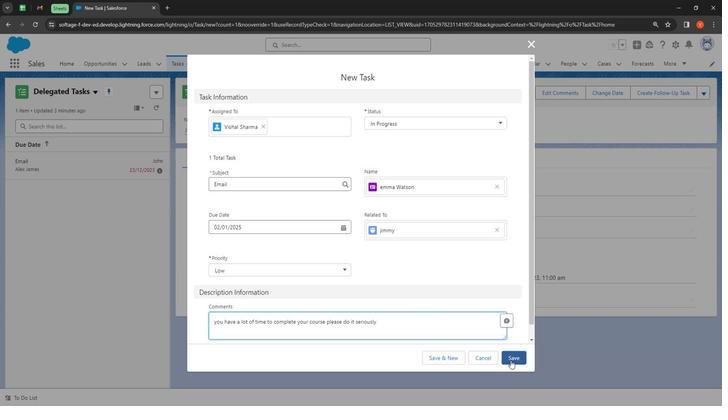 
Action: Mouse pressed left at (504, 358)
Screenshot: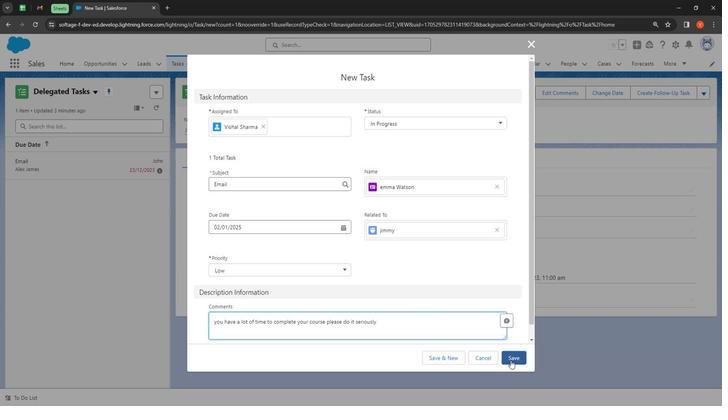
Action: Mouse moved to (158, 92)
Screenshot: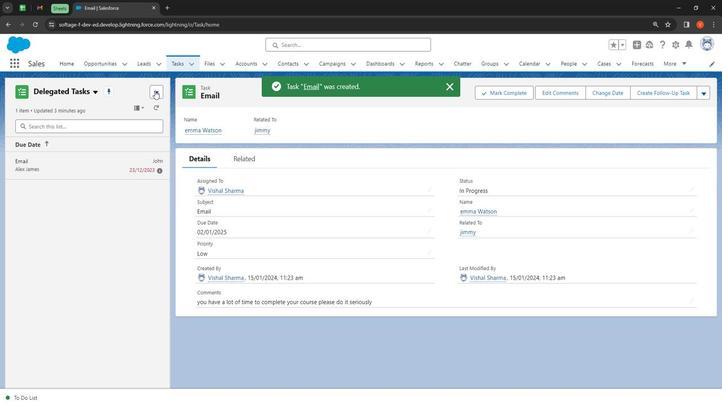 
Action: Mouse pressed left at (158, 92)
Screenshot: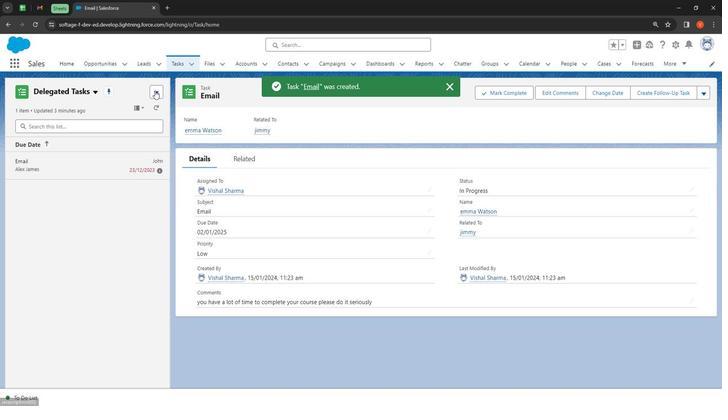 
Action: Mouse moved to (166, 107)
Screenshot: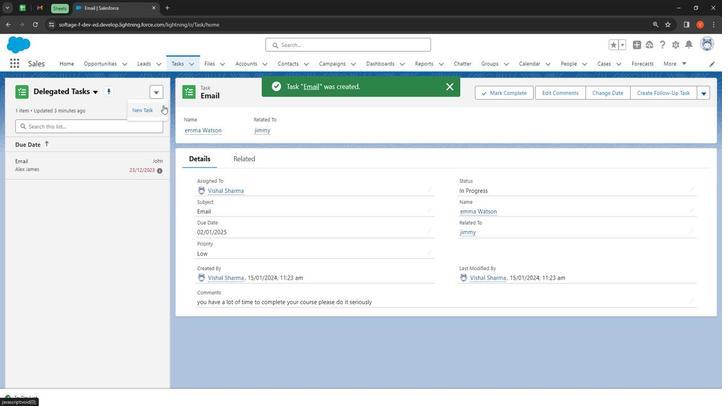 
Action: Mouse pressed left at (166, 107)
Screenshot: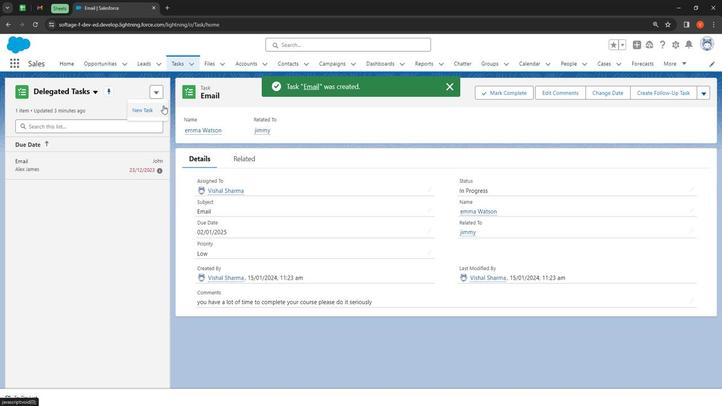
Action: Mouse moved to (385, 123)
Screenshot: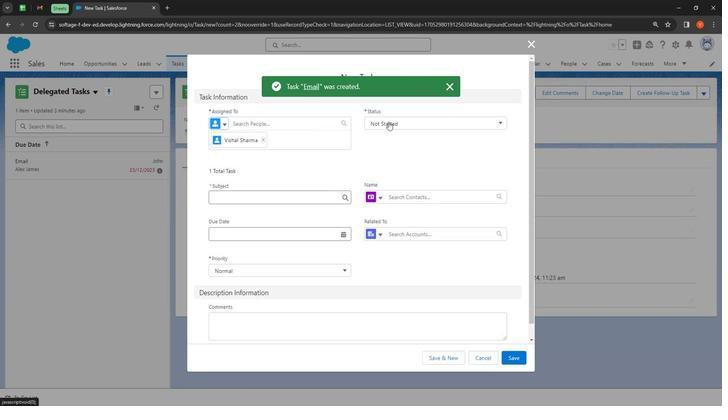 
Action: Mouse pressed left at (385, 123)
Screenshot: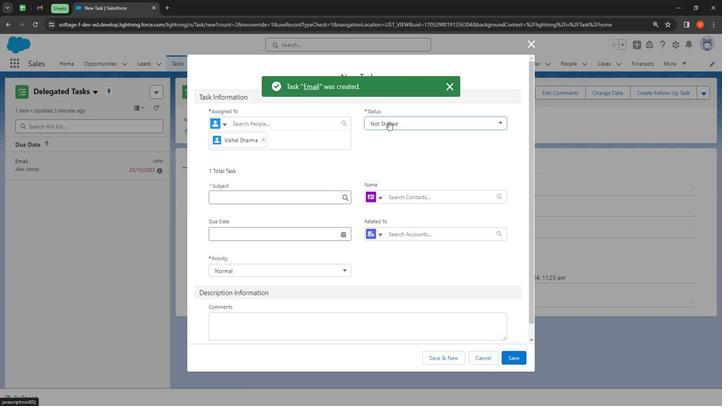 
Action: Mouse moved to (396, 186)
Screenshot: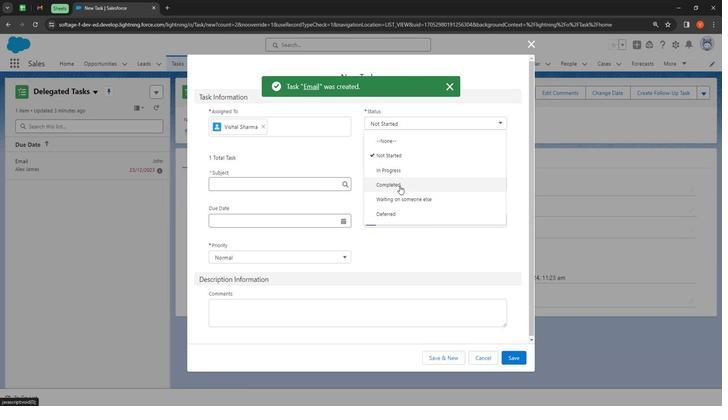 
Action: Mouse pressed left at (396, 186)
Screenshot: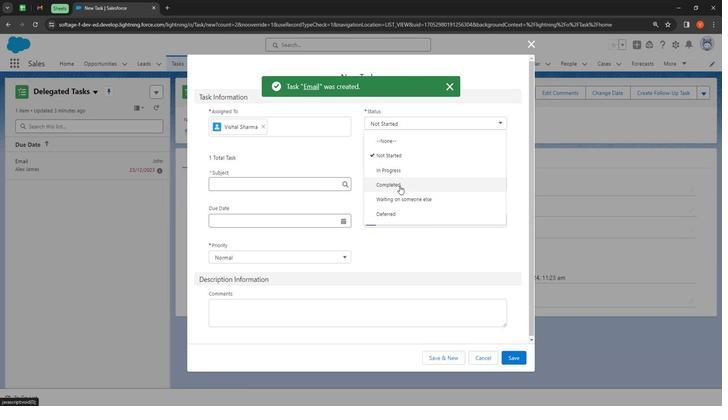 
Action: Mouse moved to (291, 182)
Screenshot: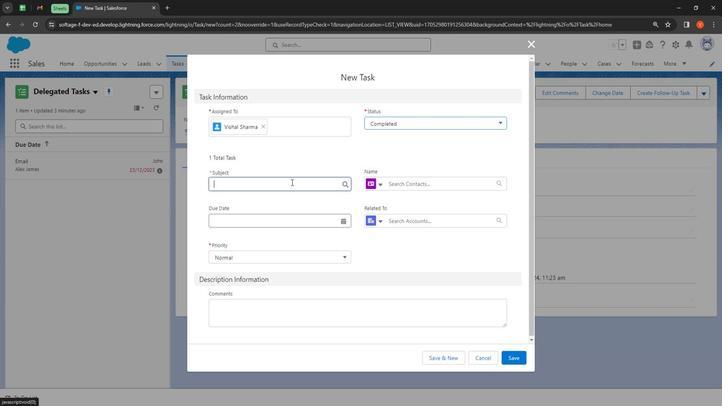 
Action: Mouse pressed left at (291, 182)
Screenshot: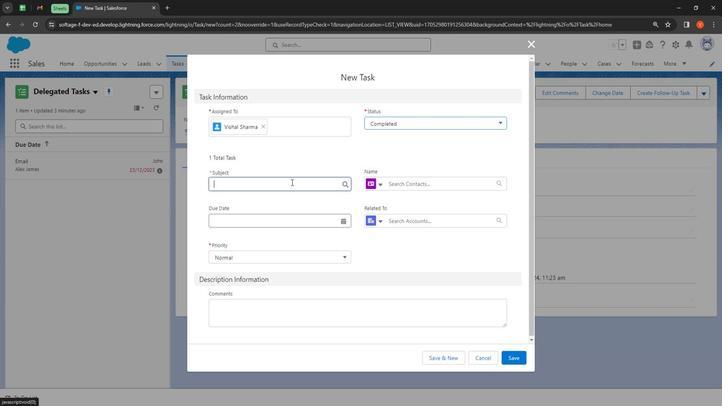 
Action: Mouse moved to (290, 244)
Screenshot: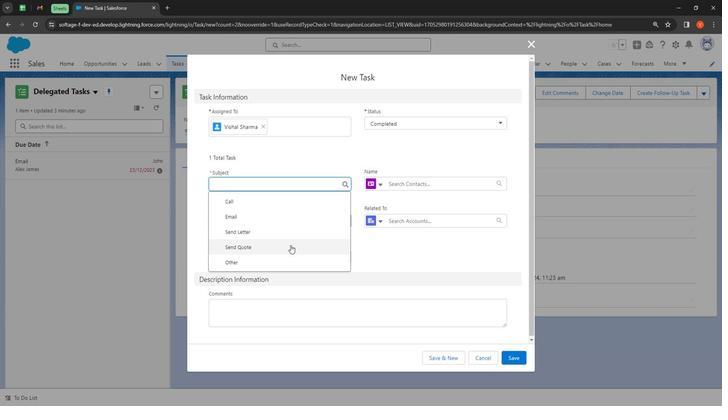 
Action: Mouse pressed left at (290, 244)
Screenshot: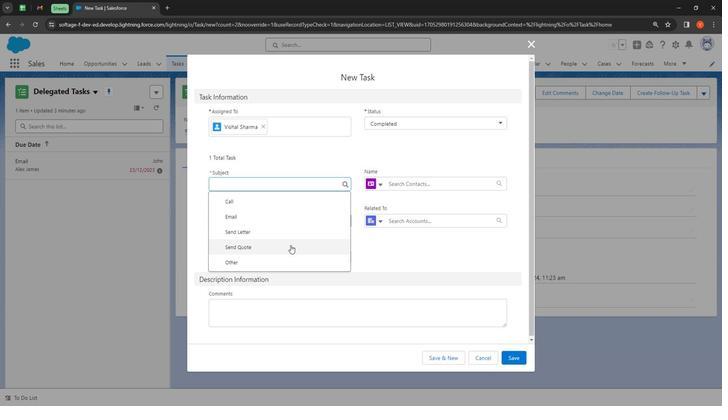 
Action: Mouse moved to (392, 186)
Screenshot: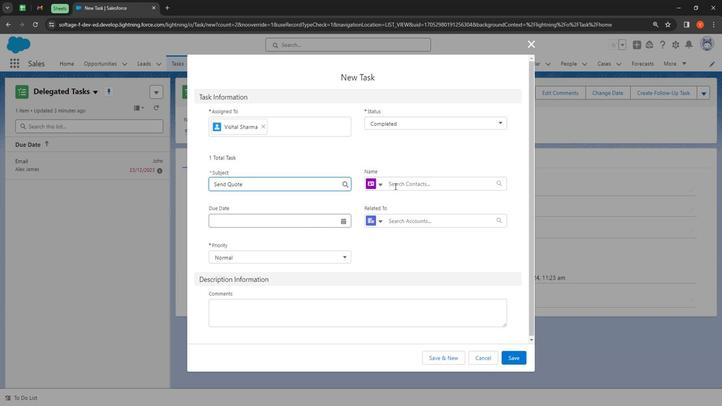 
Action: Mouse pressed left at (392, 186)
Screenshot: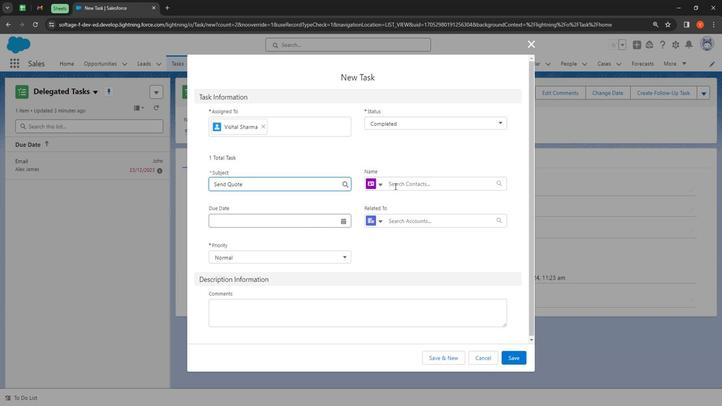 
Action: Mouse moved to (404, 241)
Screenshot: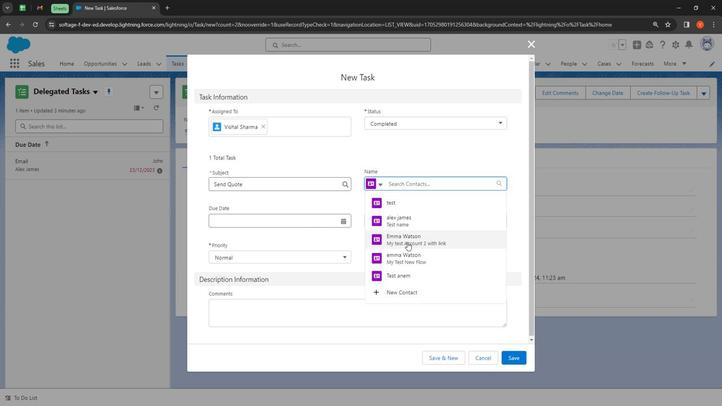 
Action: Mouse pressed left at (404, 241)
Screenshot: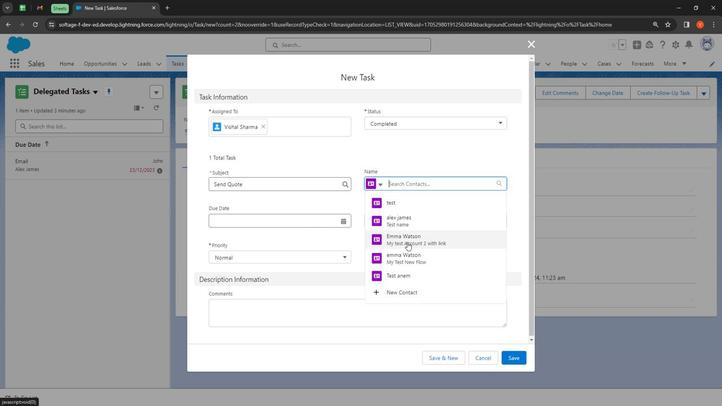 
Action: Mouse moved to (378, 225)
Screenshot: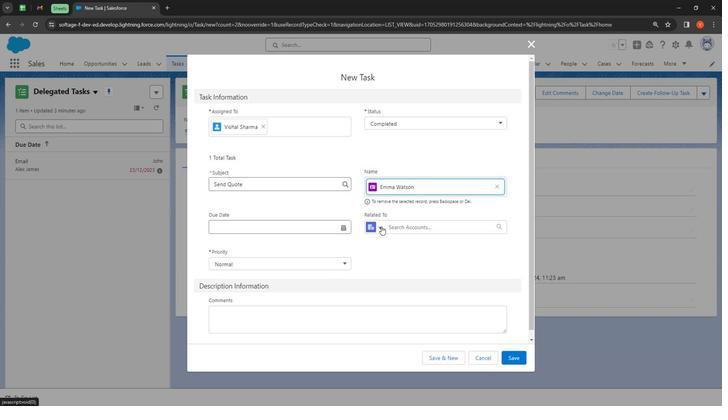 
Action: Mouse pressed left at (378, 225)
Screenshot: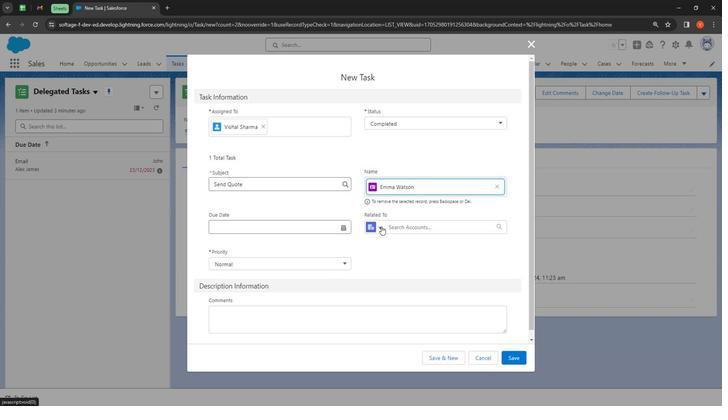
Action: Mouse moved to (380, 231)
Screenshot: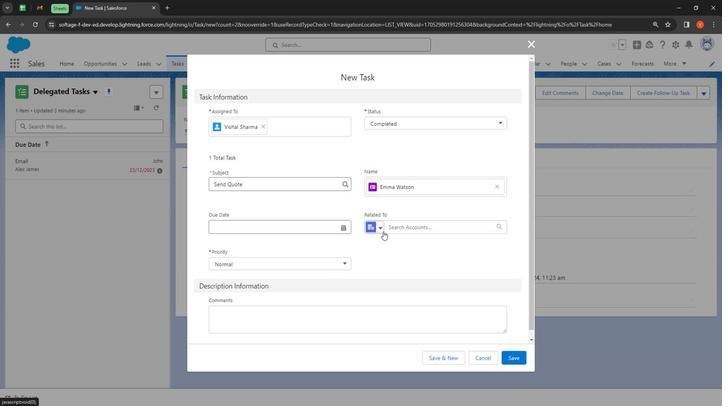 
Action: Mouse pressed left at (380, 231)
Screenshot: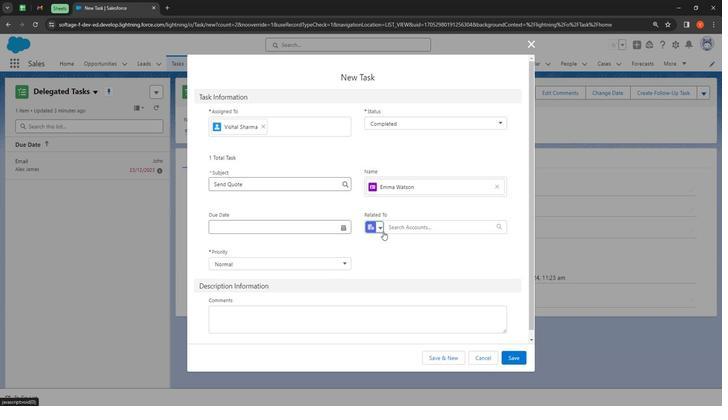 
Action: Mouse moved to (409, 290)
Screenshot: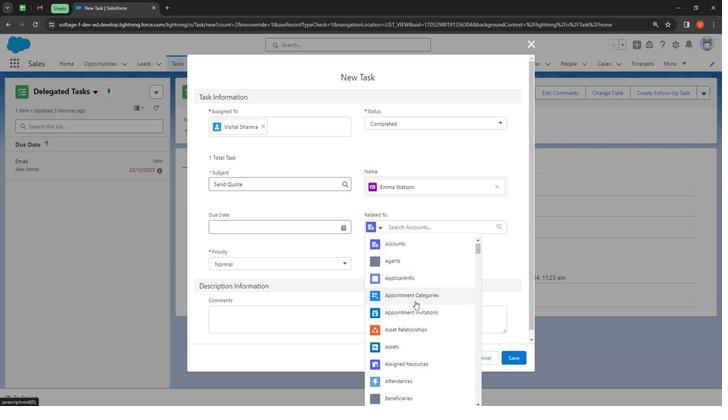 
Action: Mouse scrolled (409, 290) with delta (0, 0)
Screenshot: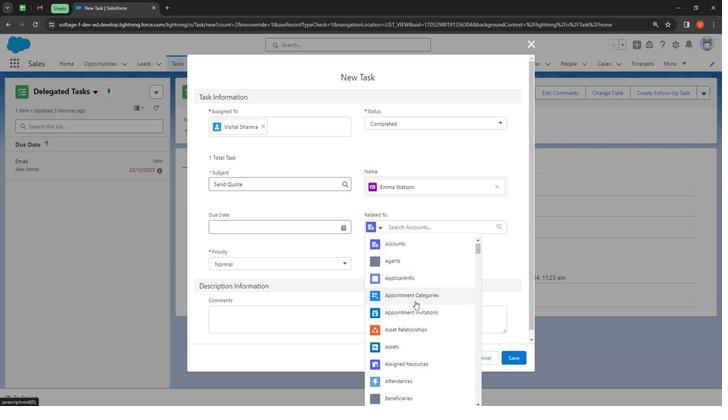 
Action: Mouse moved to (411, 299)
Screenshot: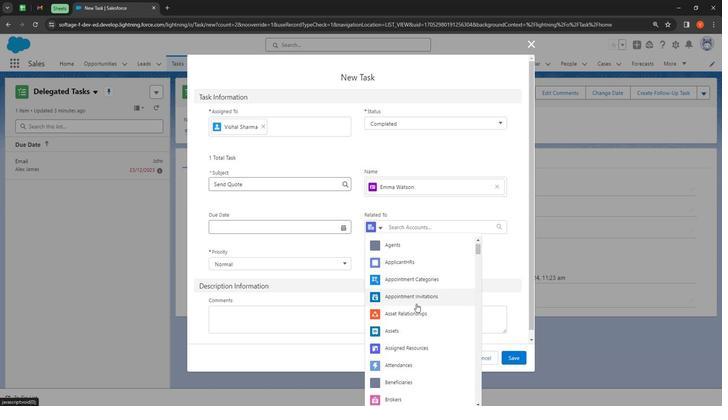 
Action: Mouse scrolled (411, 299) with delta (0, 0)
Screenshot: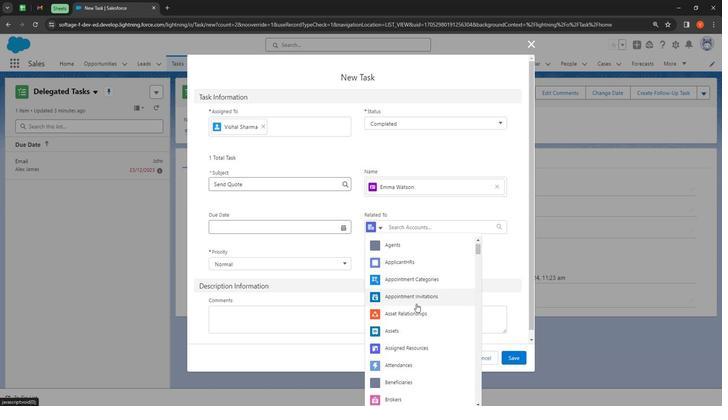 
Action: Mouse moved to (412, 302)
Screenshot: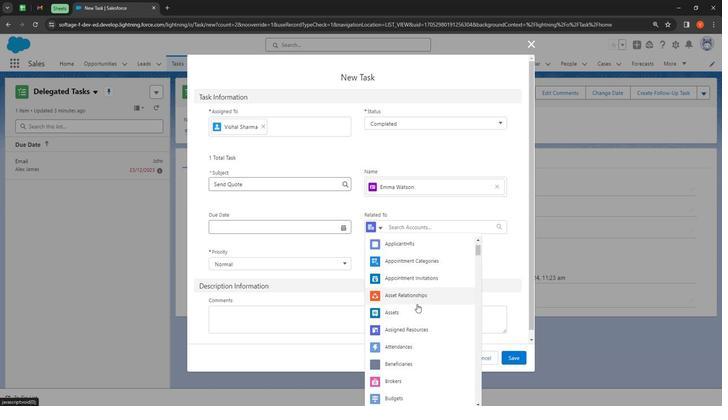 
Action: Mouse scrolled (412, 301) with delta (0, 0)
Screenshot: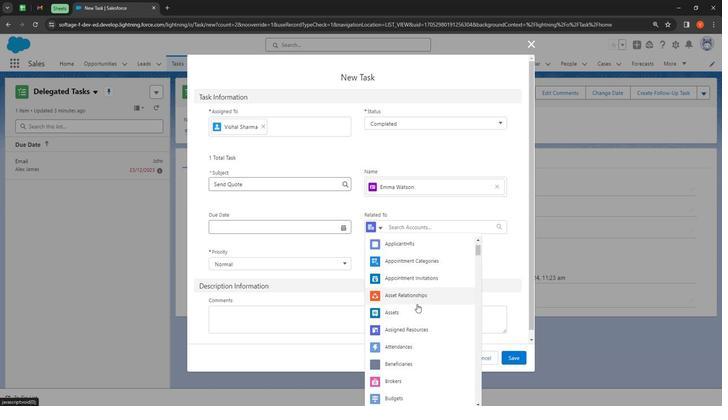 
Action: Mouse moved to (413, 302)
Screenshot: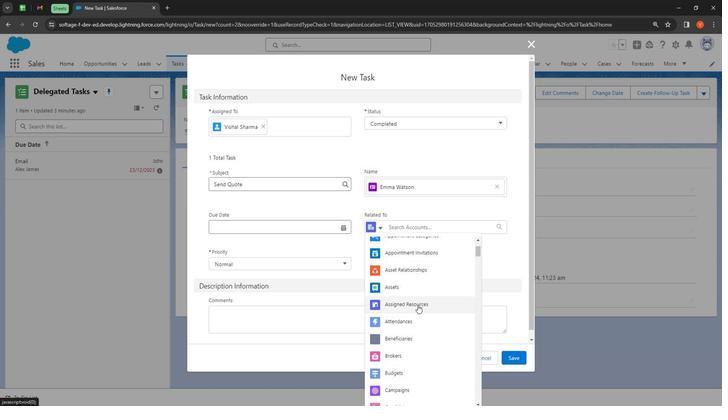 
Action: Mouse scrolled (413, 301) with delta (0, 0)
Screenshot: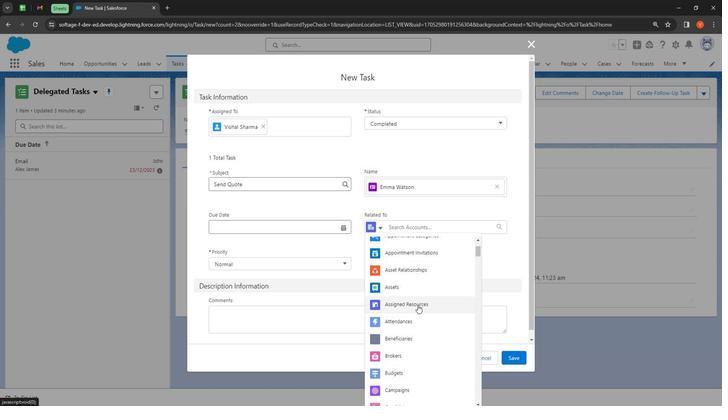 
Action: Mouse moved to (414, 303)
